 Task: Look for space in Molfetta, Italy from 6th September, 2023 to 10th September, 2023 for 1 adult in price range Rs.9000 to Rs.17000. Place can be private room with 1  bedroom having 1 bed and 1 bathroom. Property type can be house, flat, guest house, hotel. Booking option can be shelf check-in. Required host language is English.
Action: Mouse moved to (517, 145)
Screenshot: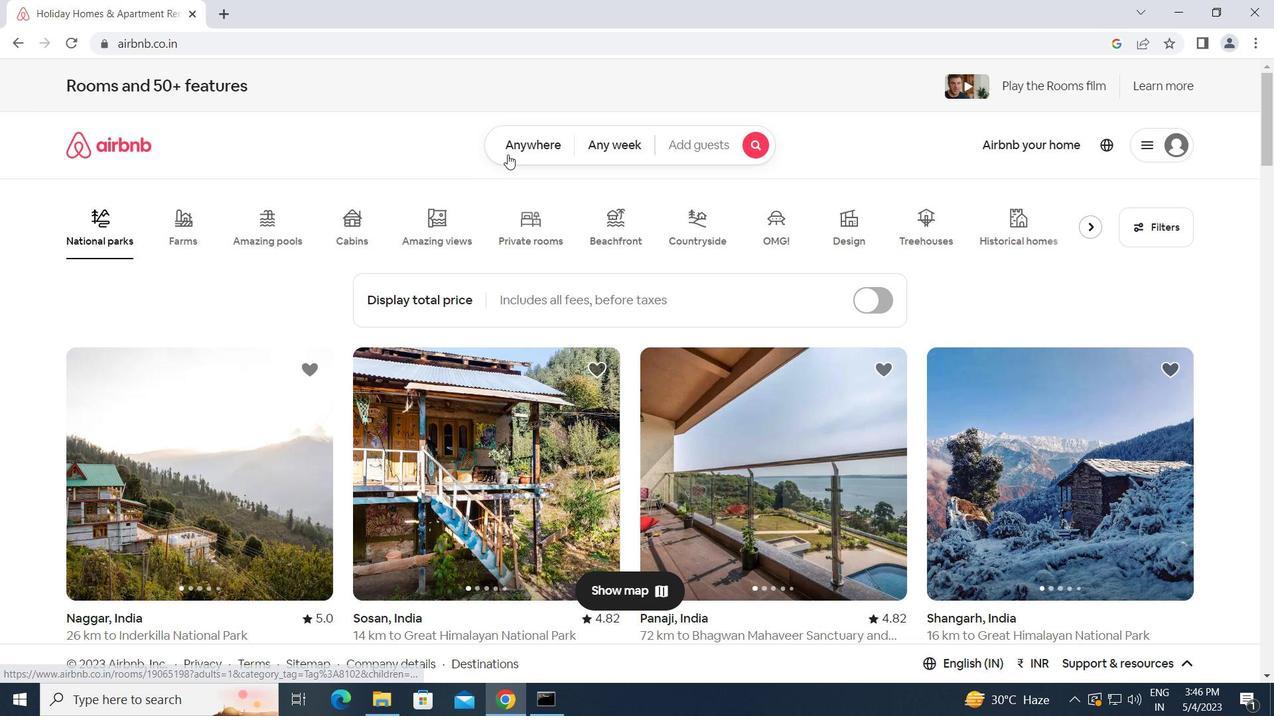 
Action: Mouse pressed left at (517, 145)
Screenshot: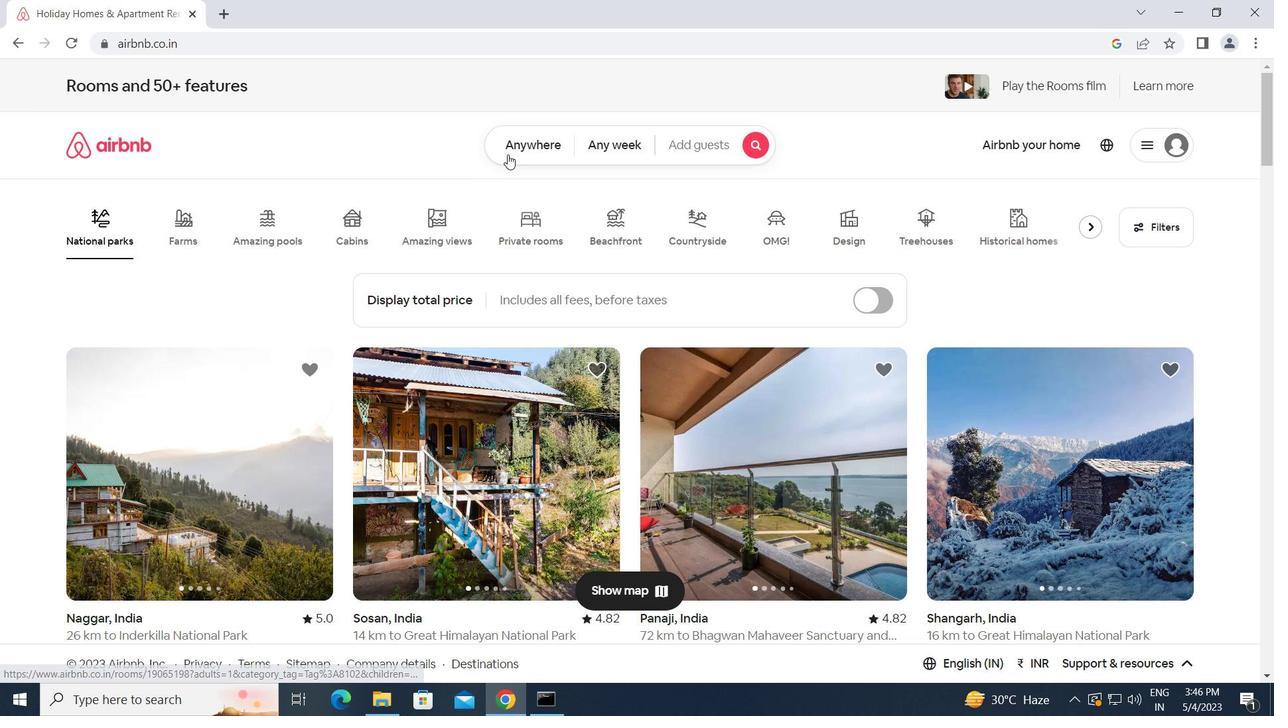 
Action: Mouse moved to (454, 194)
Screenshot: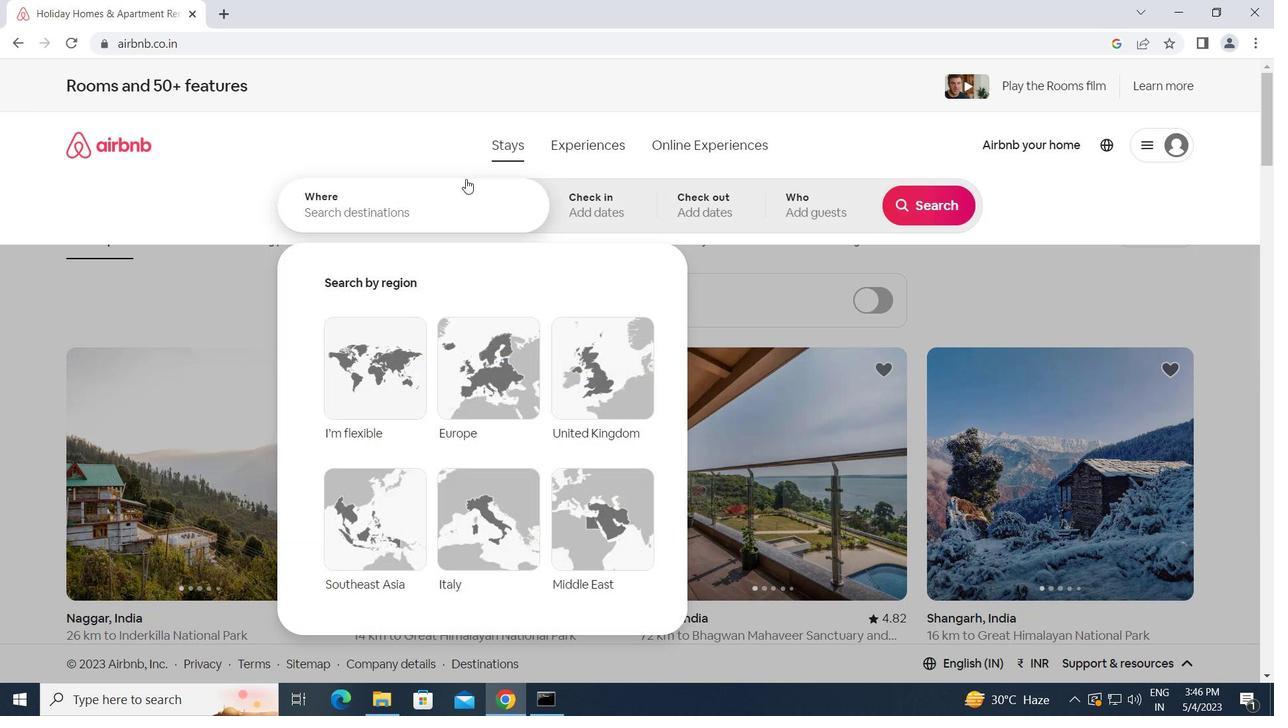 
Action: Mouse pressed left at (454, 194)
Screenshot: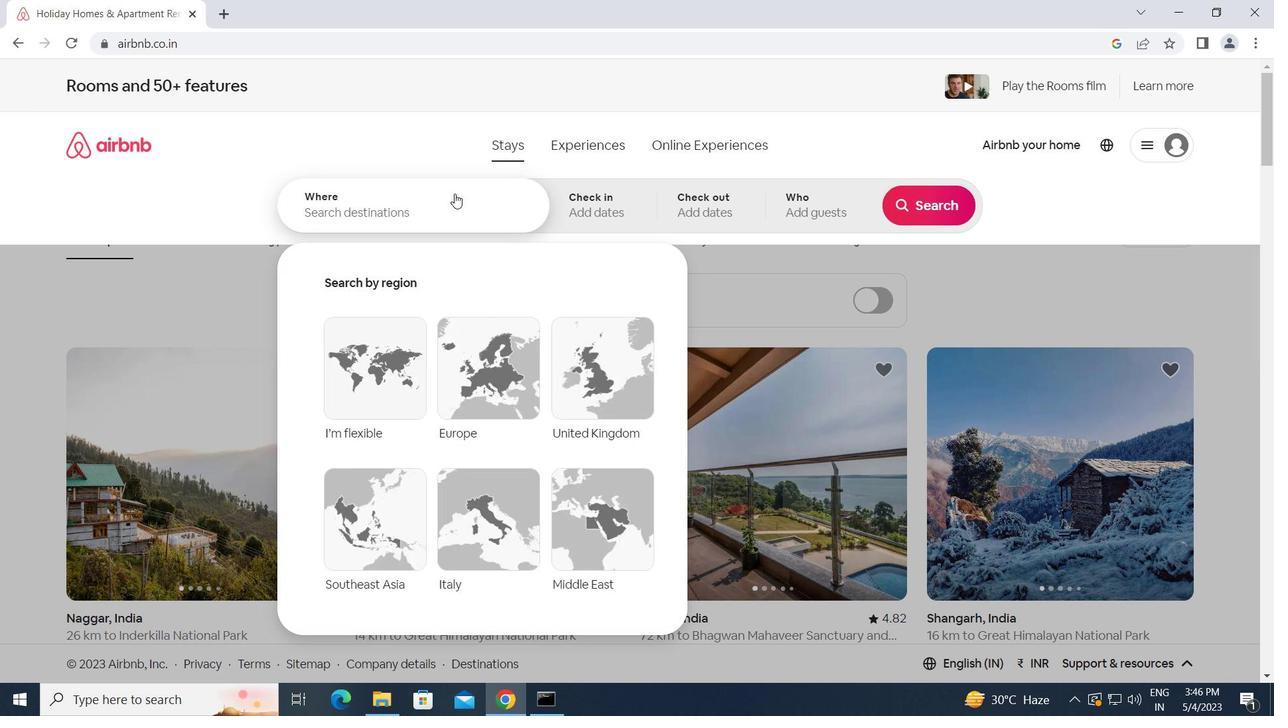 
Action: Key pressed m<Key.caps_lock>olfetta,<Key.space><Key.caps_lock>i<Key.caps_lock>taly<Key.enter>
Screenshot: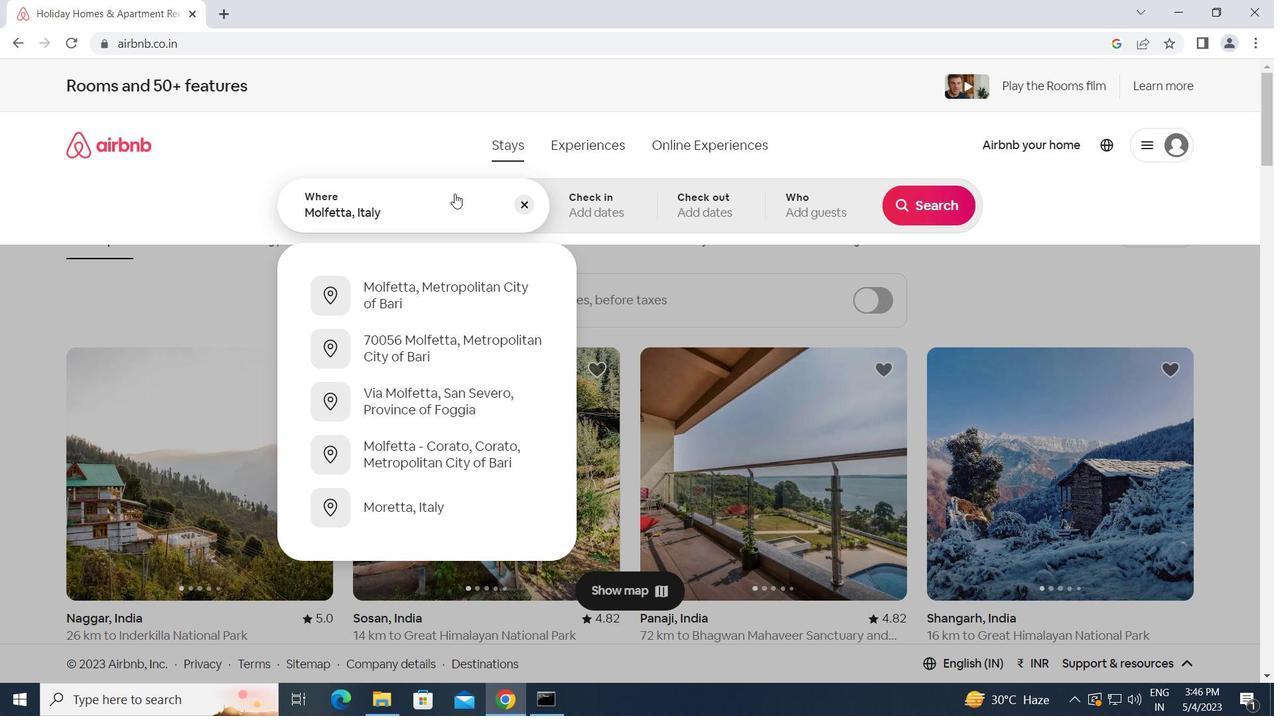 
Action: Mouse moved to (924, 339)
Screenshot: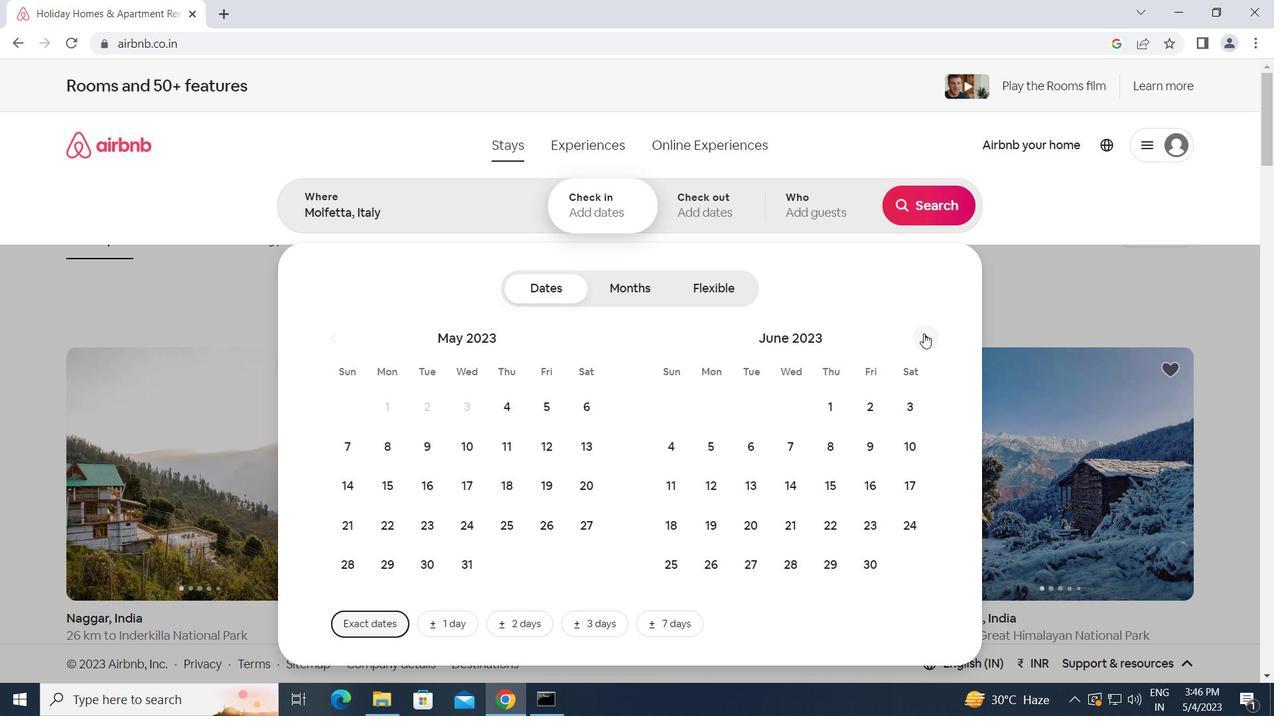 
Action: Mouse pressed left at (924, 339)
Screenshot: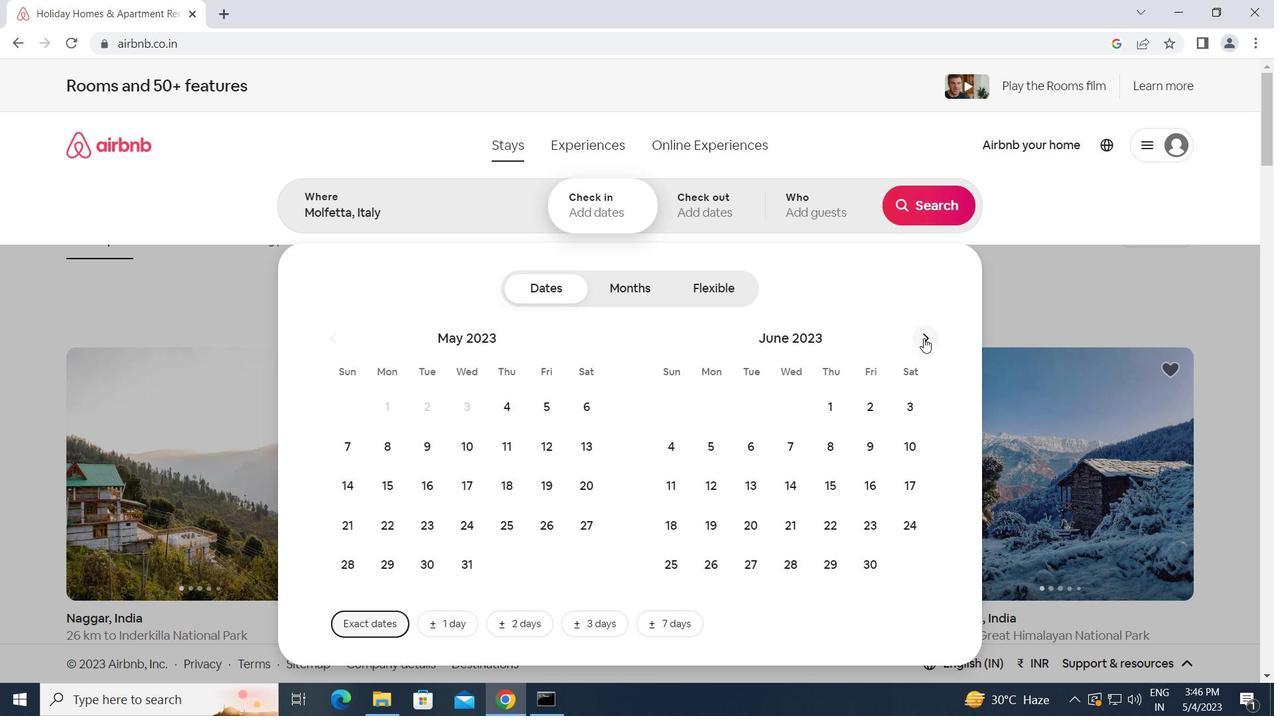 
Action: Mouse pressed left at (924, 339)
Screenshot: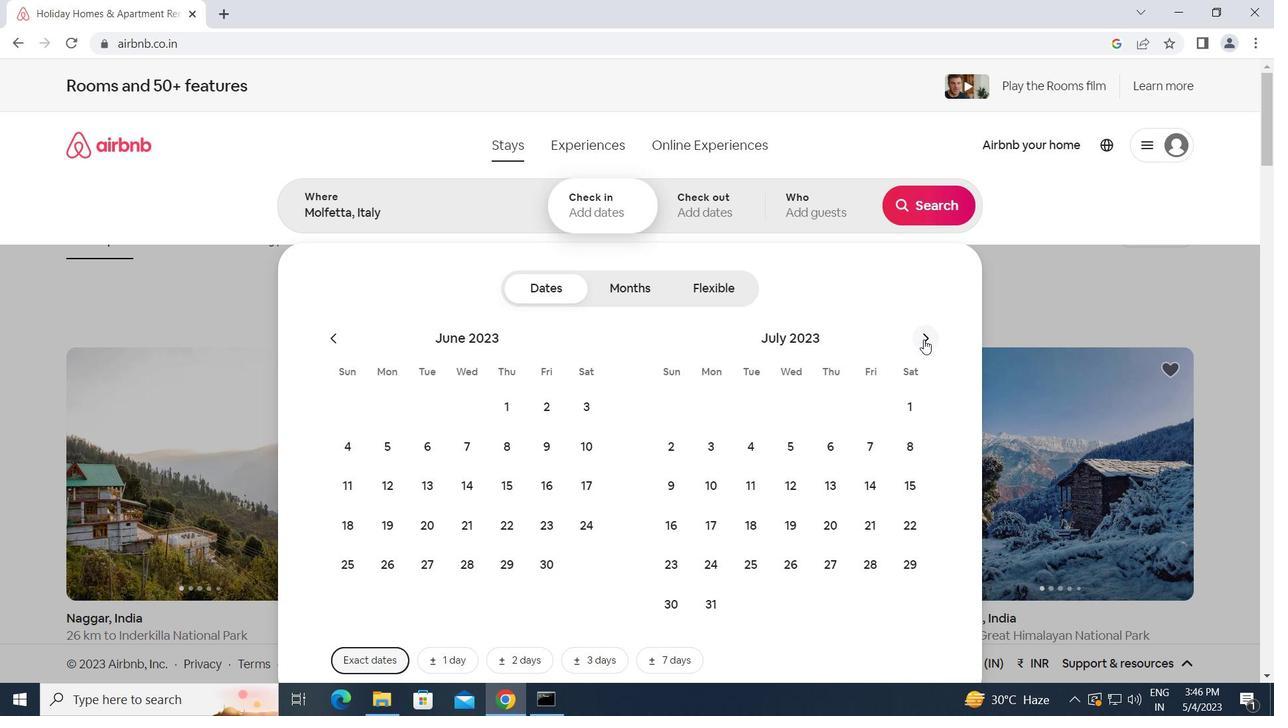 
Action: Mouse pressed left at (924, 339)
Screenshot: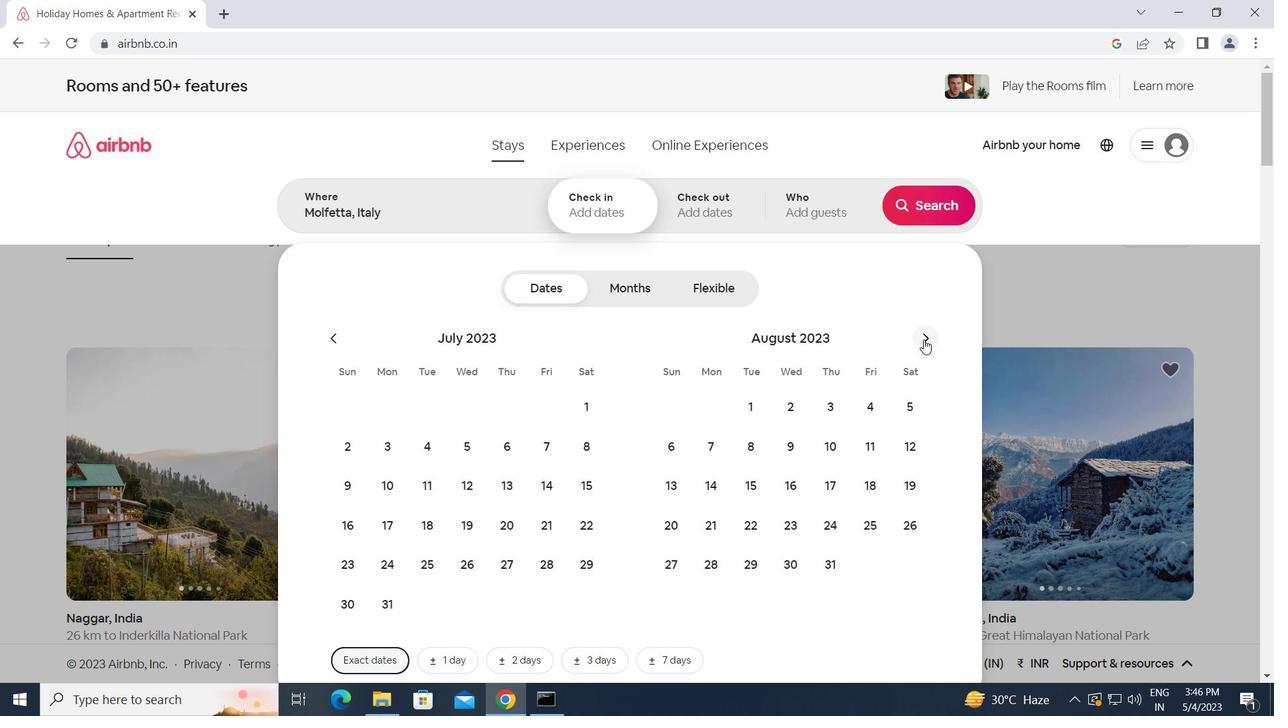 
Action: Mouse moved to (793, 442)
Screenshot: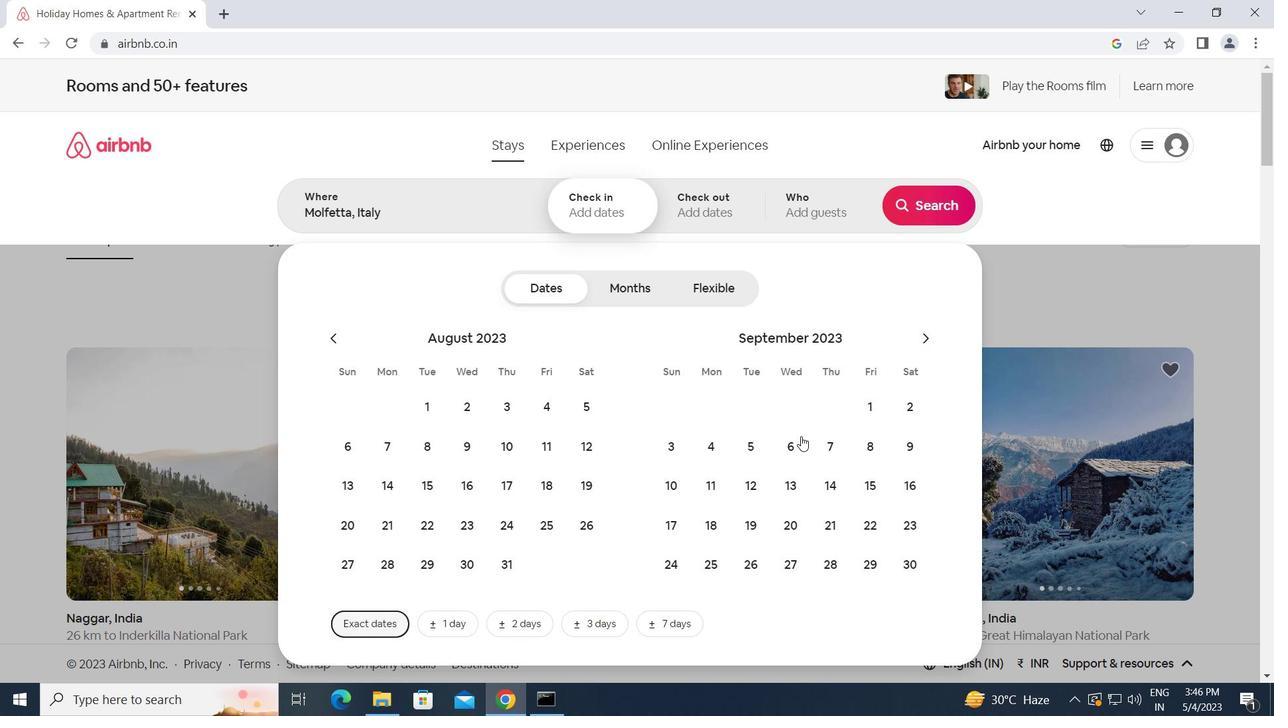 
Action: Mouse pressed left at (793, 442)
Screenshot: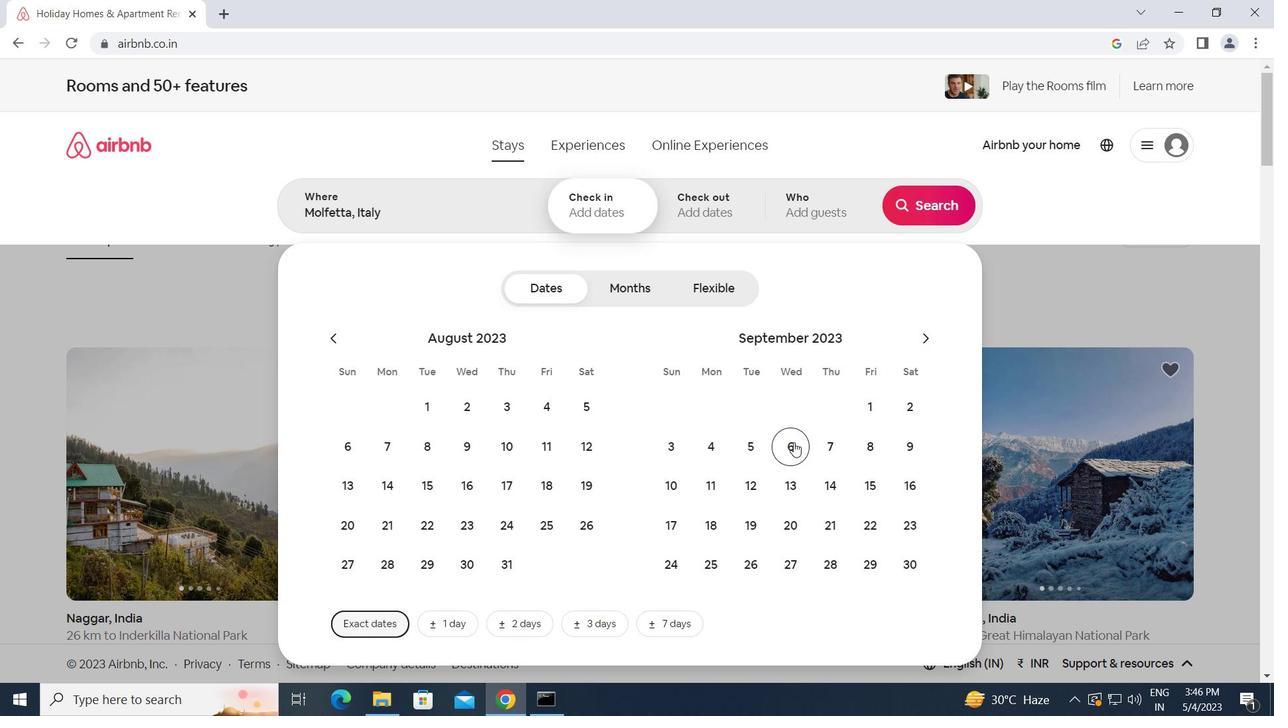 
Action: Mouse moved to (665, 486)
Screenshot: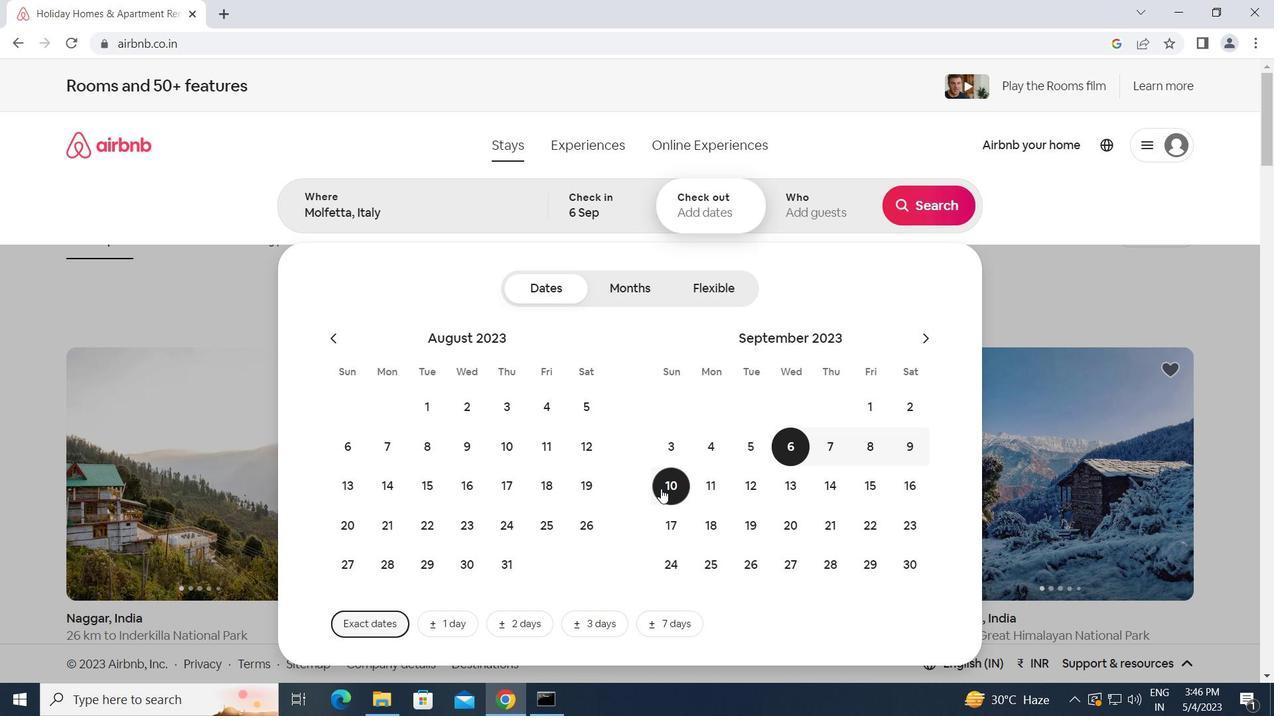 
Action: Mouse pressed left at (665, 486)
Screenshot: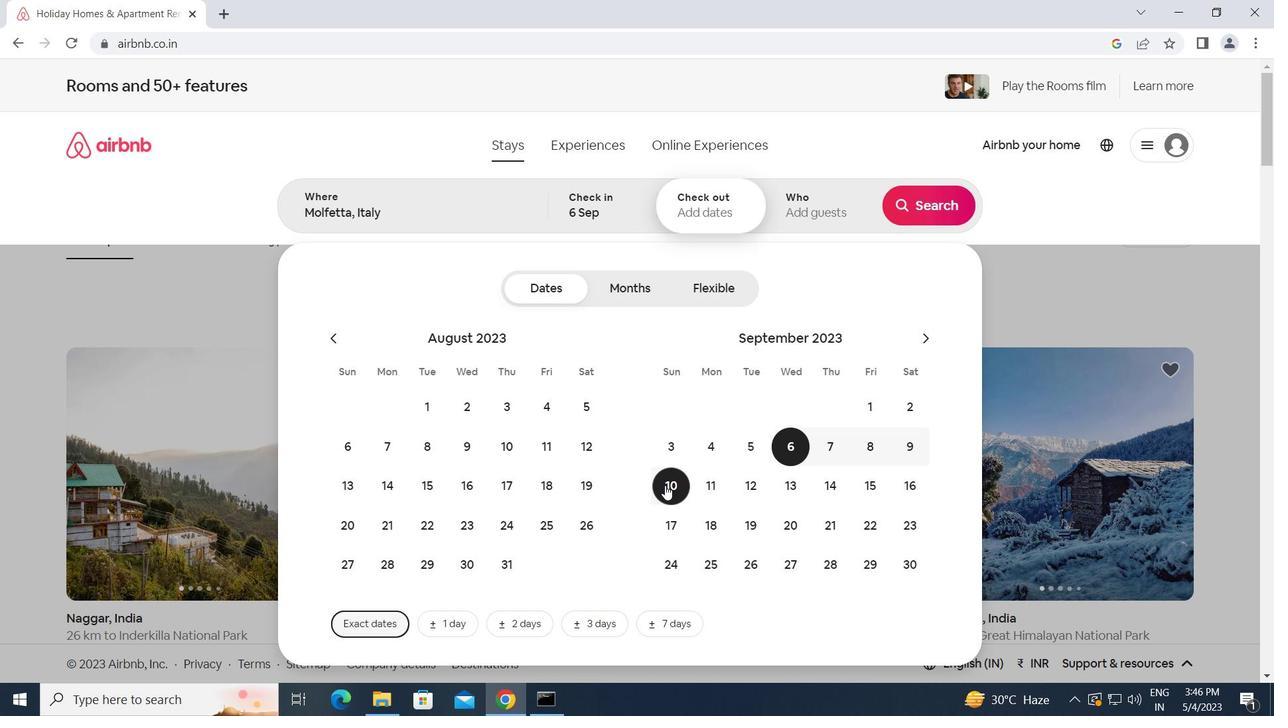 
Action: Mouse moved to (816, 207)
Screenshot: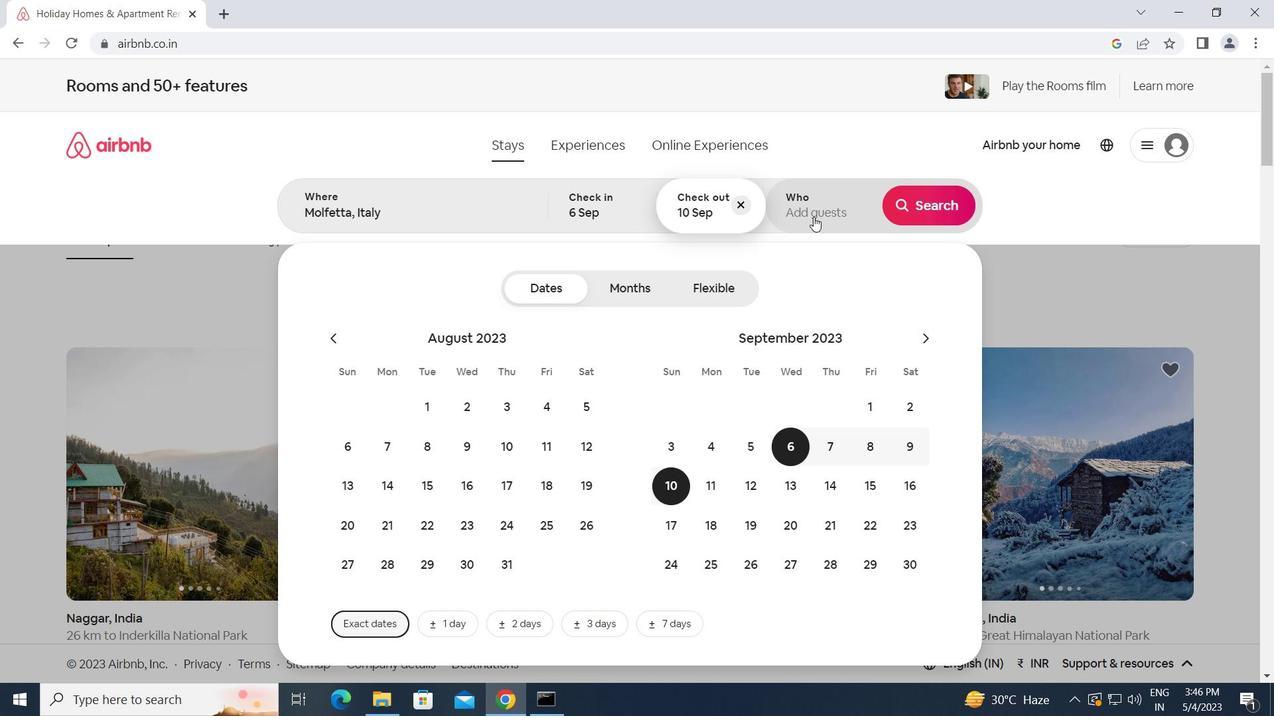 
Action: Mouse pressed left at (816, 207)
Screenshot: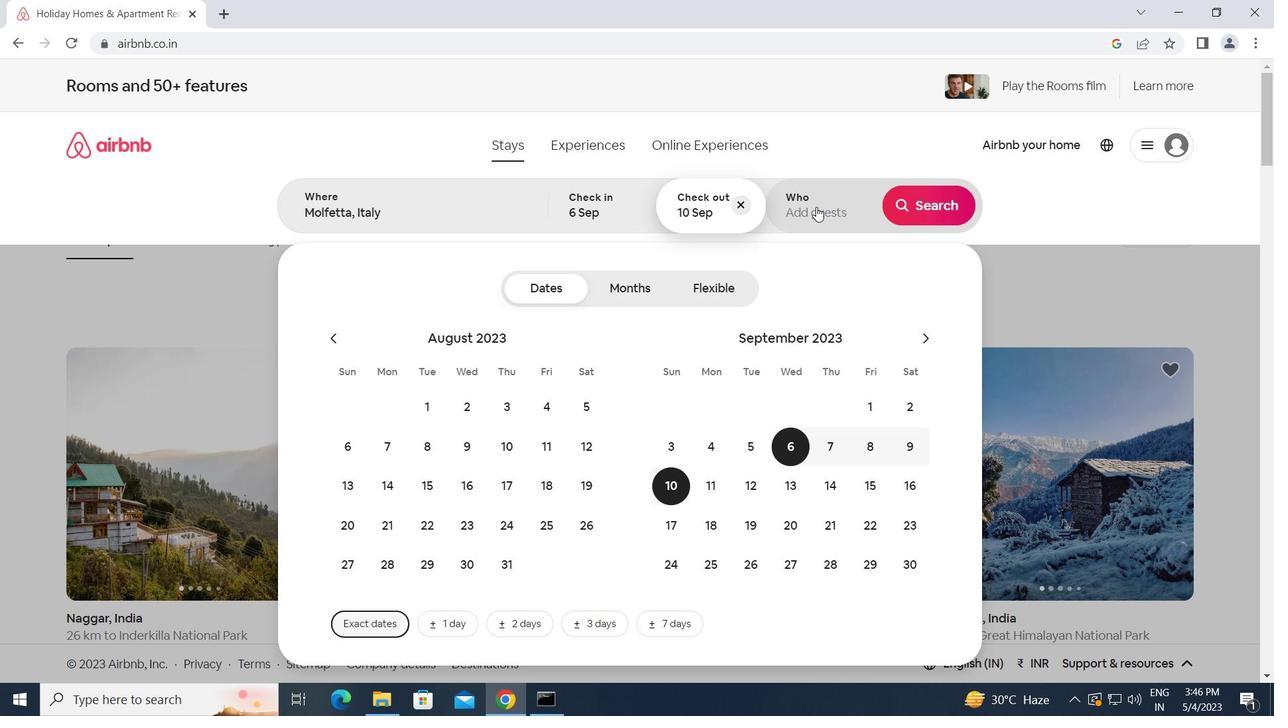 
Action: Mouse moved to (946, 293)
Screenshot: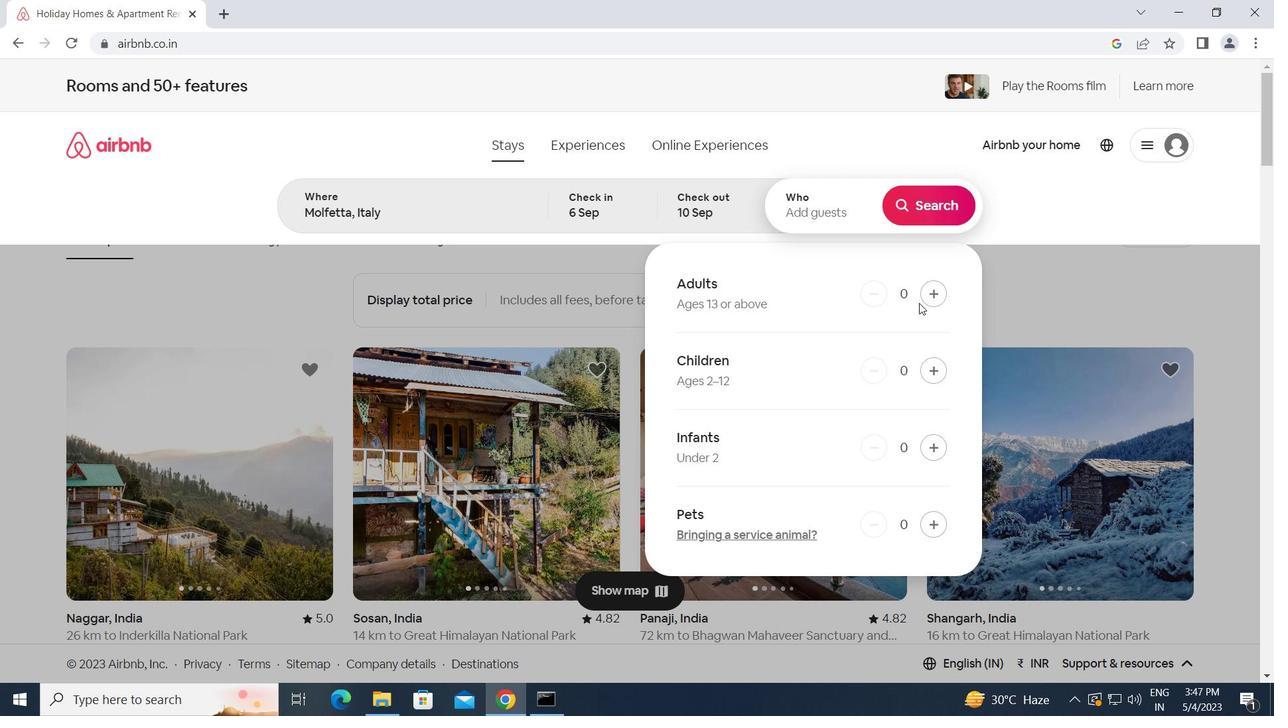 
Action: Mouse pressed left at (946, 293)
Screenshot: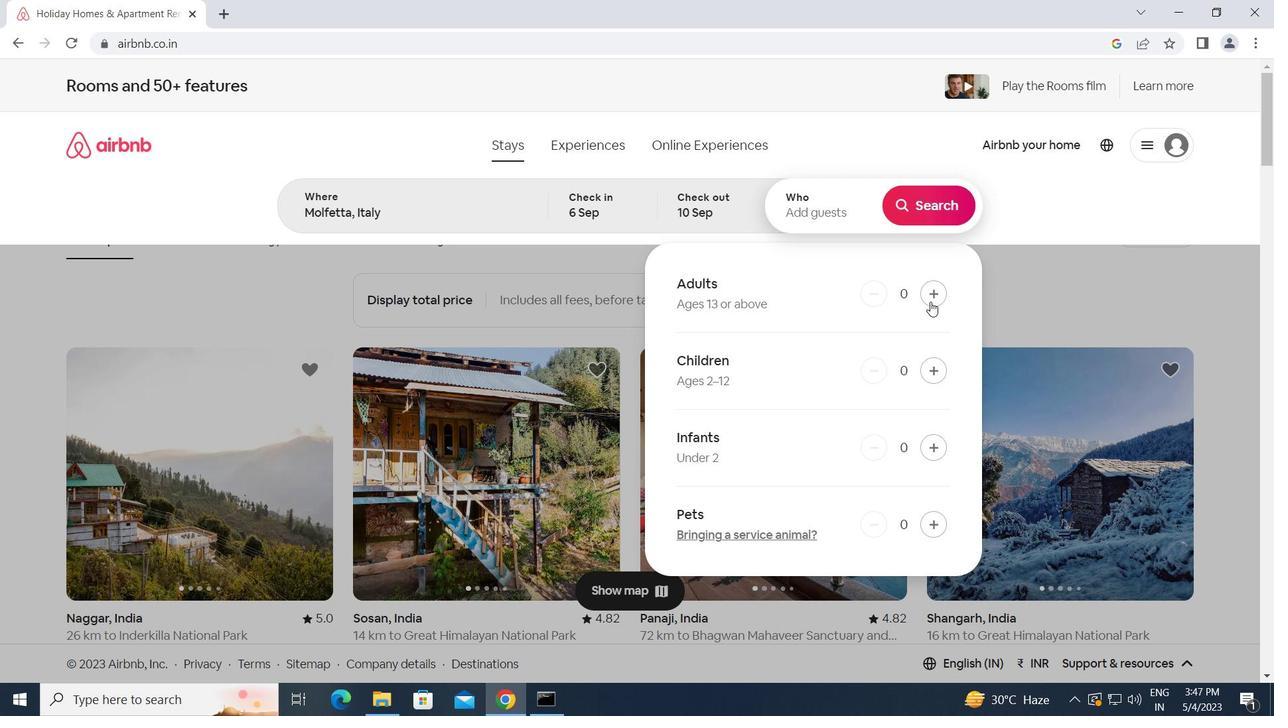 
Action: Mouse moved to (934, 205)
Screenshot: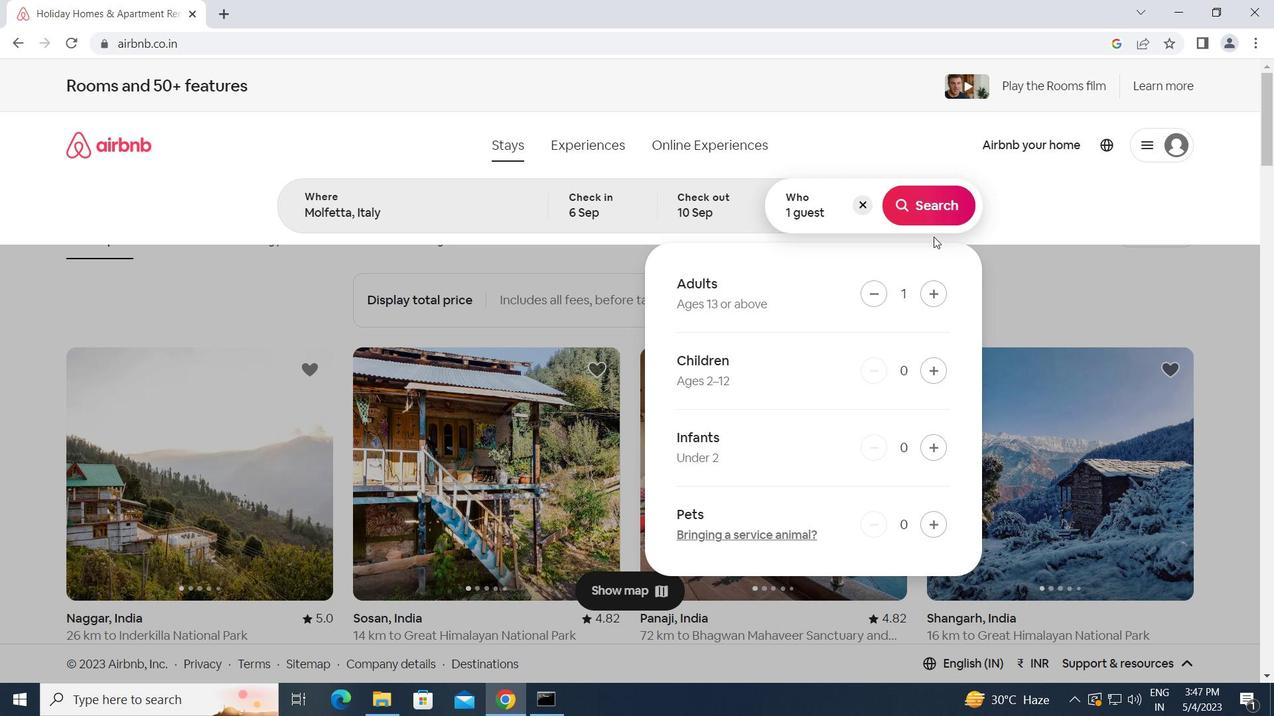 
Action: Mouse pressed left at (934, 205)
Screenshot: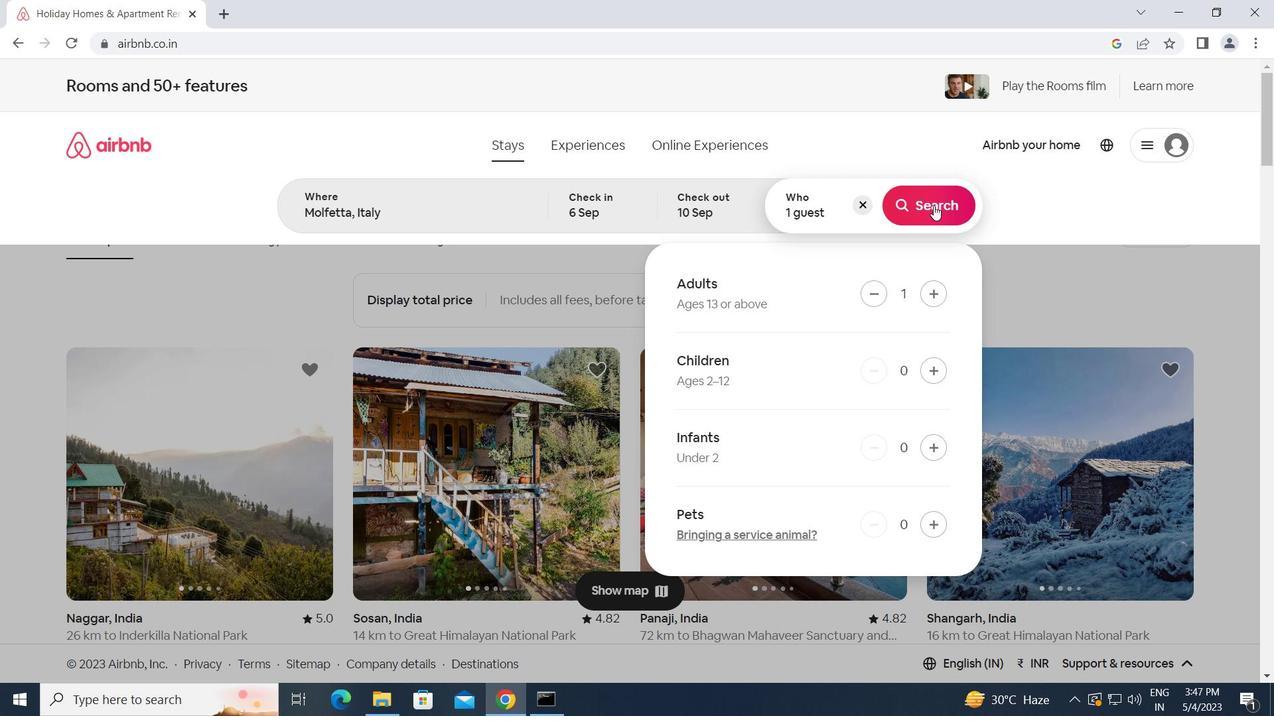 
Action: Mouse moved to (1195, 159)
Screenshot: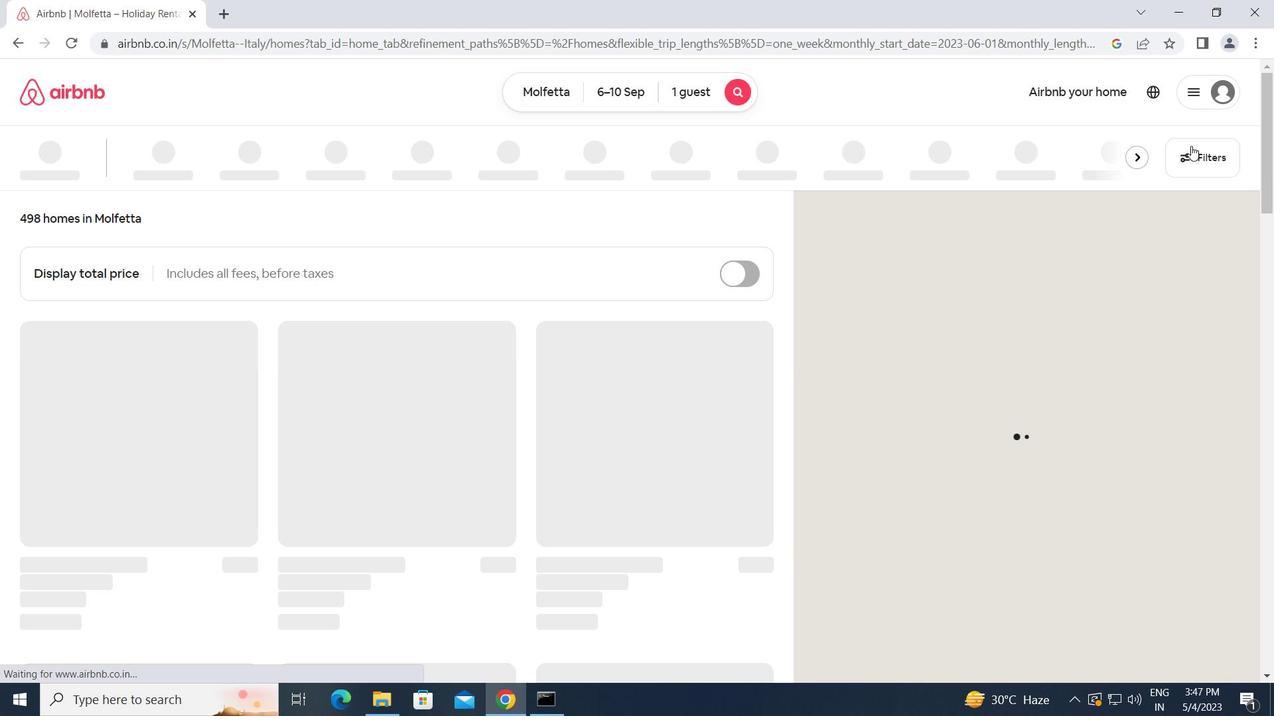 
Action: Mouse pressed left at (1195, 159)
Screenshot: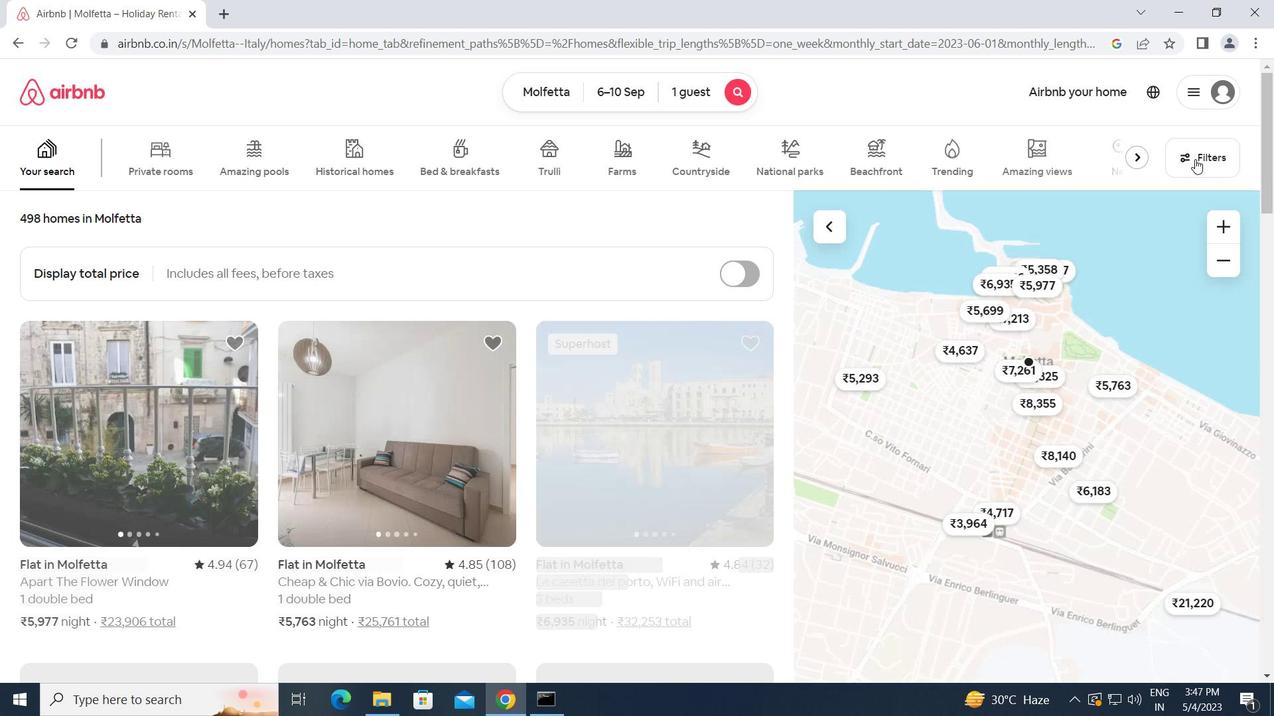 
Action: Mouse moved to (425, 373)
Screenshot: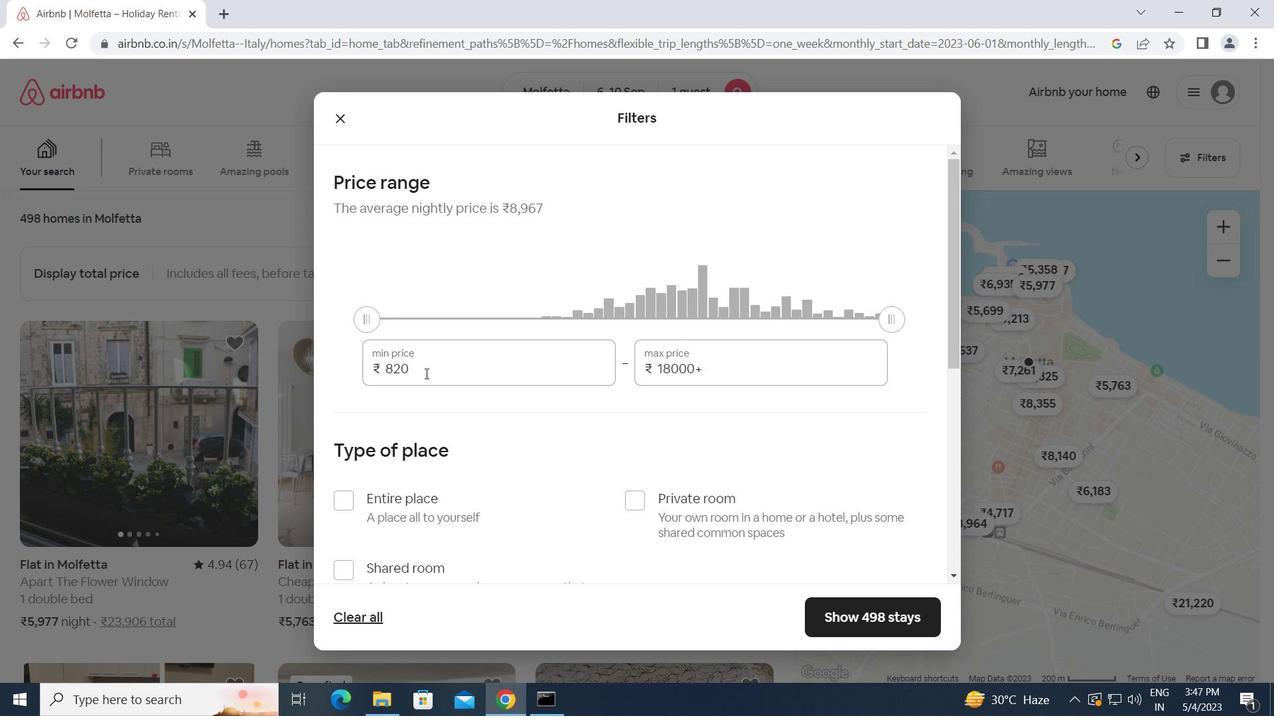 
Action: Mouse pressed left at (425, 373)
Screenshot: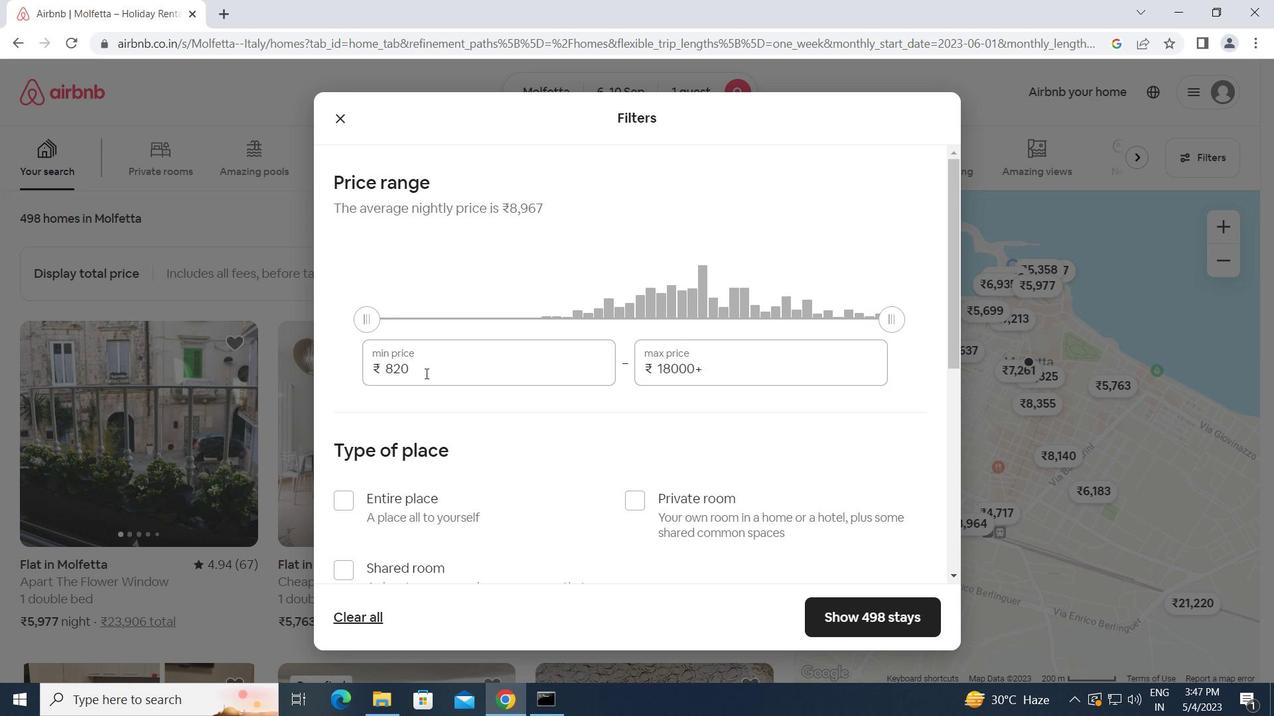 
Action: Mouse moved to (315, 368)
Screenshot: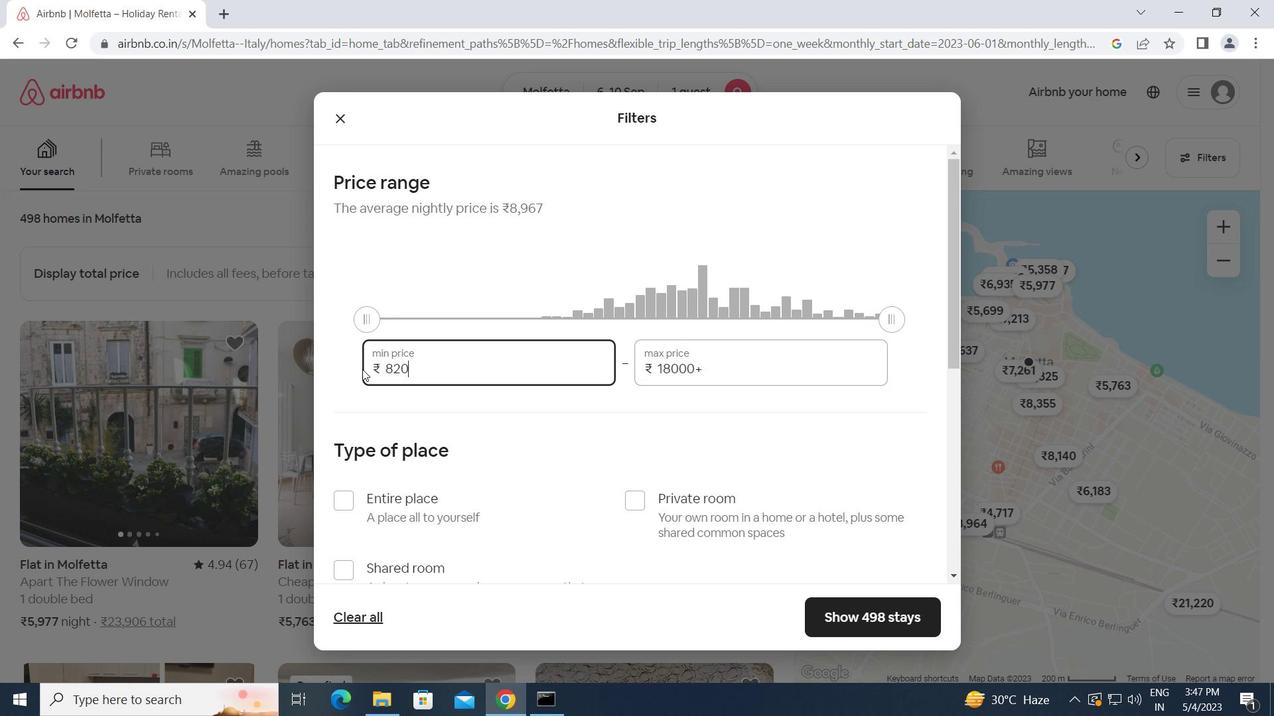 
Action: Key pressed 9000<Key.tab>17000
Screenshot: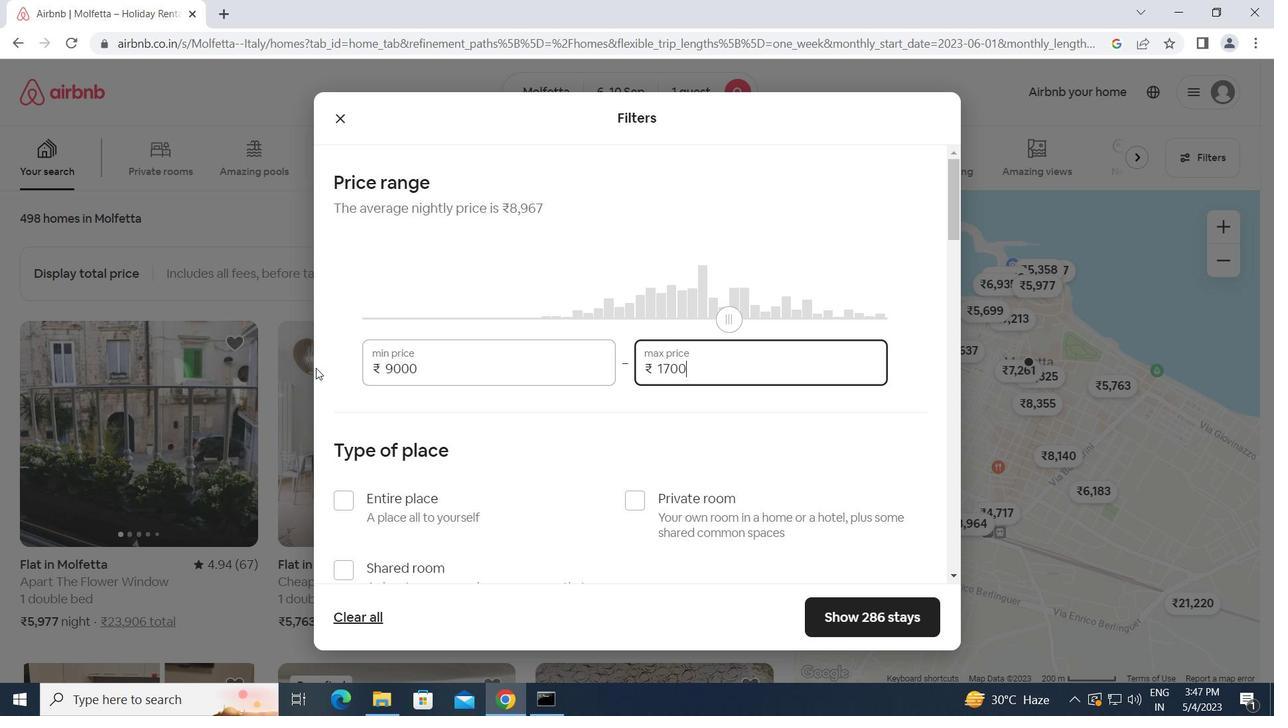 
Action: Mouse moved to (319, 448)
Screenshot: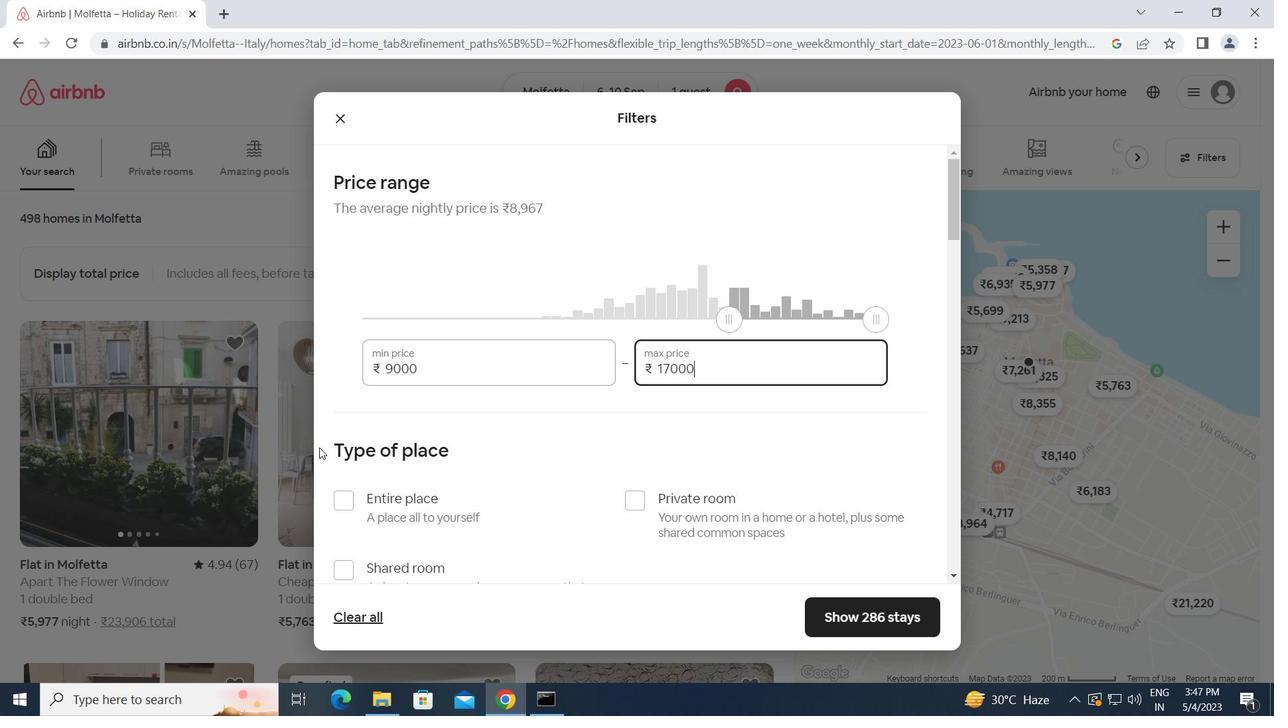 
Action: Mouse scrolled (319, 447) with delta (0, 0)
Screenshot: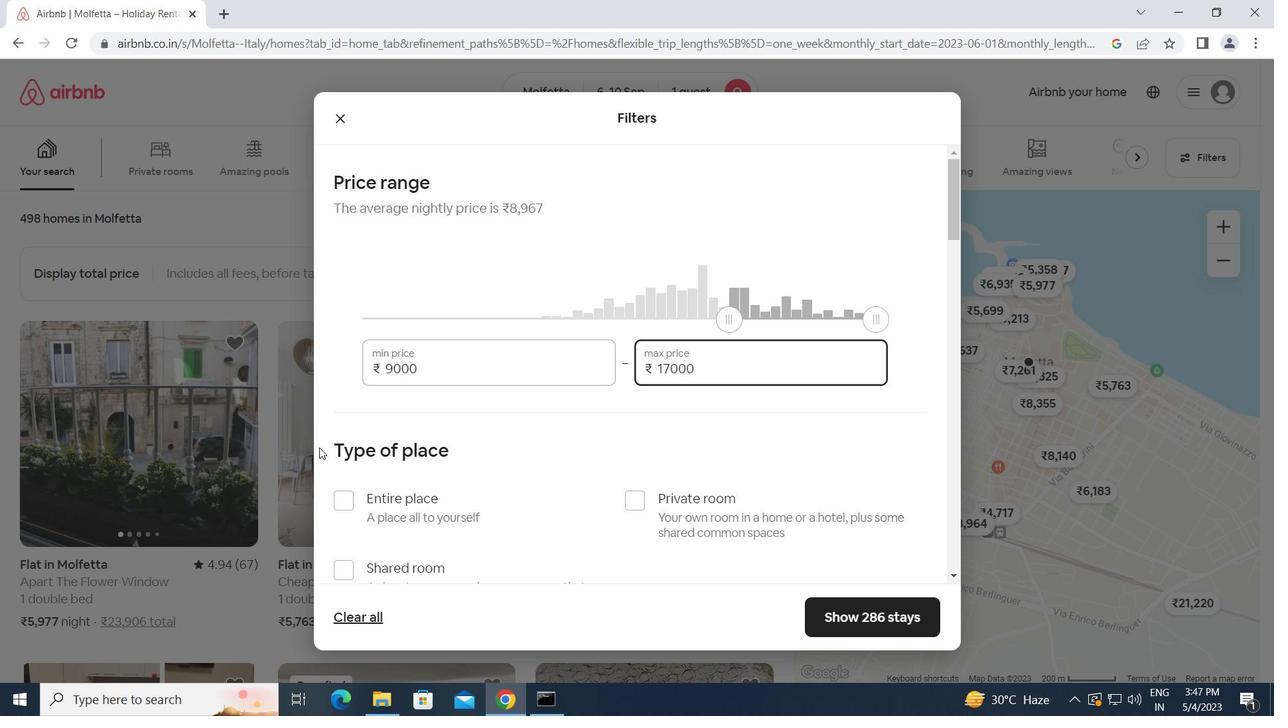 
Action: Mouse moved to (633, 425)
Screenshot: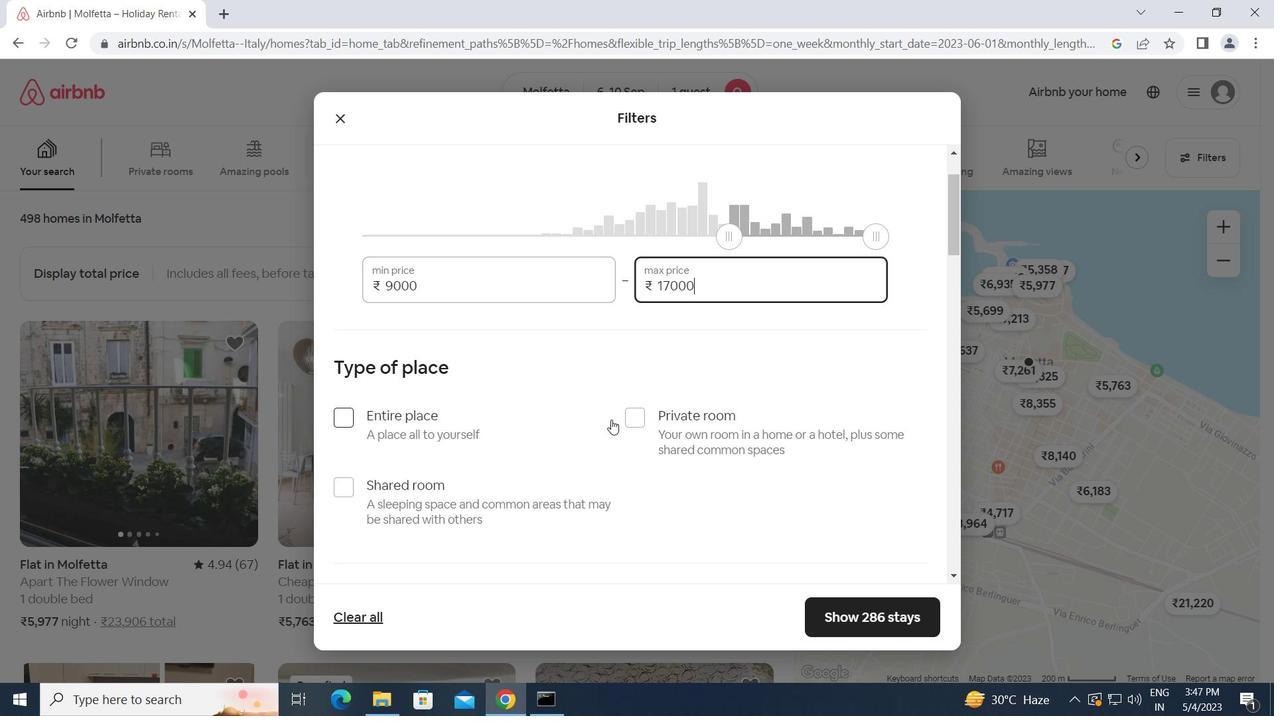 
Action: Mouse pressed left at (633, 425)
Screenshot: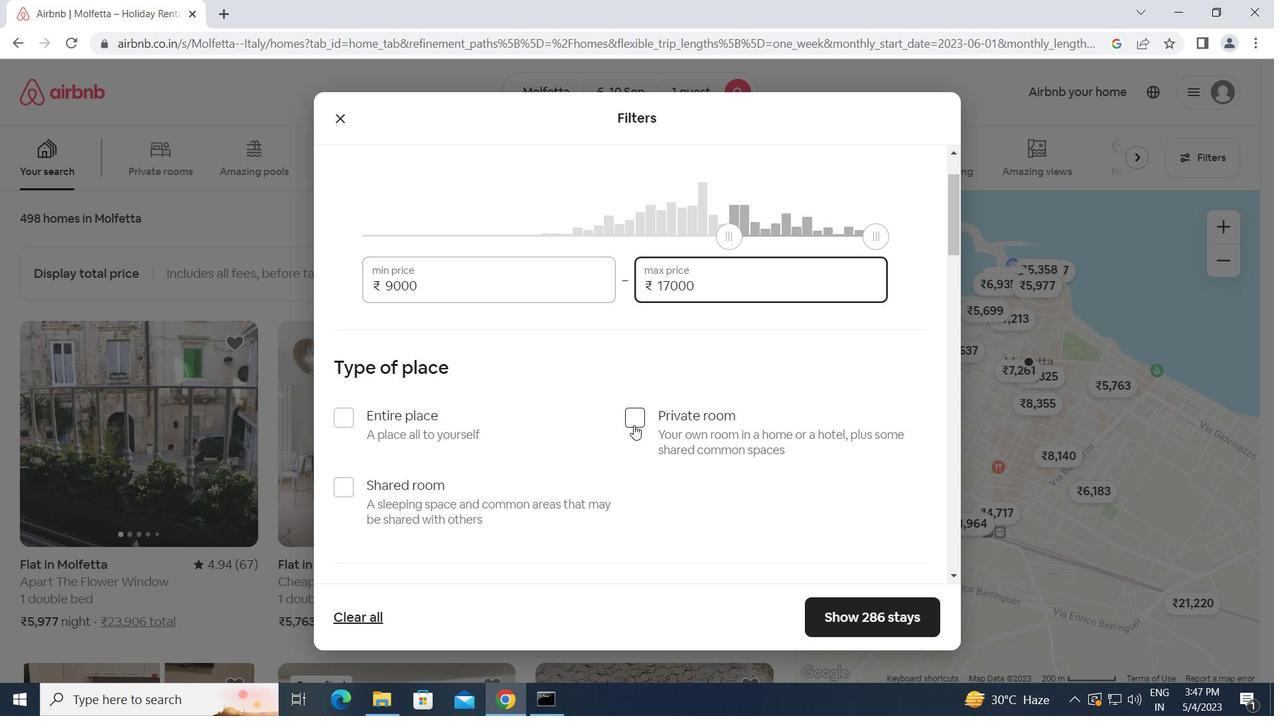 
Action: Mouse moved to (585, 454)
Screenshot: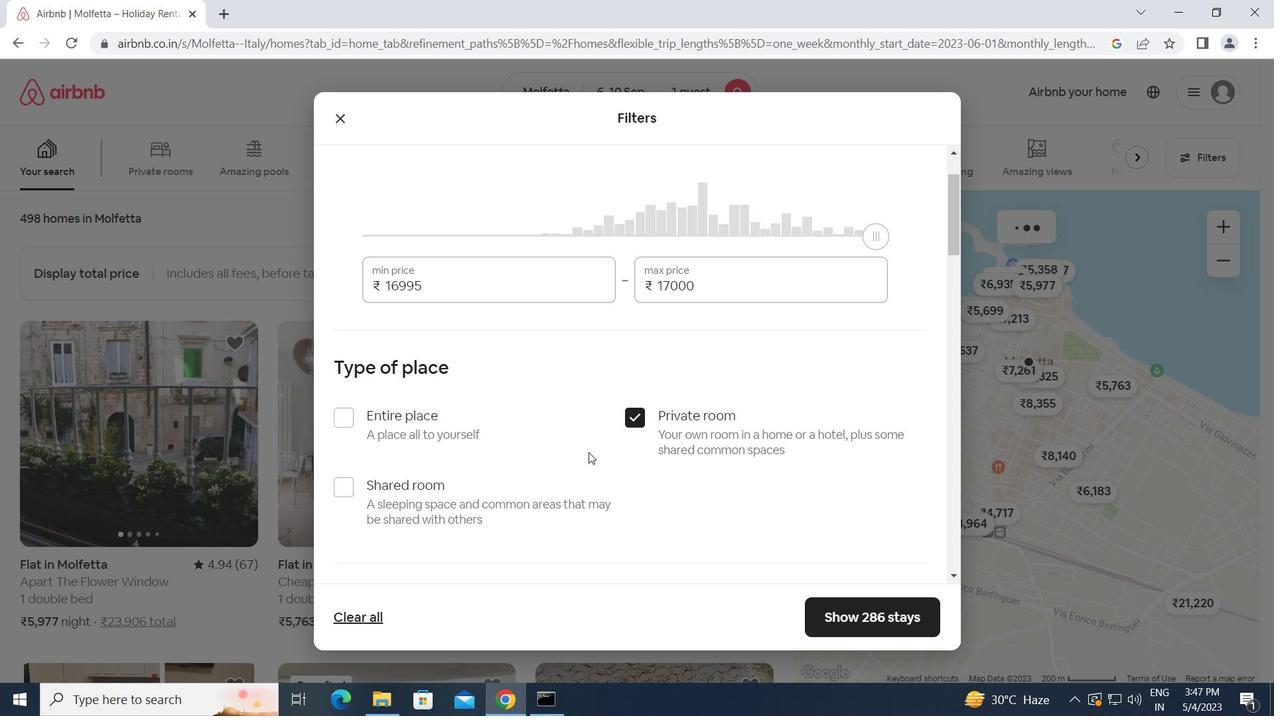 
Action: Mouse scrolled (585, 454) with delta (0, 0)
Screenshot: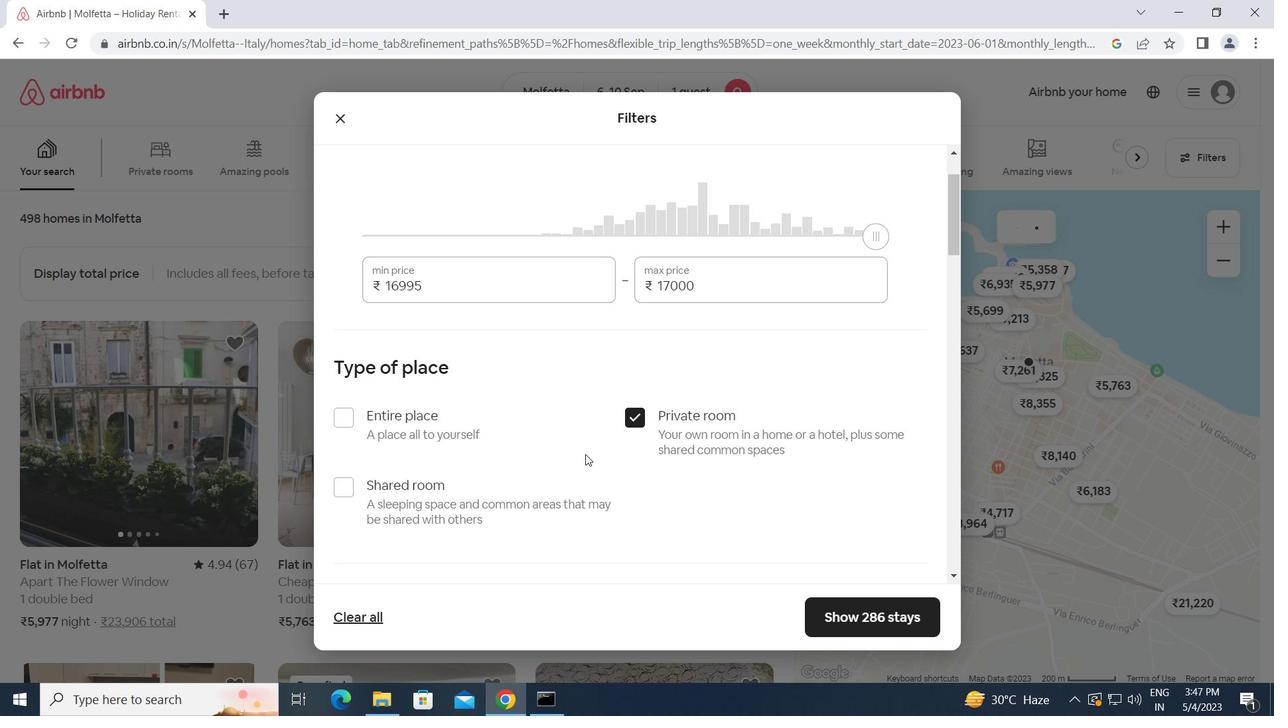 
Action: Mouse scrolled (585, 454) with delta (0, 0)
Screenshot: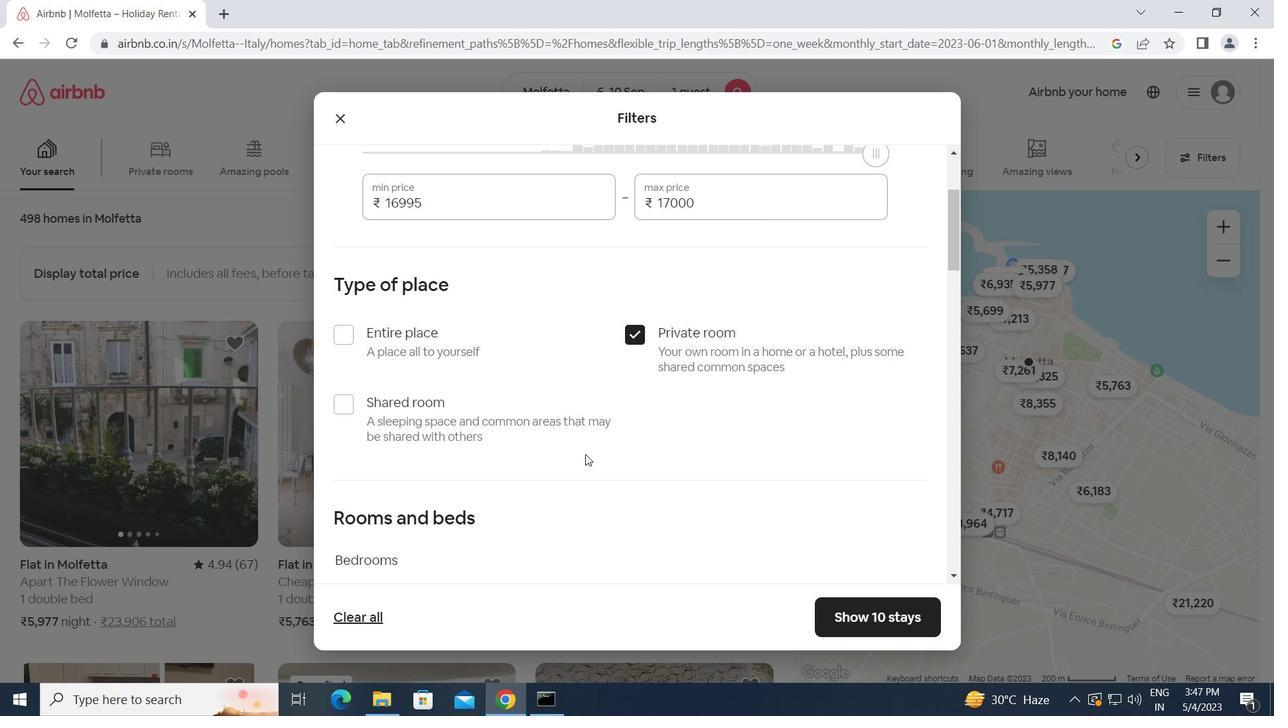 
Action: Mouse moved to (440, 507)
Screenshot: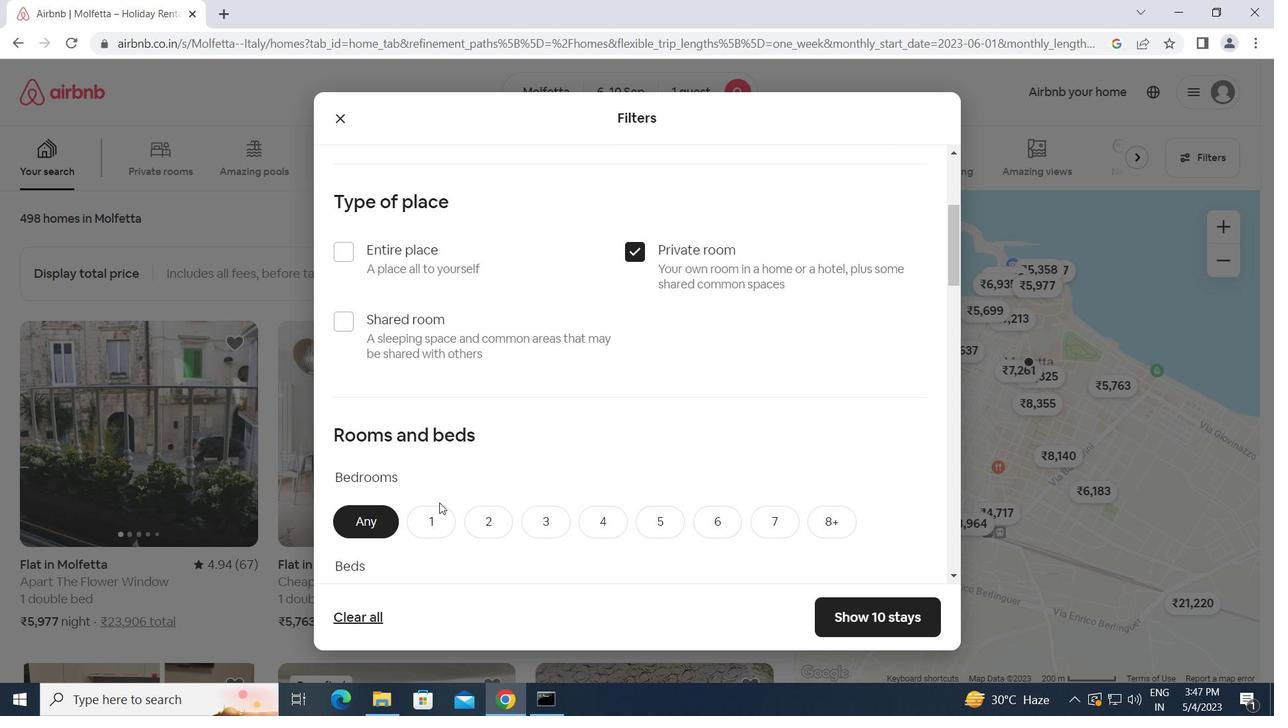 
Action: Mouse pressed left at (440, 507)
Screenshot: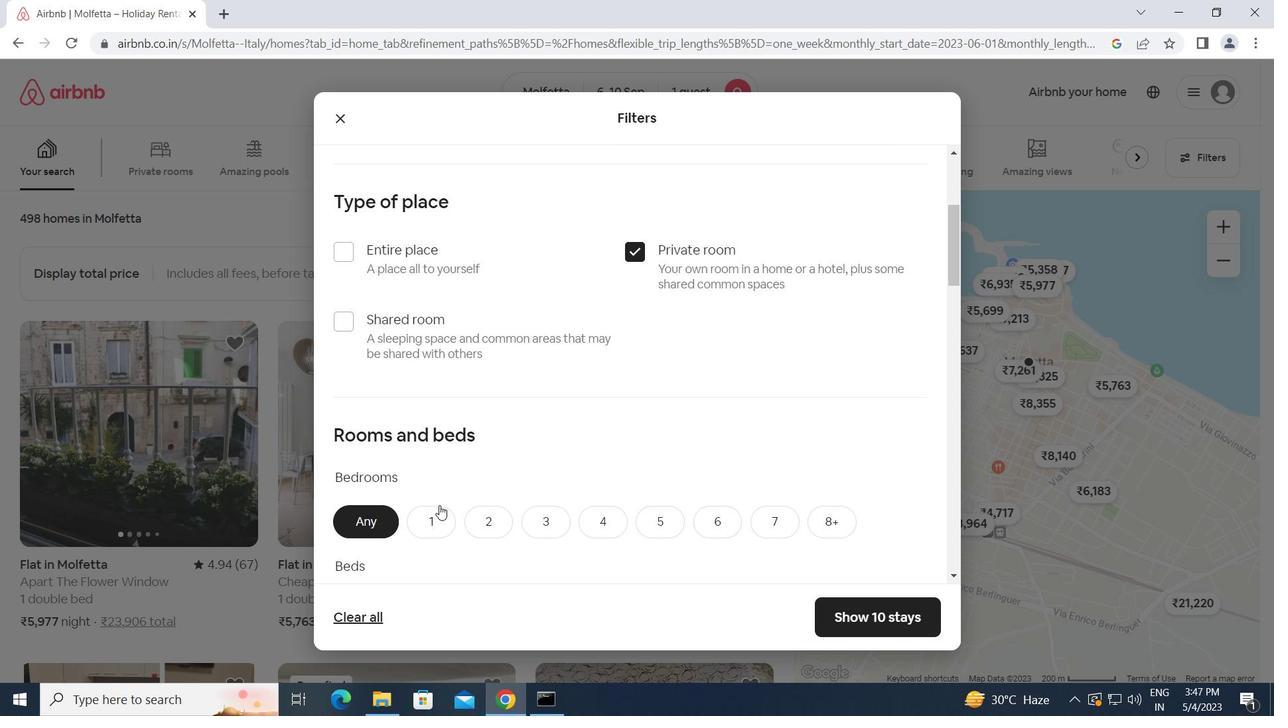
Action: Mouse moved to (439, 507)
Screenshot: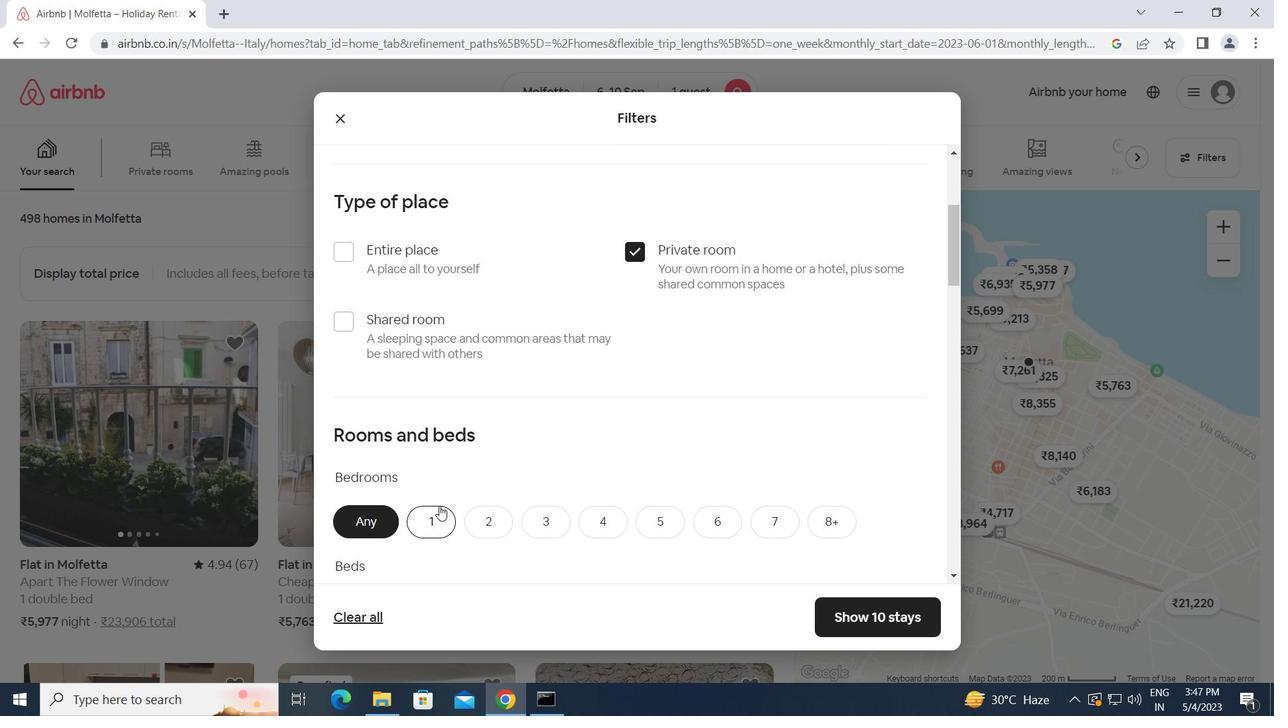 
Action: Mouse scrolled (439, 507) with delta (0, 0)
Screenshot: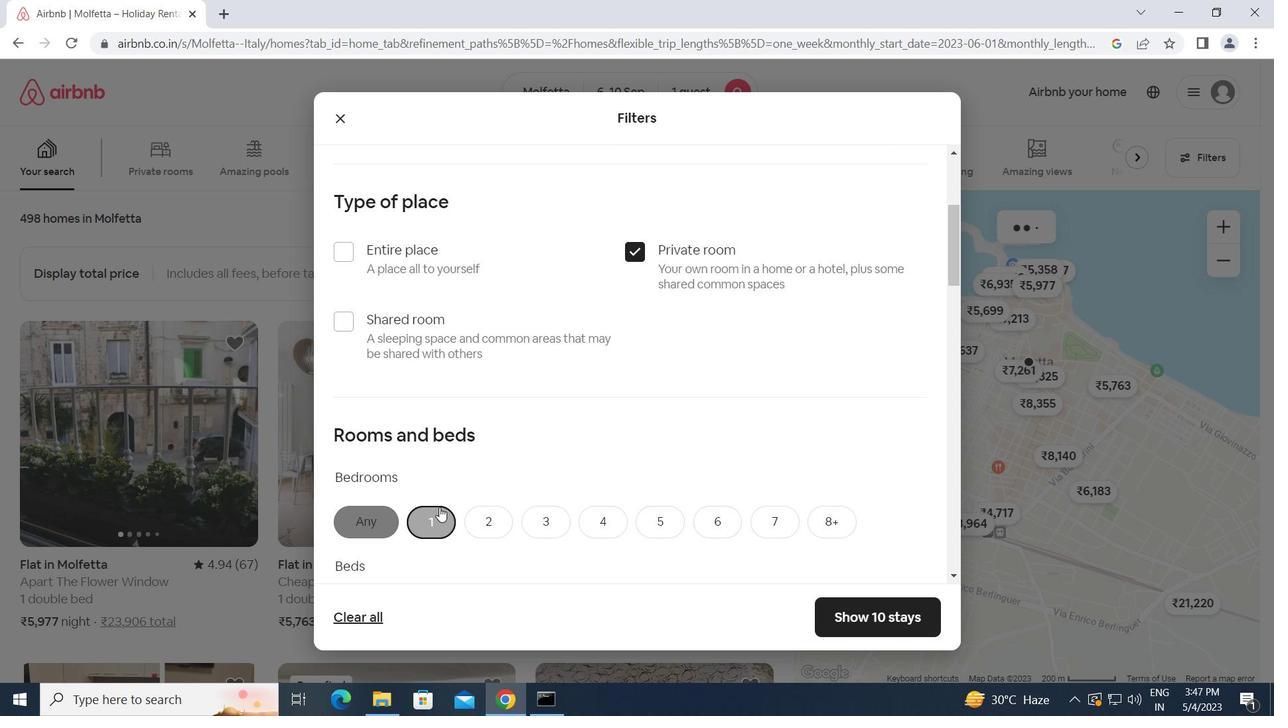 
Action: Mouse scrolled (439, 507) with delta (0, 0)
Screenshot: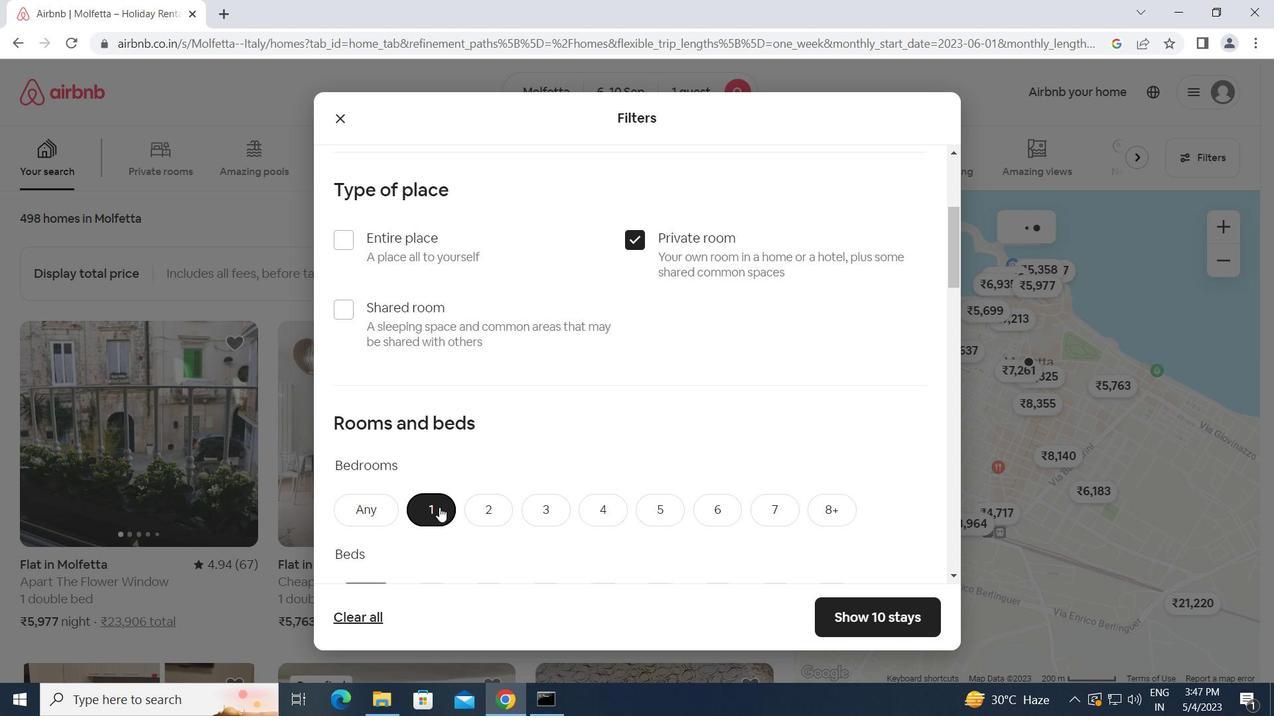 
Action: Mouse moved to (438, 453)
Screenshot: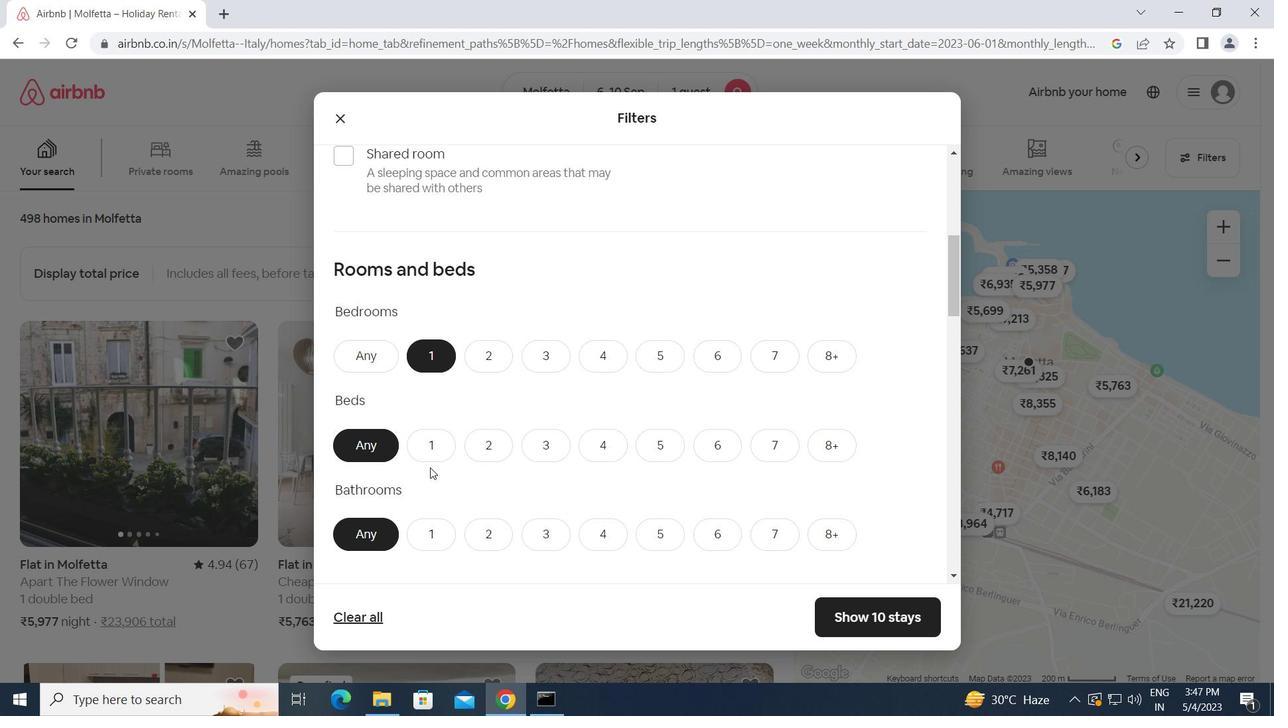 
Action: Mouse pressed left at (438, 453)
Screenshot: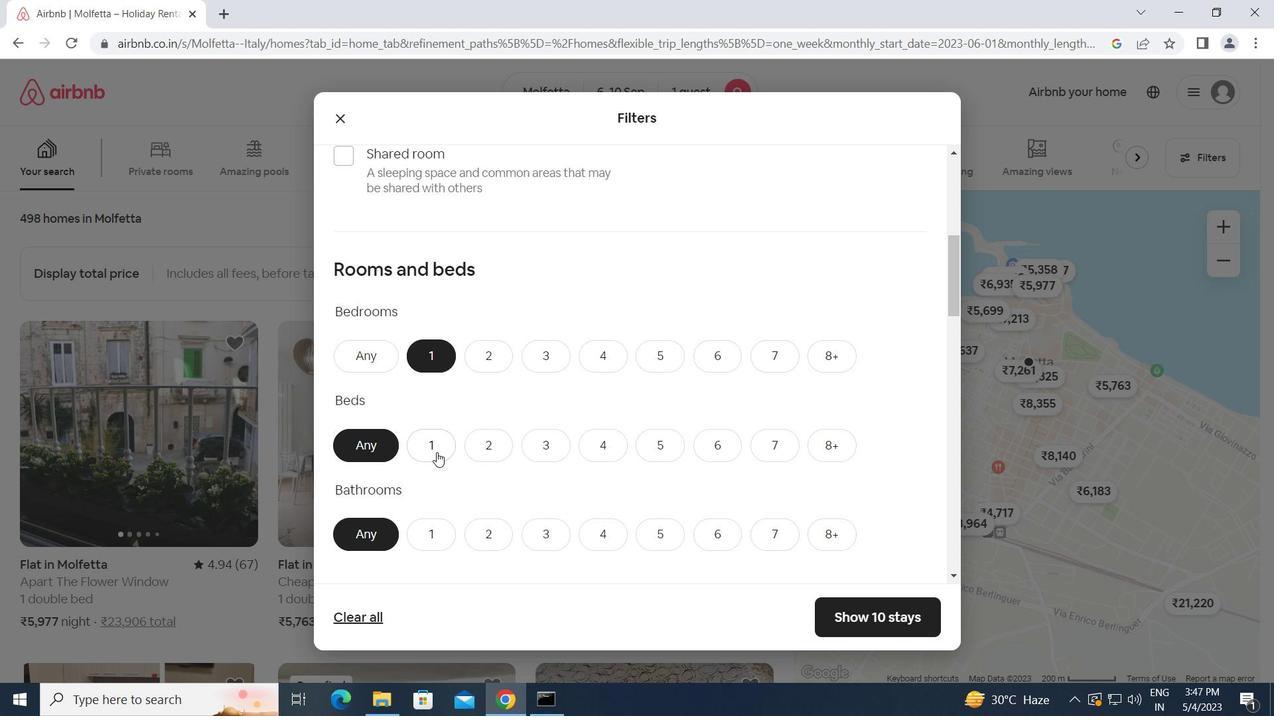 
Action: Mouse moved to (431, 531)
Screenshot: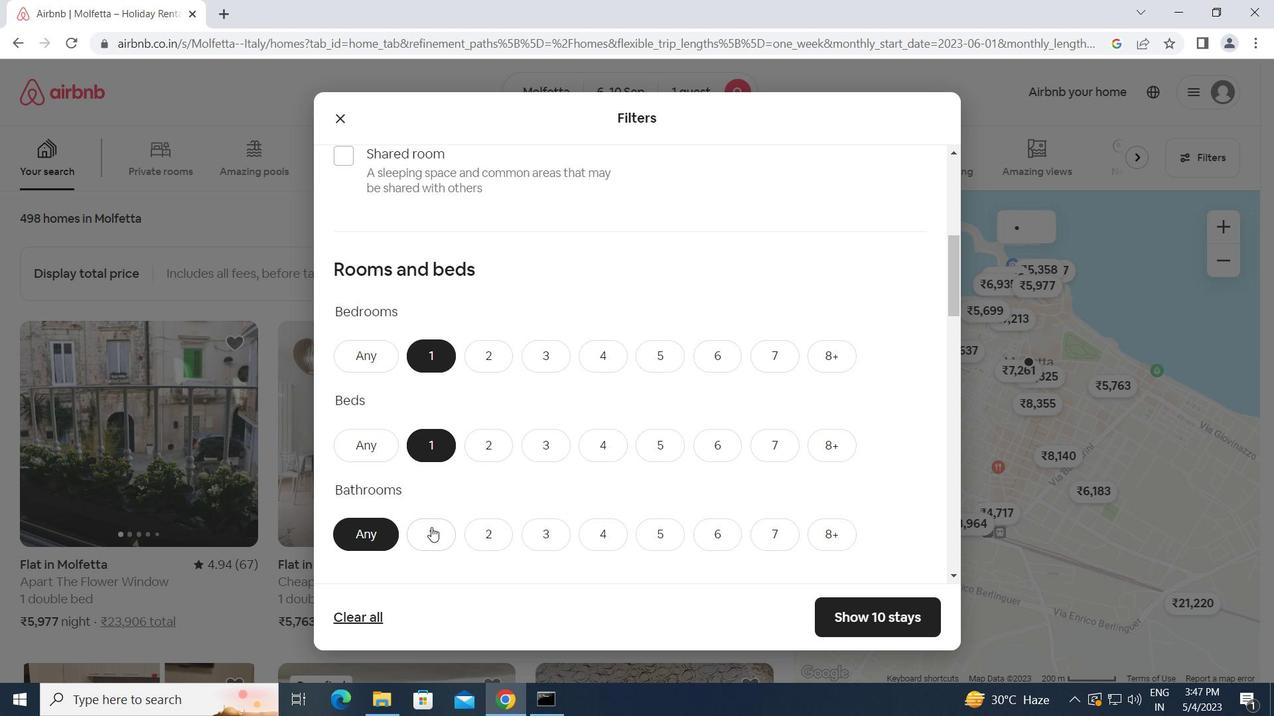 
Action: Mouse pressed left at (431, 531)
Screenshot: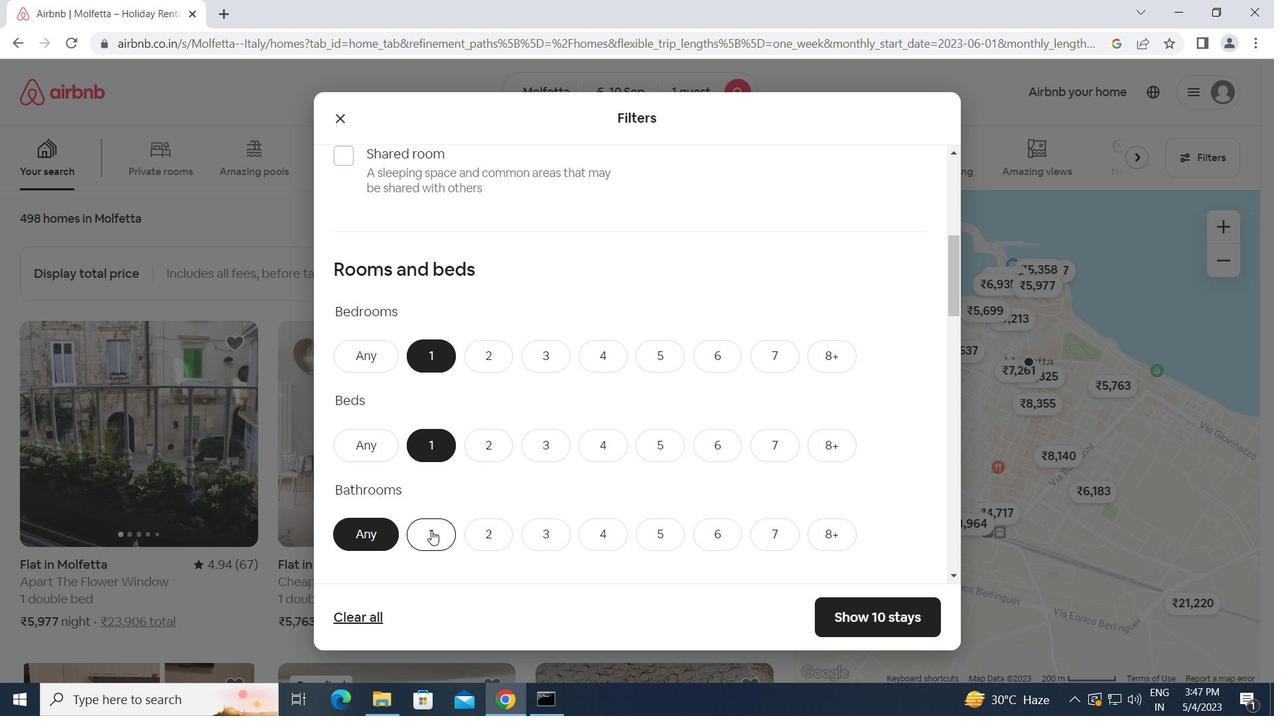 
Action: Mouse scrolled (431, 530) with delta (0, 0)
Screenshot: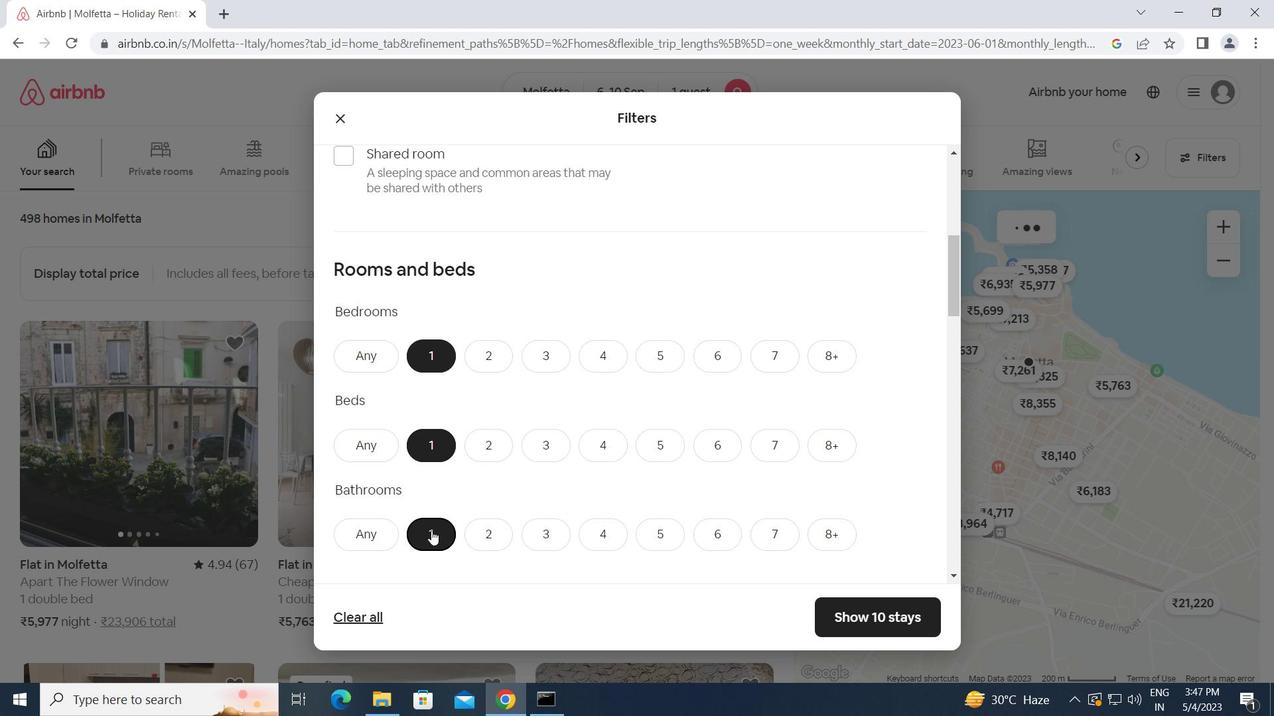 
Action: Mouse scrolled (431, 530) with delta (0, 0)
Screenshot: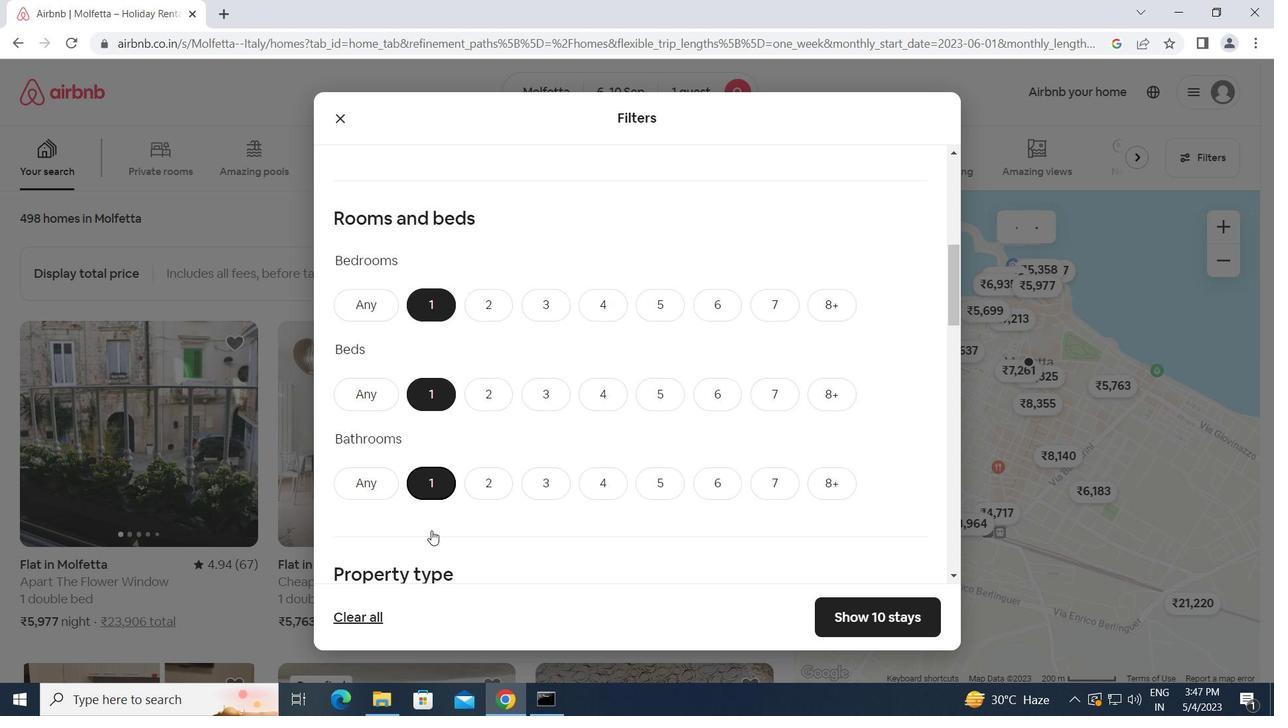
Action: Mouse scrolled (431, 530) with delta (0, 0)
Screenshot: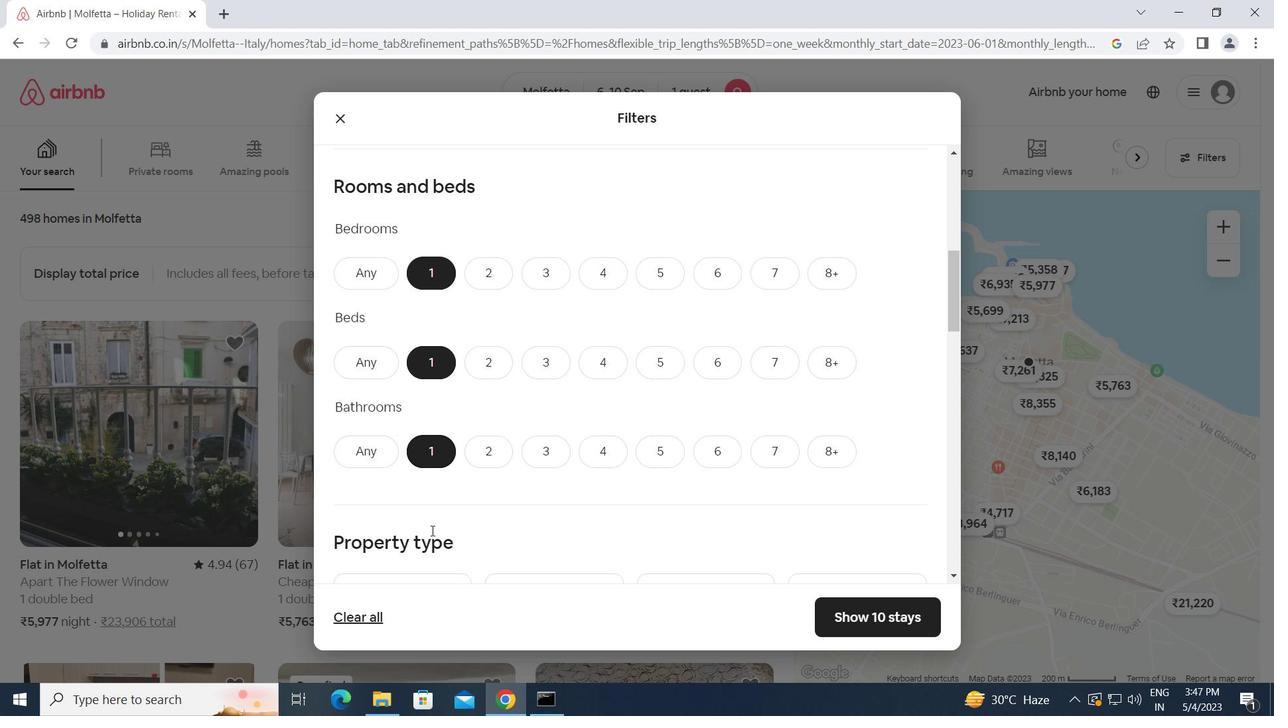 
Action: Mouse moved to (422, 485)
Screenshot: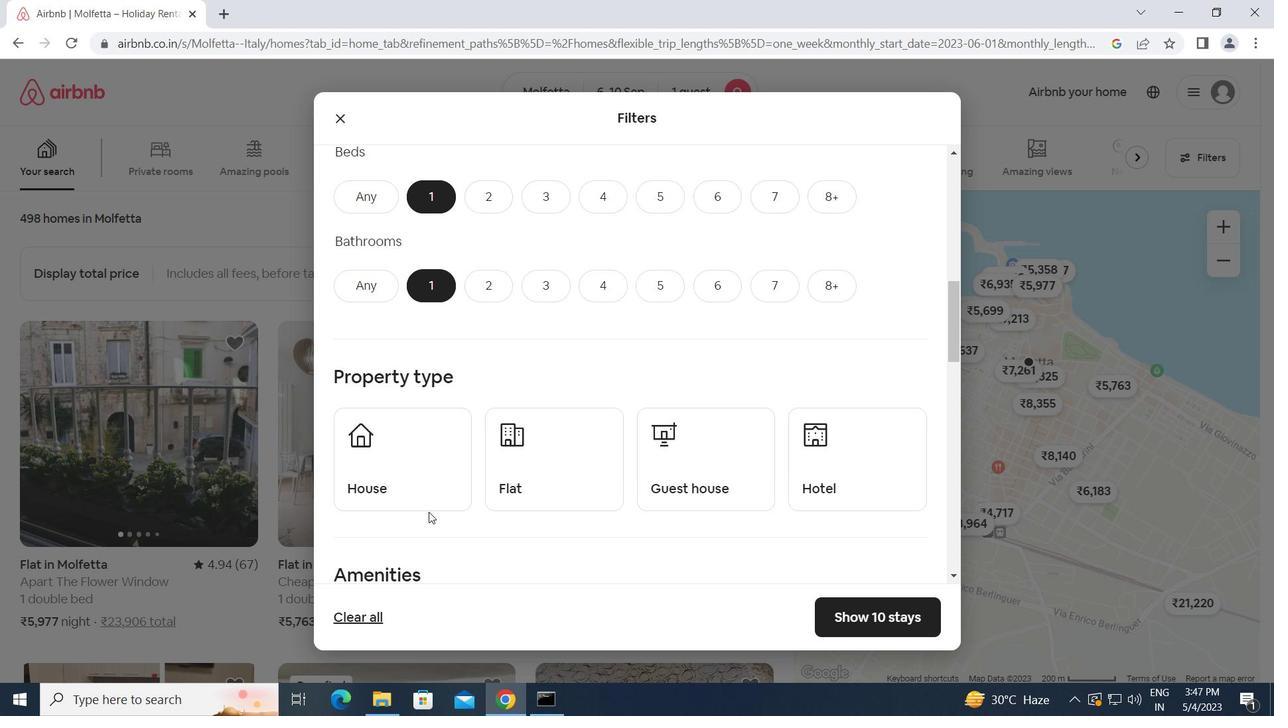 
Action: Mouse pressed left at (422, 485)
Screenshot: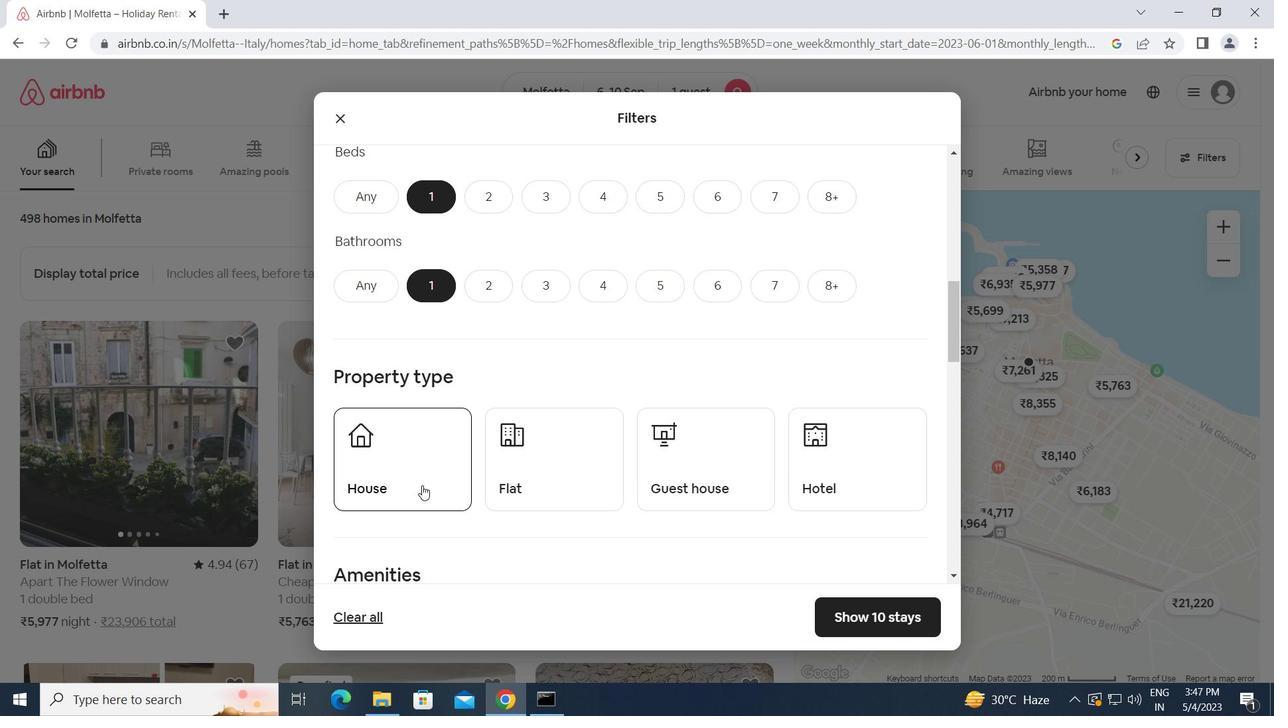 
Action: Mouse moved to (518, 475)
Screenshot: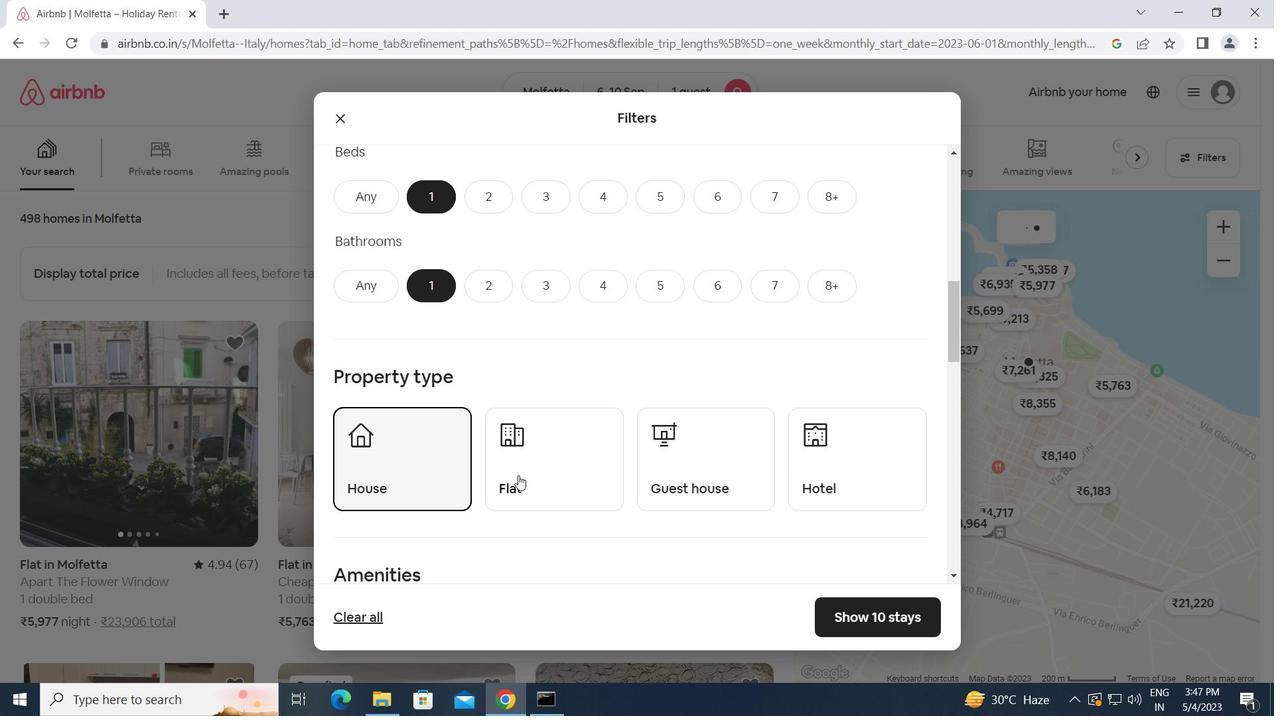 
Action: Mouse pressed left at (518, 475)
Screenshot: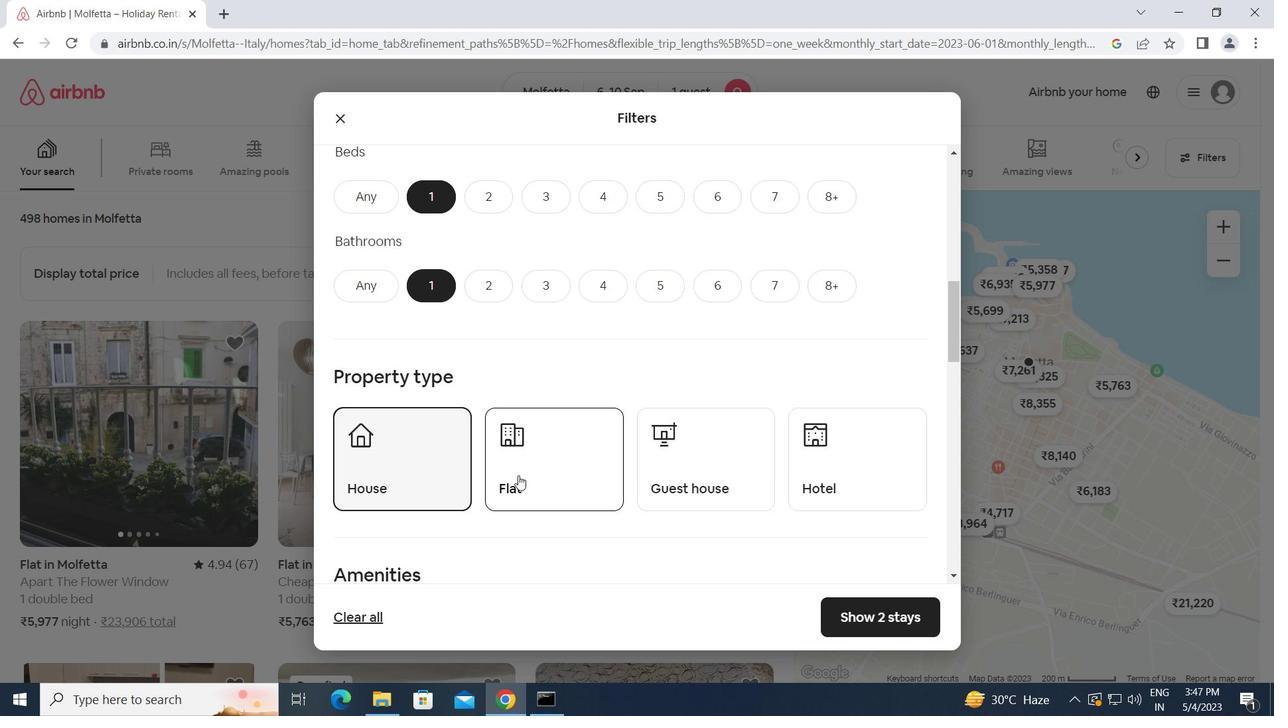 
Action: Mouse moved to (691, 463)
Screenshot: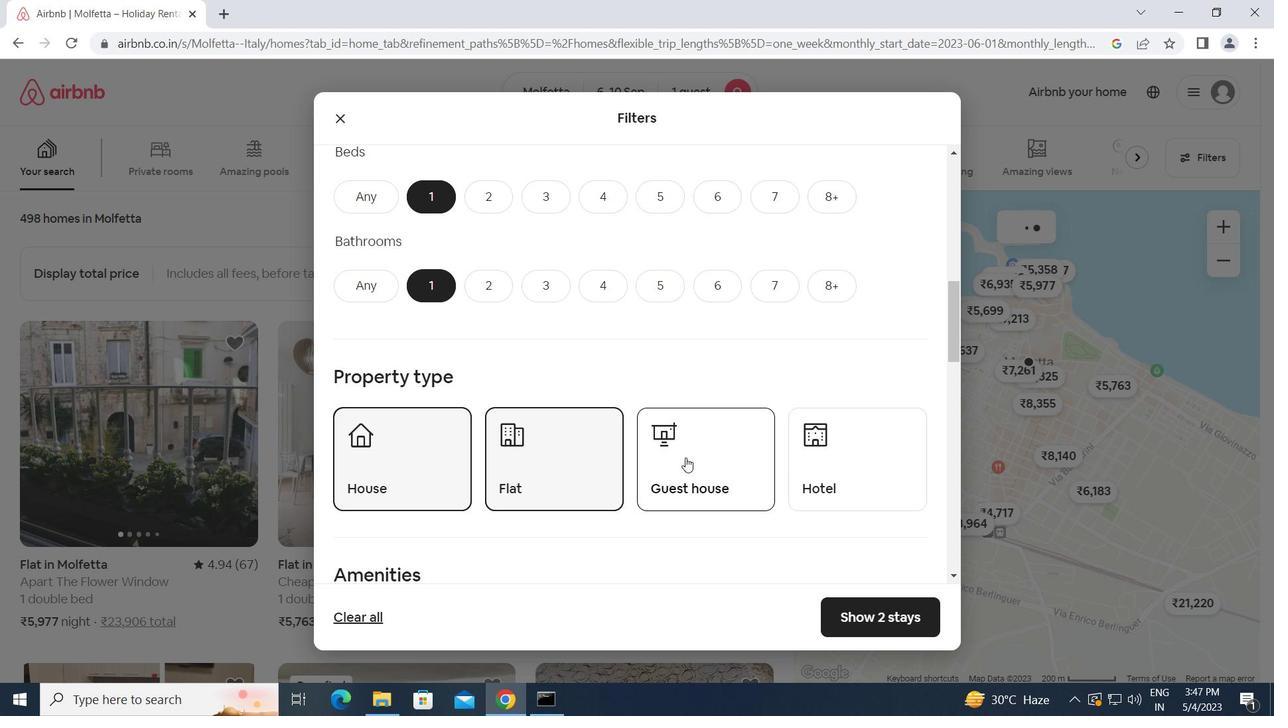 
Action: Mouse pressed left at (691, 463)
Screenshot: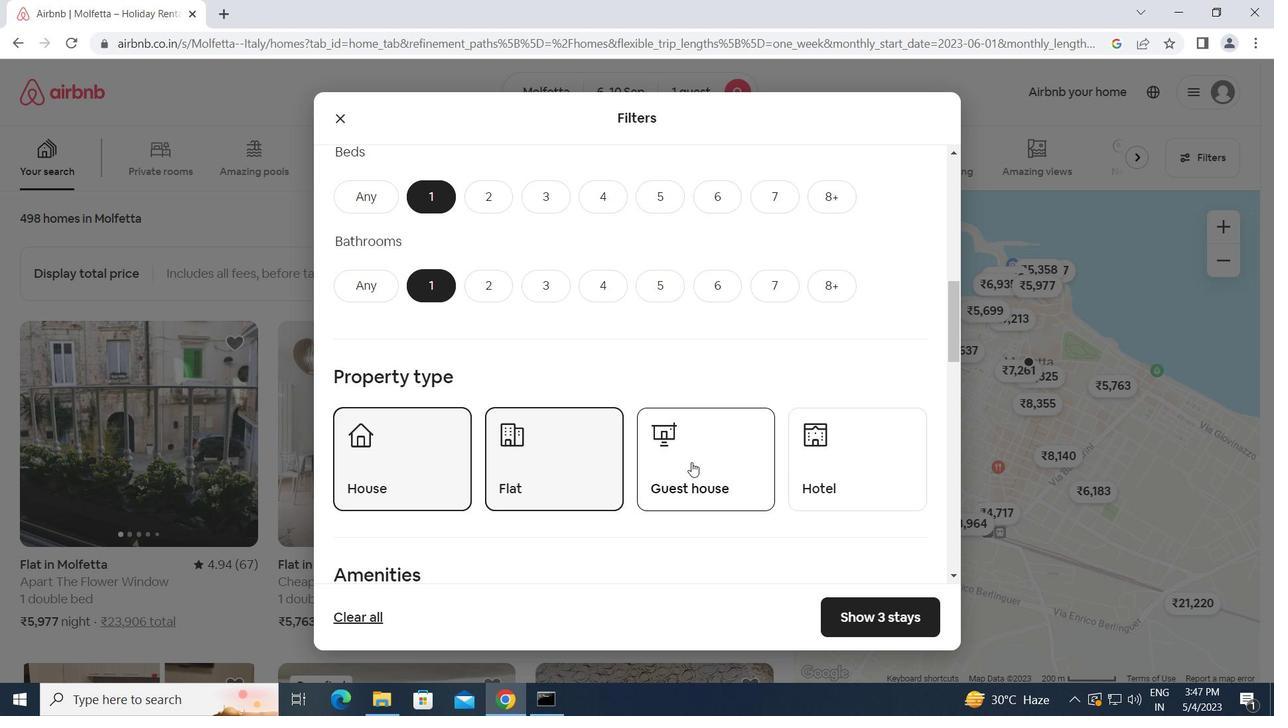 
Action: Mouse moved to (848, 454)
Screenshot: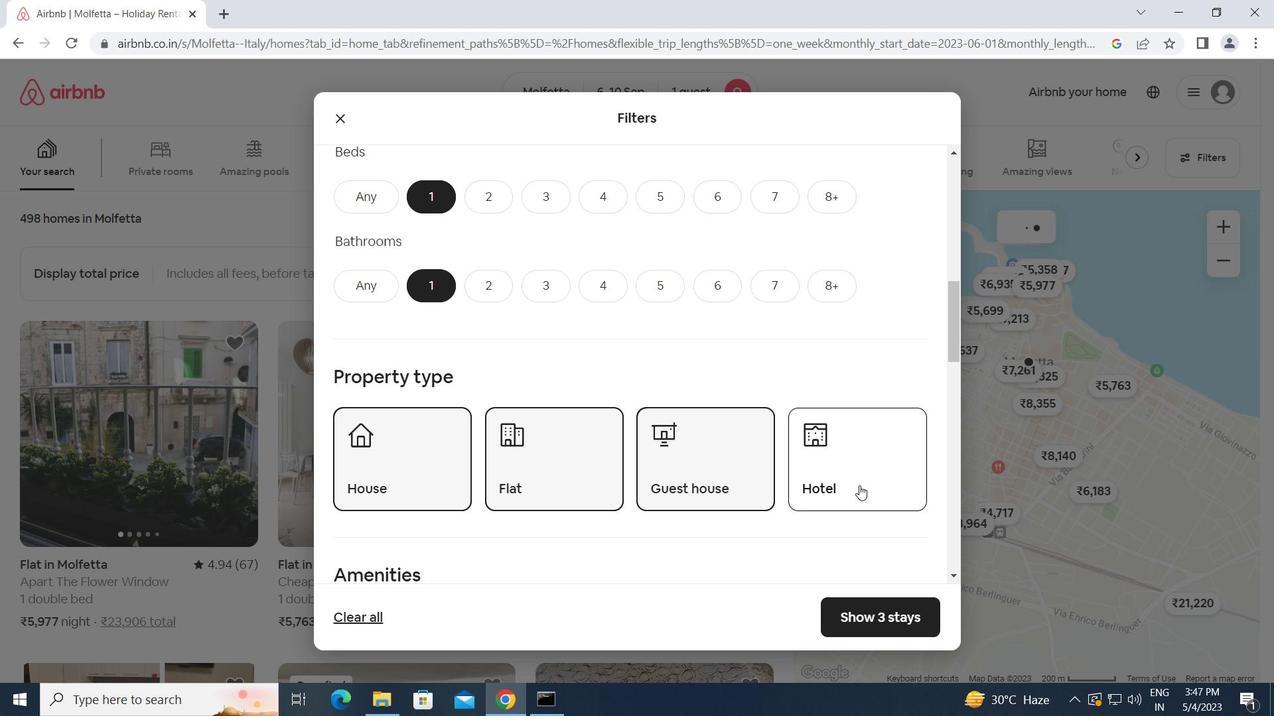 
Action: Mouse pressed left at (848, 454)
Screenshot: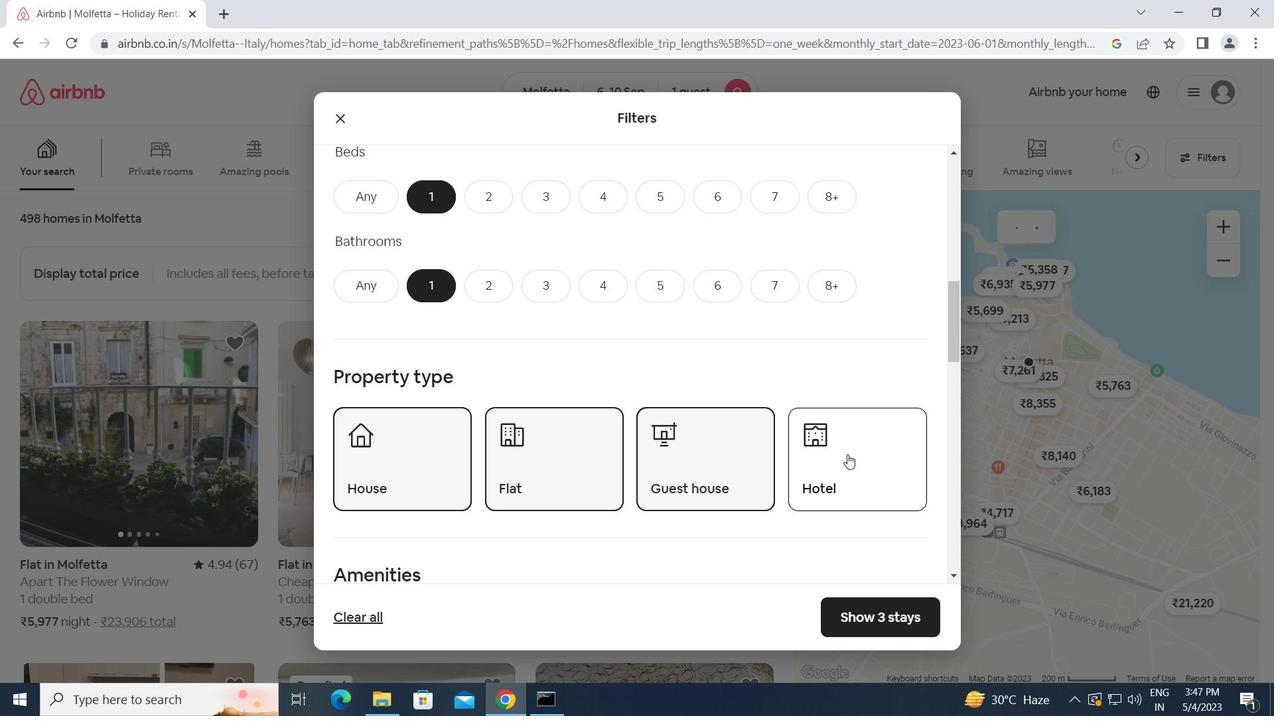 
Action: Mouse moved to (703, 515)
Screenshot: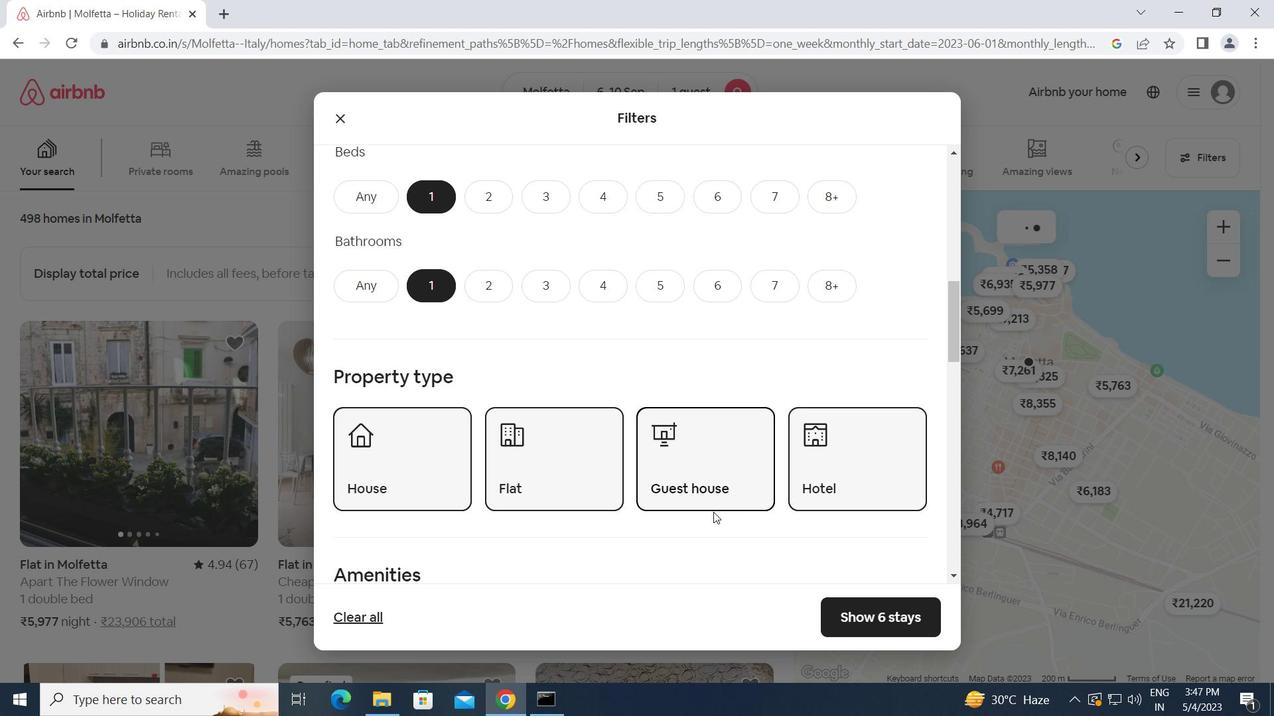
Action: Mouse scrolled (703, 515) with delta (0, 0)
Screenshot: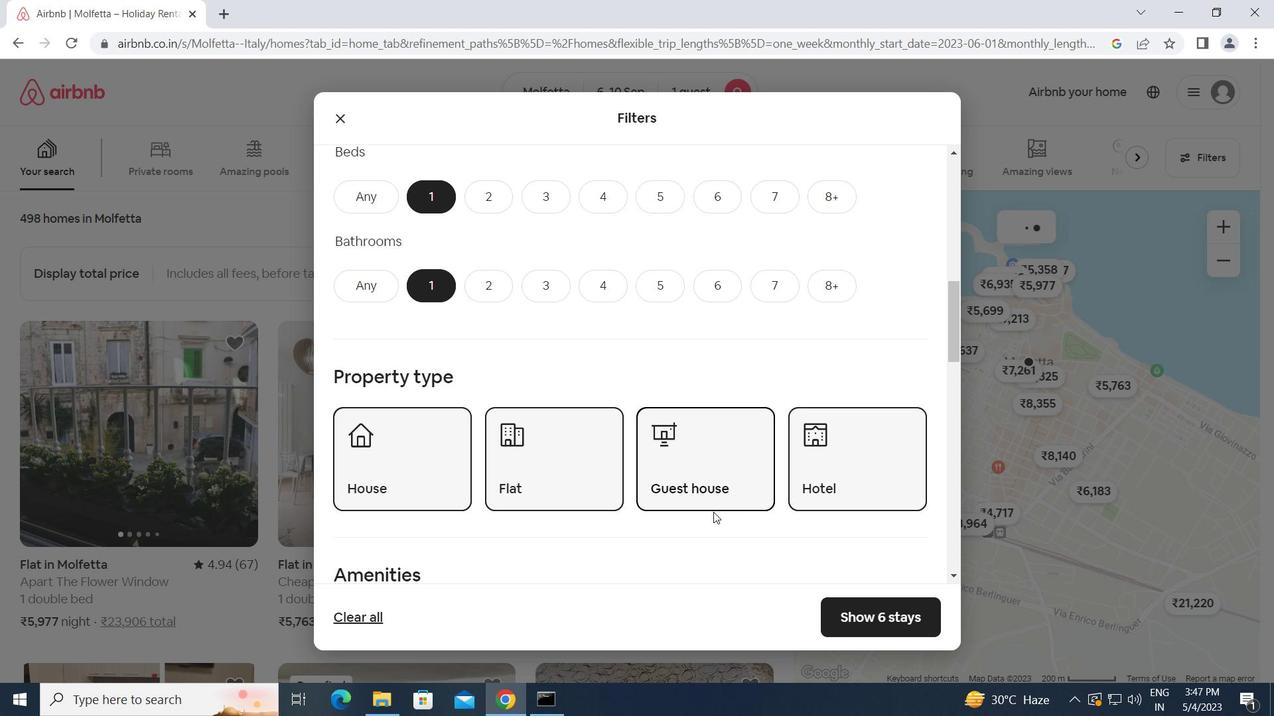 
Action: Mouse scrolled (703, 515) with delta (0, 0)
Screenshot: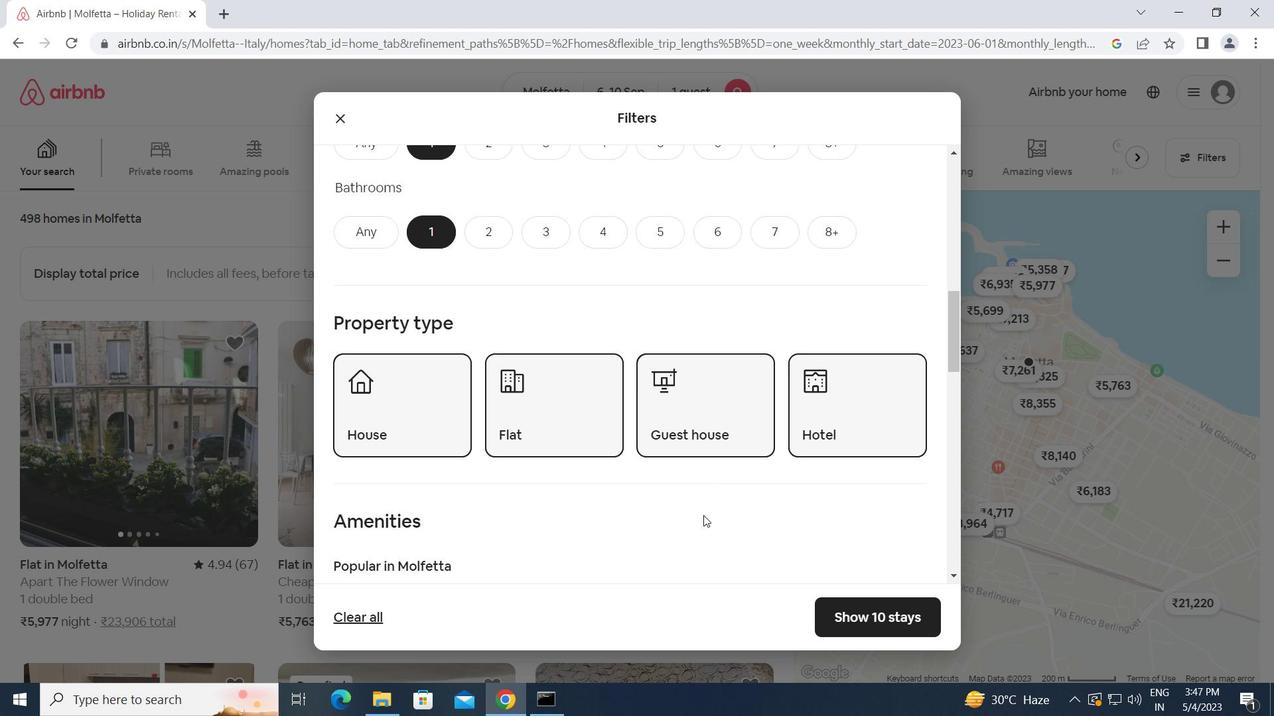 
Action: Mouse scrolled (703, 515) with delta (0, 0)
Screenshot: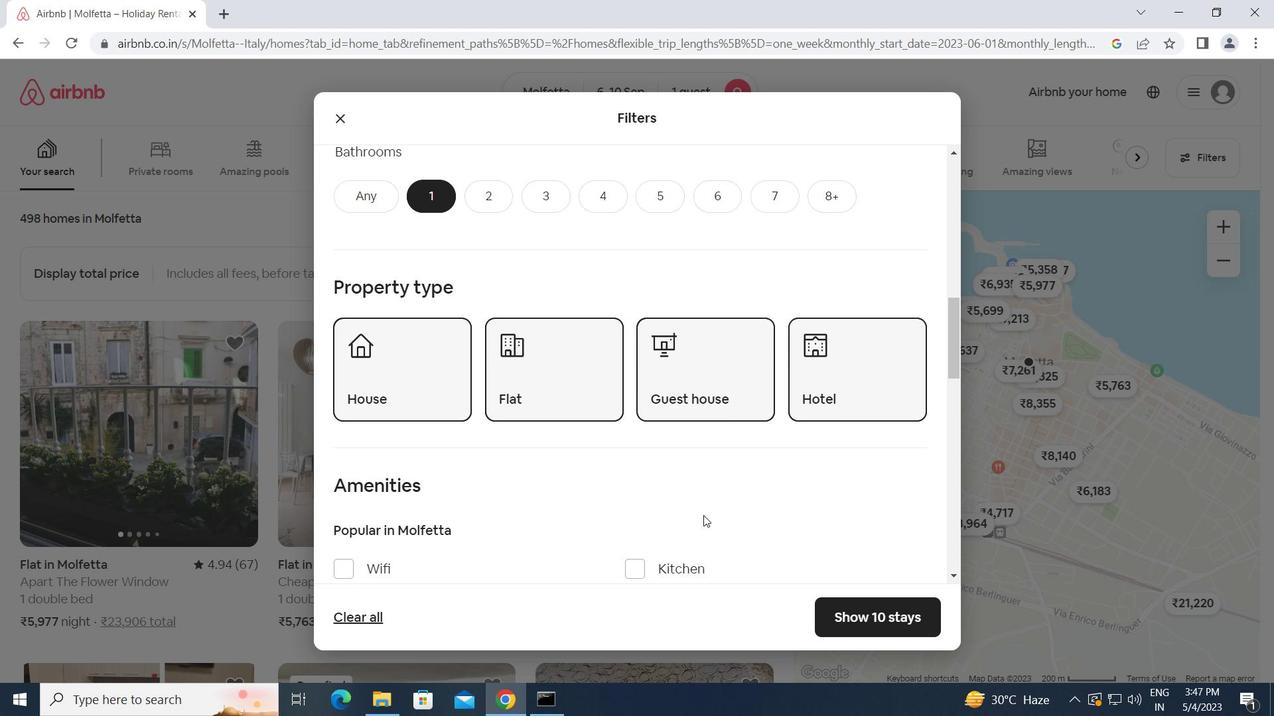 
Action: Mouse moved to (702, 515)
Screenshot: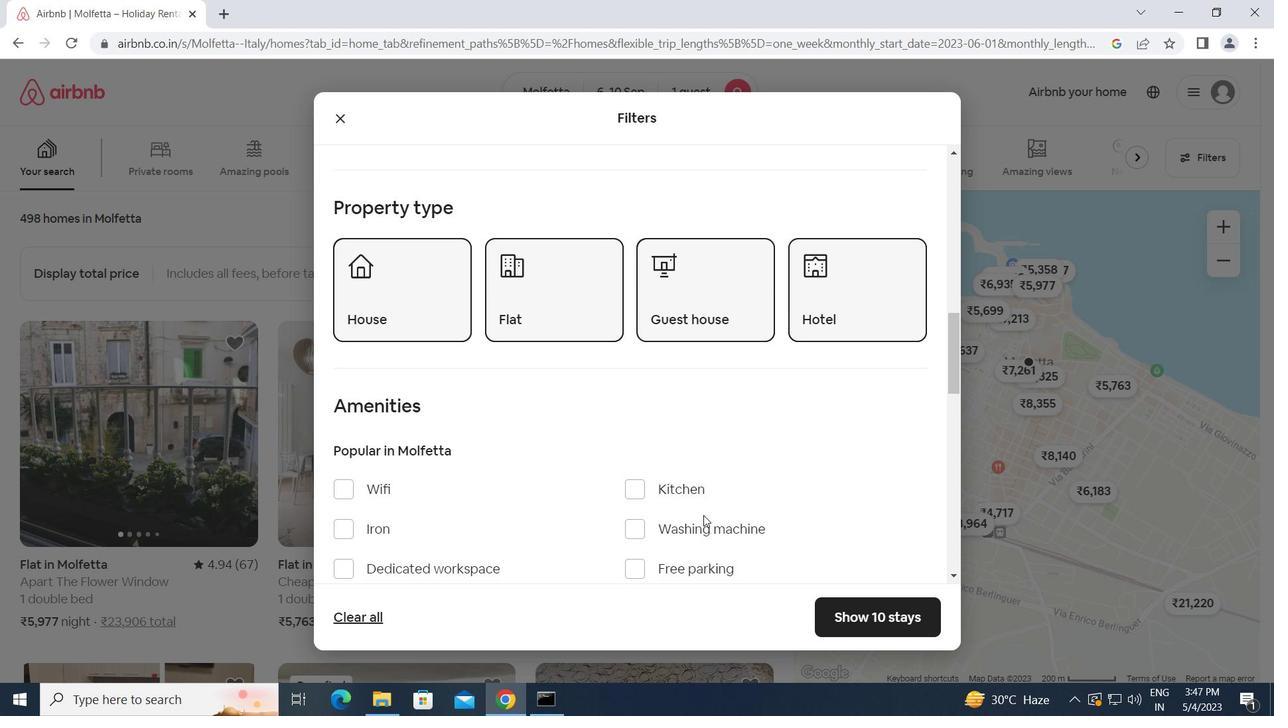 
Action: Mouse scrolled (702, 515) with delta (0, 0)
Screenshot: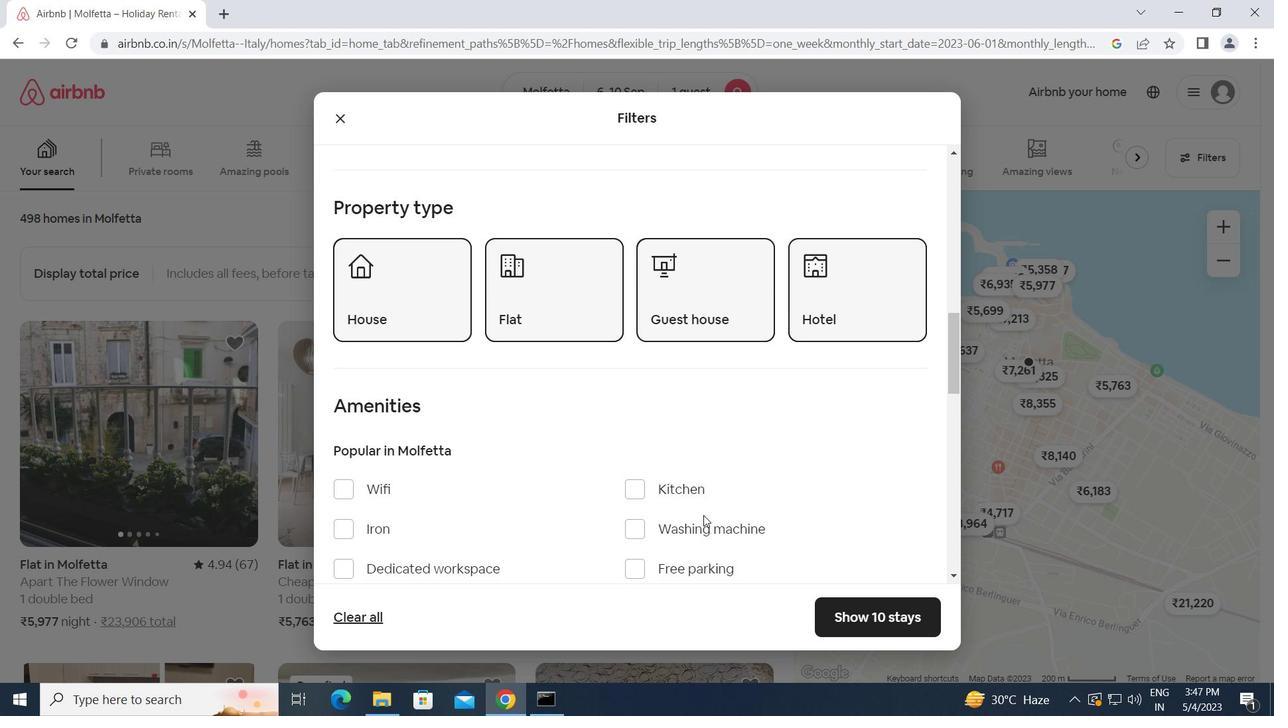 
Action: Mouse scrolled (702, 515) with delta (0, 0)
Screenshot: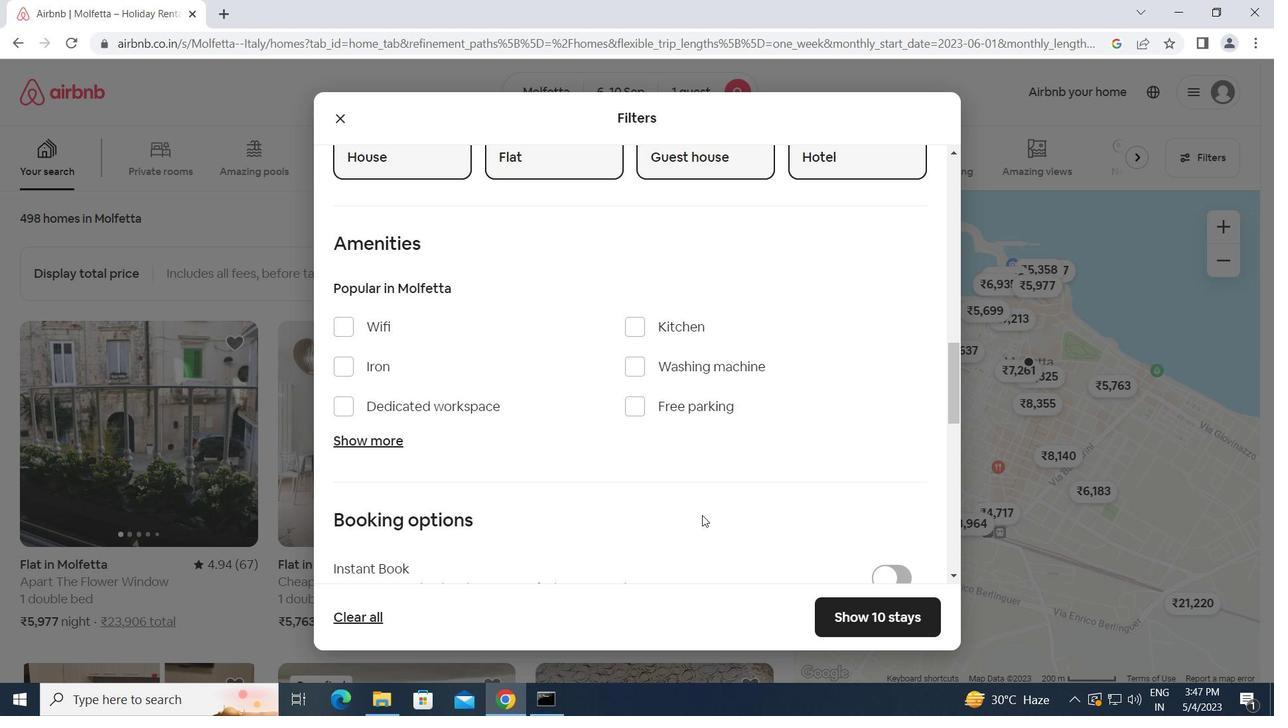 
Action: Mouse scrolled (702, 515) with delta (0, 0)
Screenshot: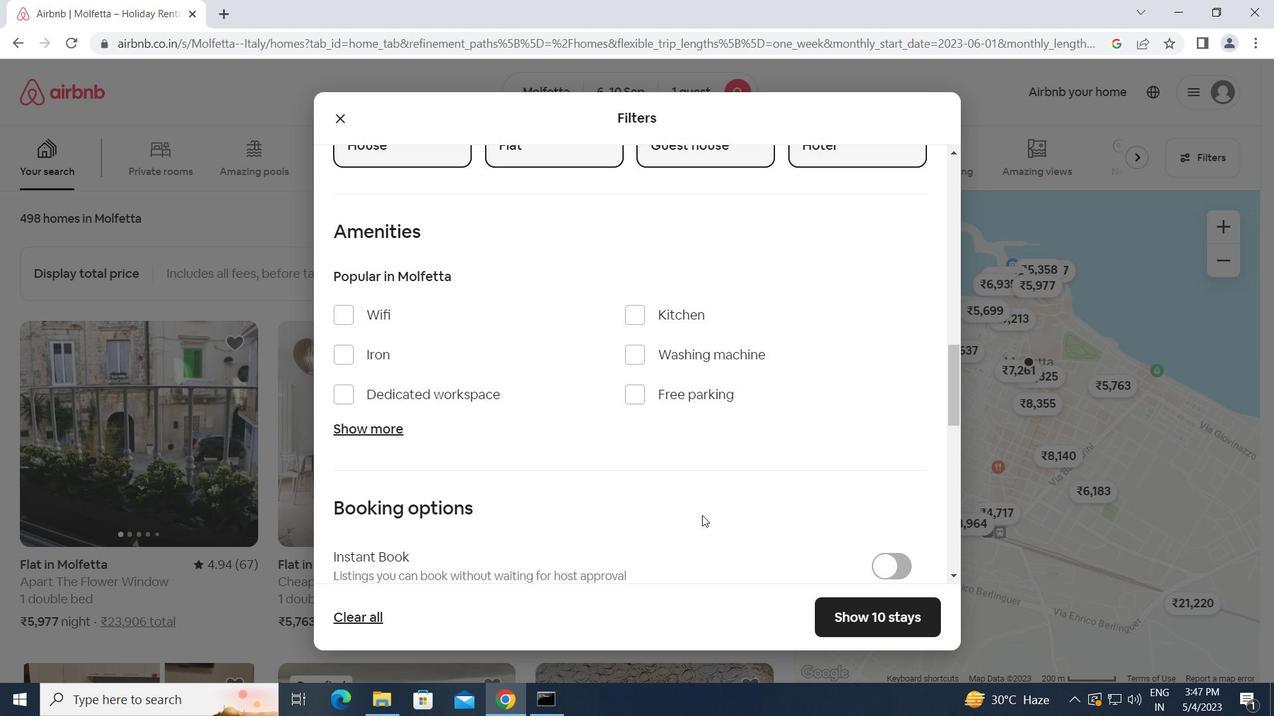 
Action: Mouse moved to (883, 469)
Screenshot: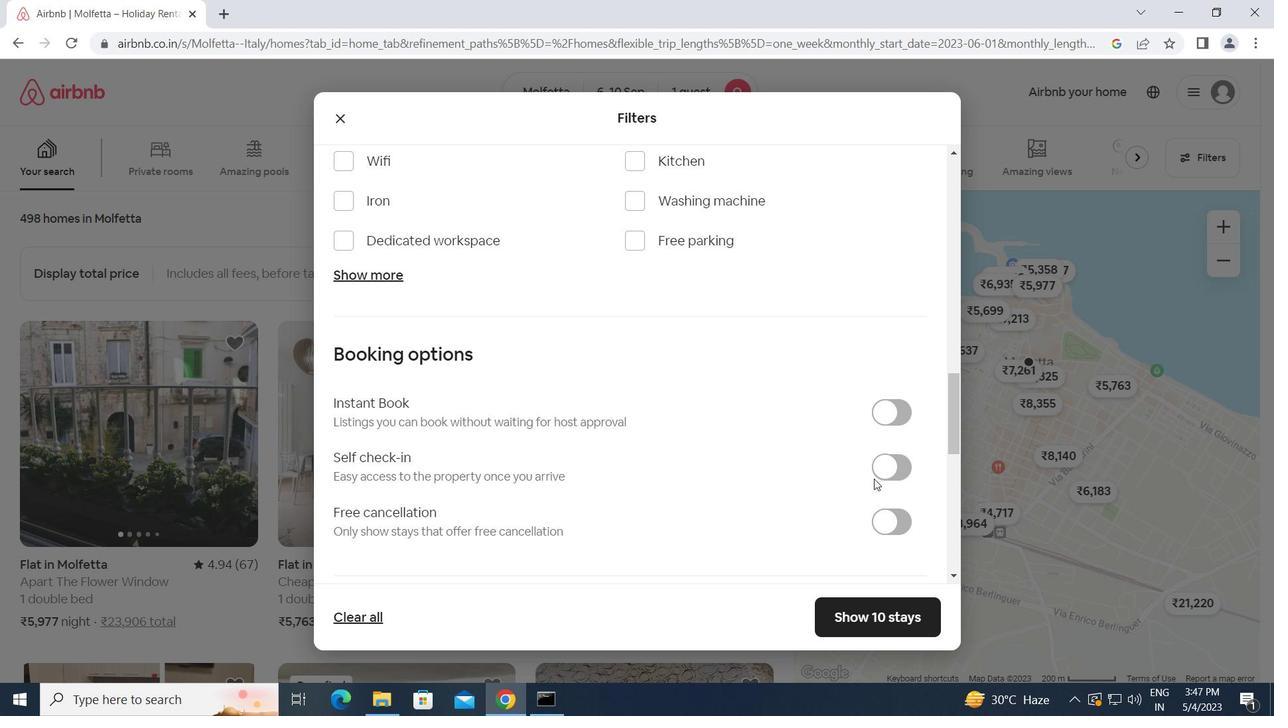 
Action: Mouse pressed left at (883, 469)
Screenshot: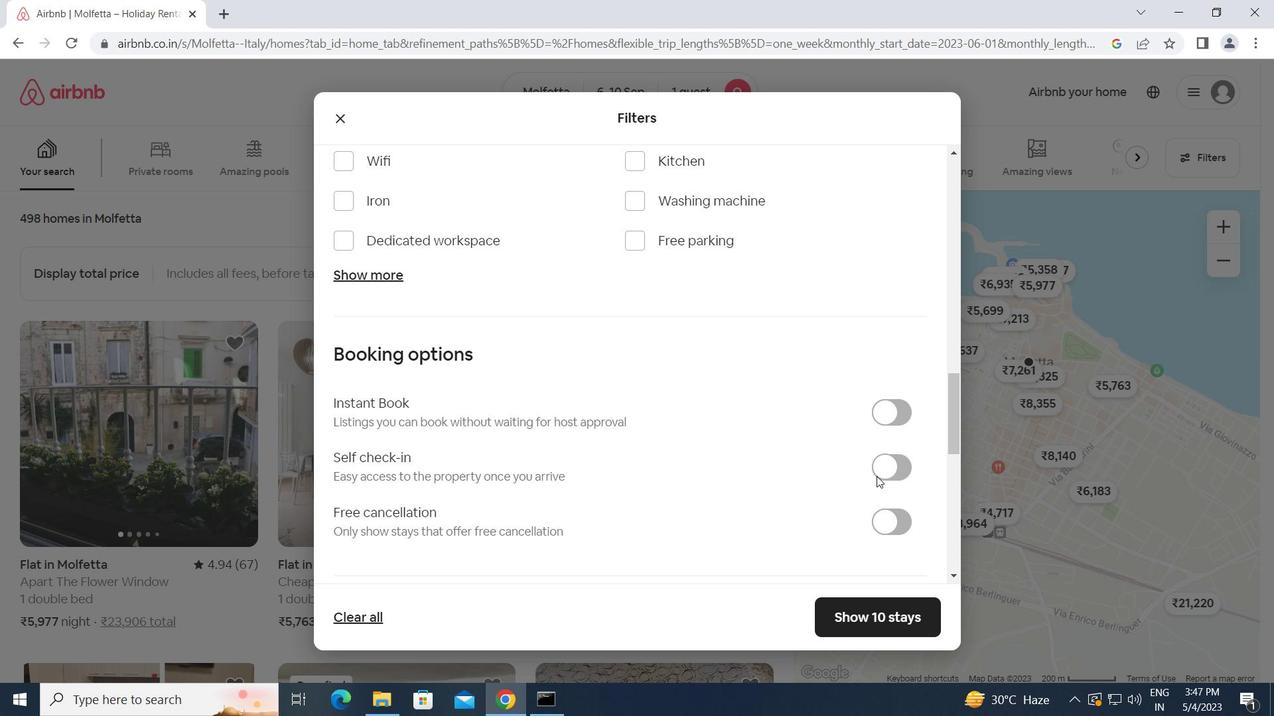
Action: Mouse moved to (727, 508)
Screenshot: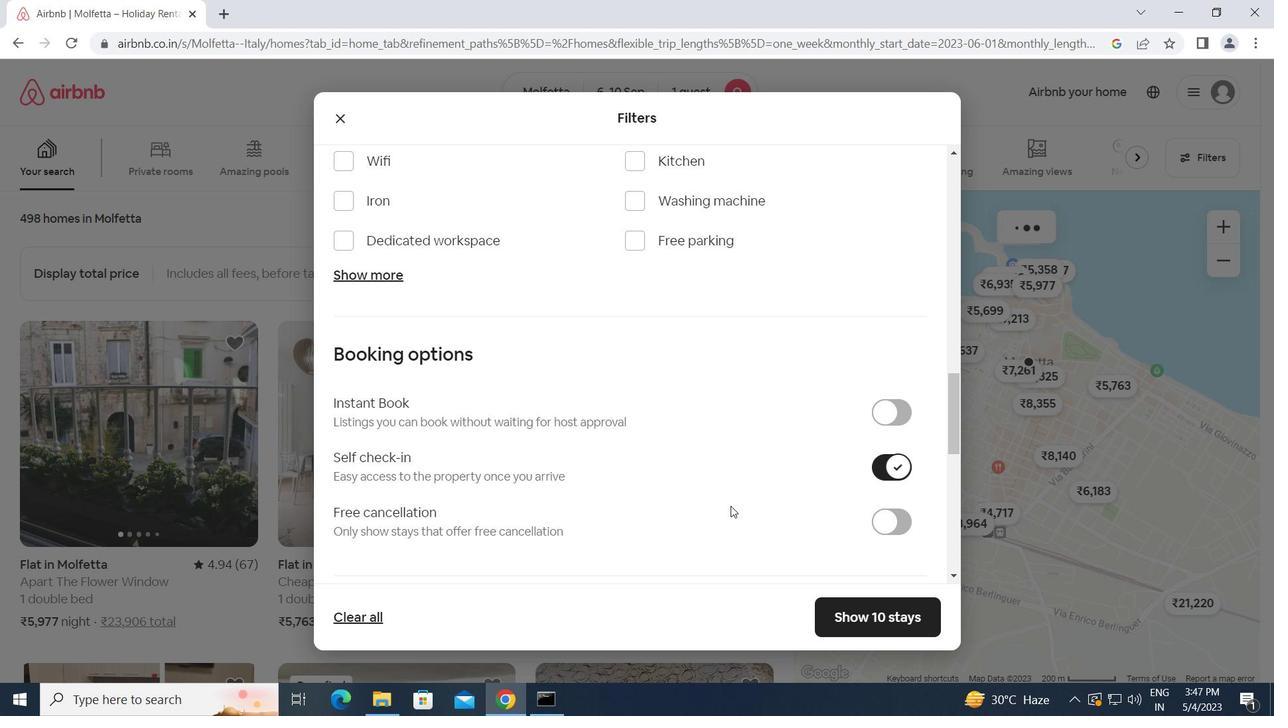 
Action: Mouse scrolled (727, 507) with delta (0, 0)
Screenshot: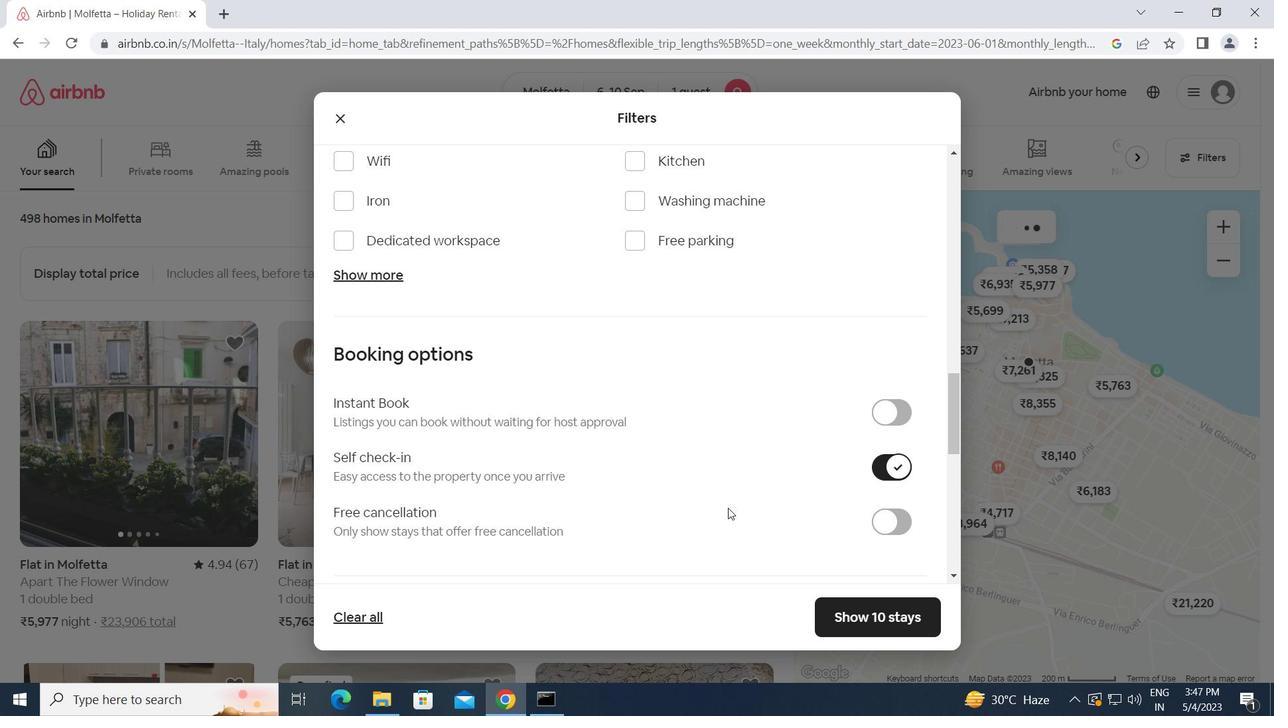 
Action: Mouse scrolled (727, 507) with delta (0, 0)
Screenshot: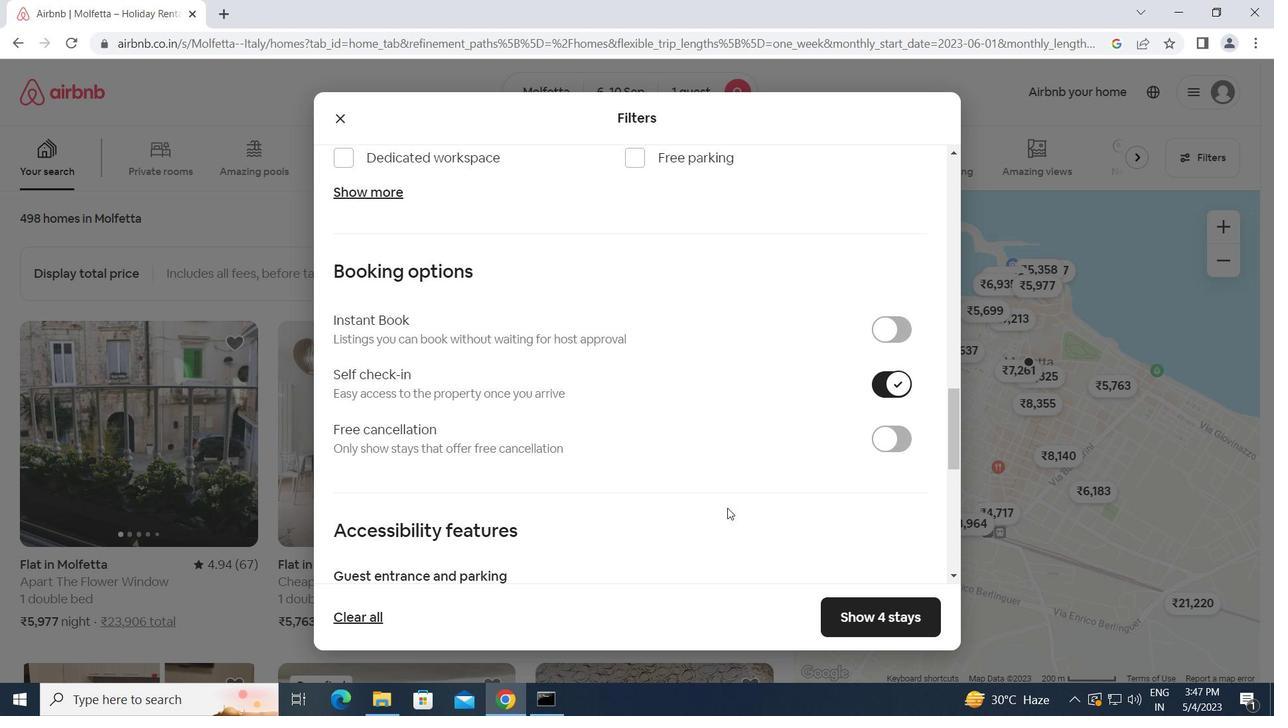 
Action: Mouse scrolled (727, 507) with delta (0, 0)
Screenshot: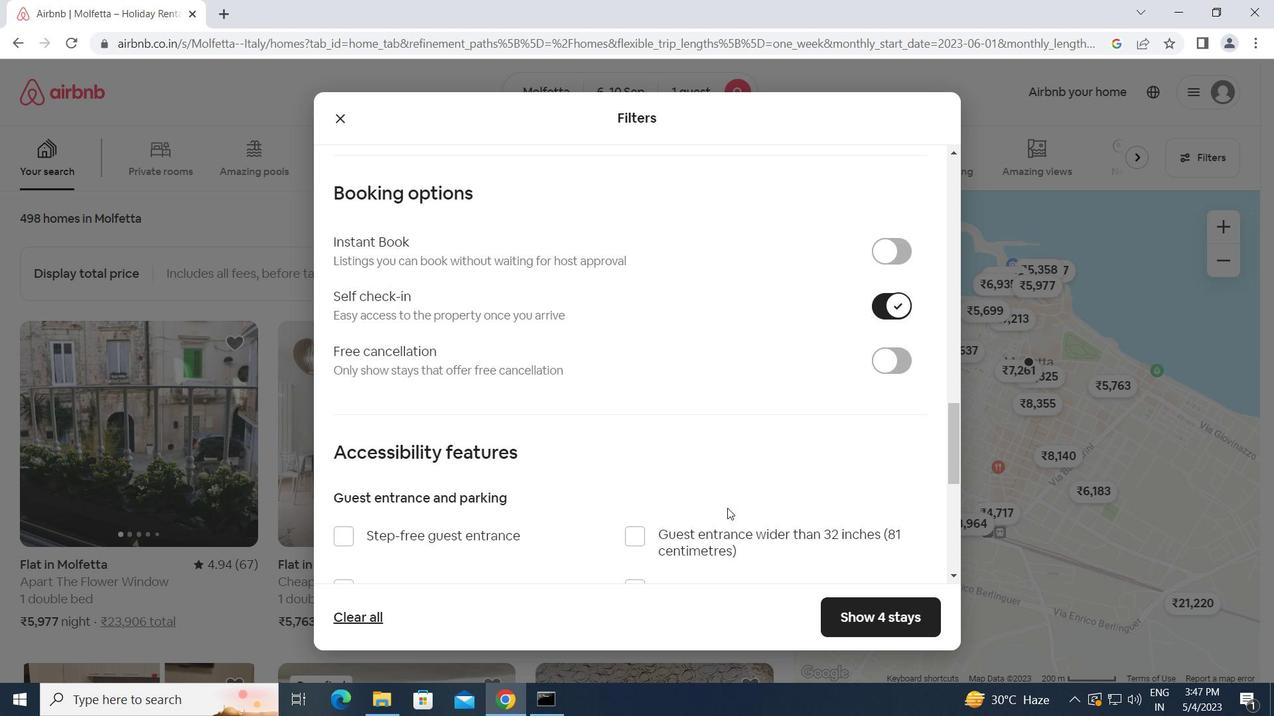 
Action: Mouse scrolled (727, 507) with delta (0, 0)
Screenshot: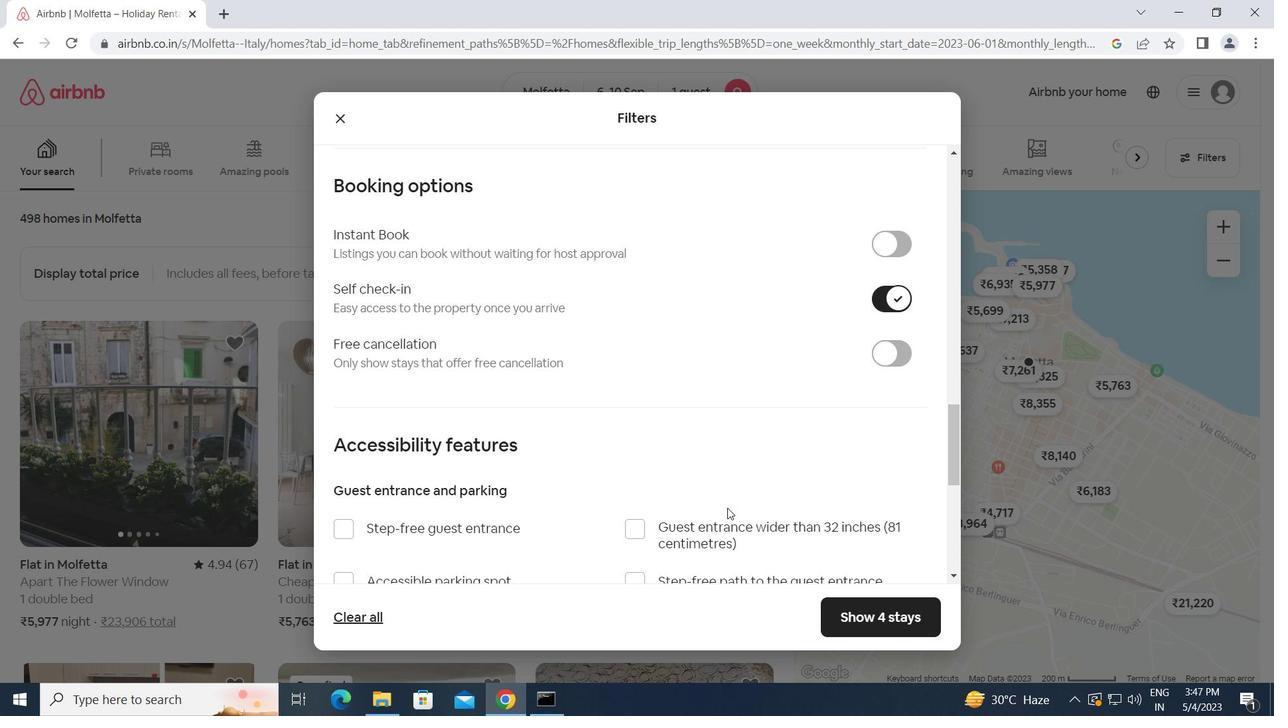 
Action: Mouse scrolled (727, 507) with delta (0, 0)
Screenshot: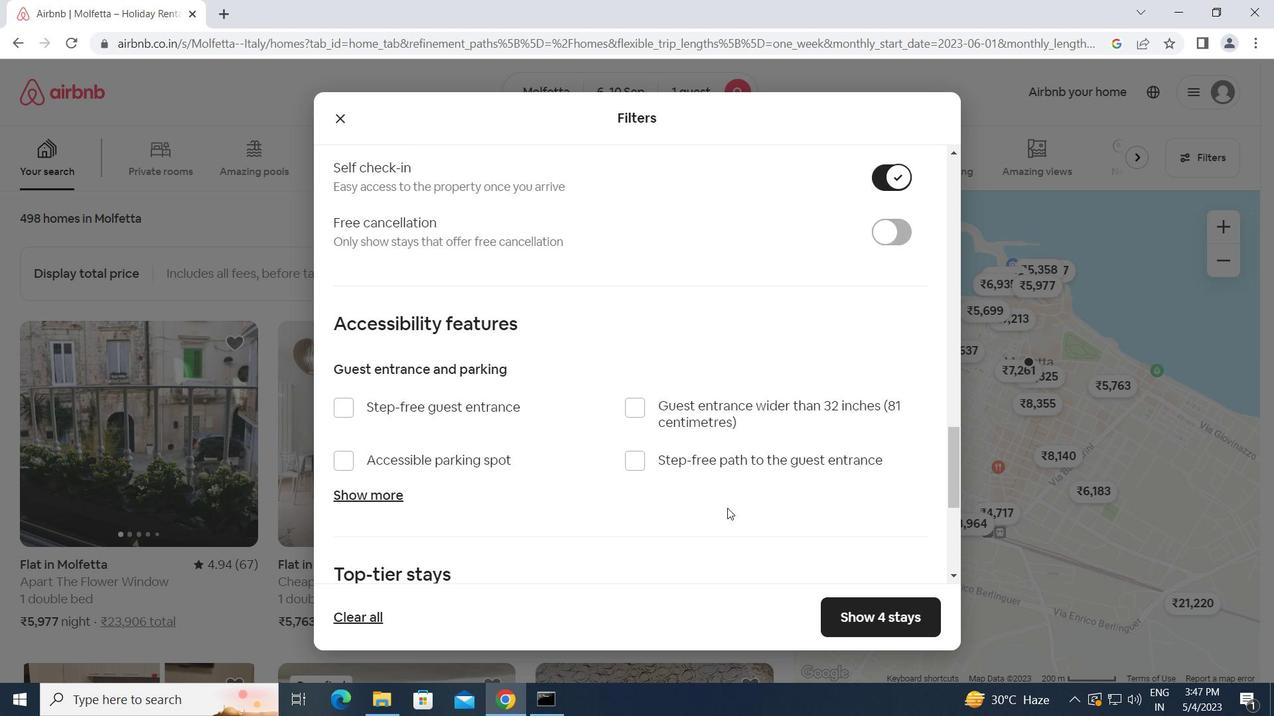 
Action: Mouse scrolled (727, 507) with delta (0, 0)
Screenshot: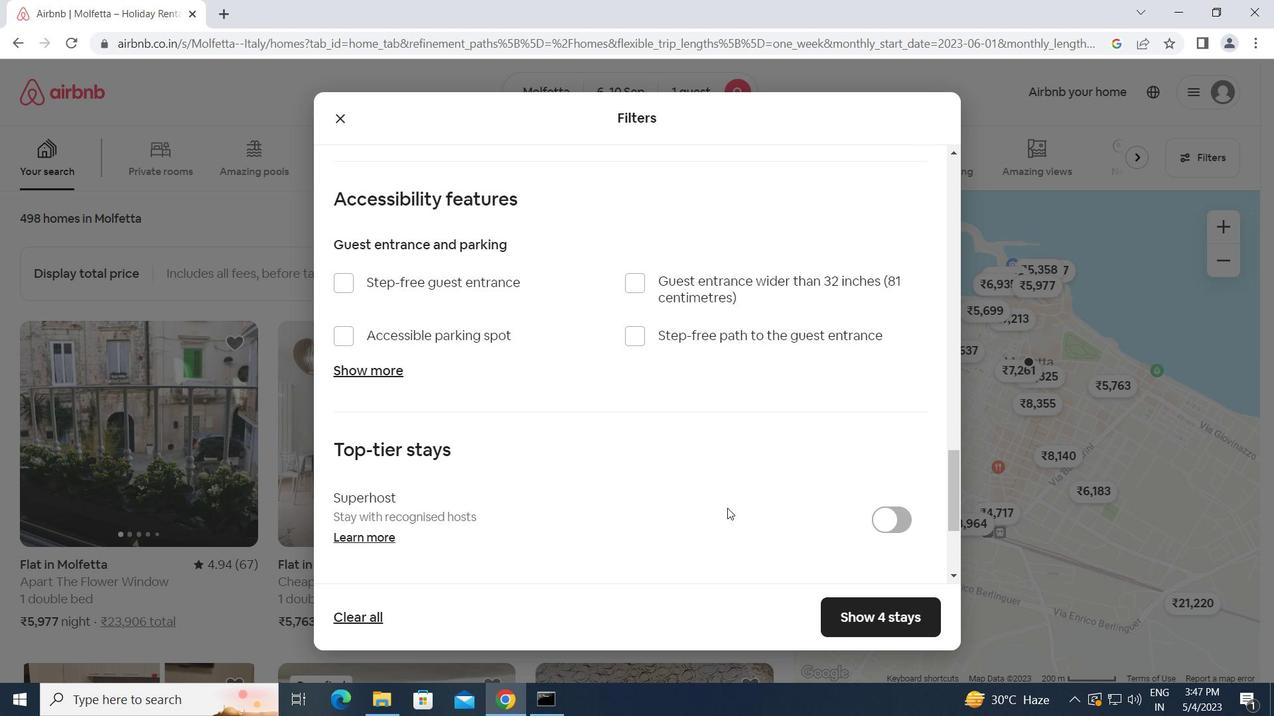 
Action: Mouse scrolled (727, 507) with delta (0, 0)
Screenshot: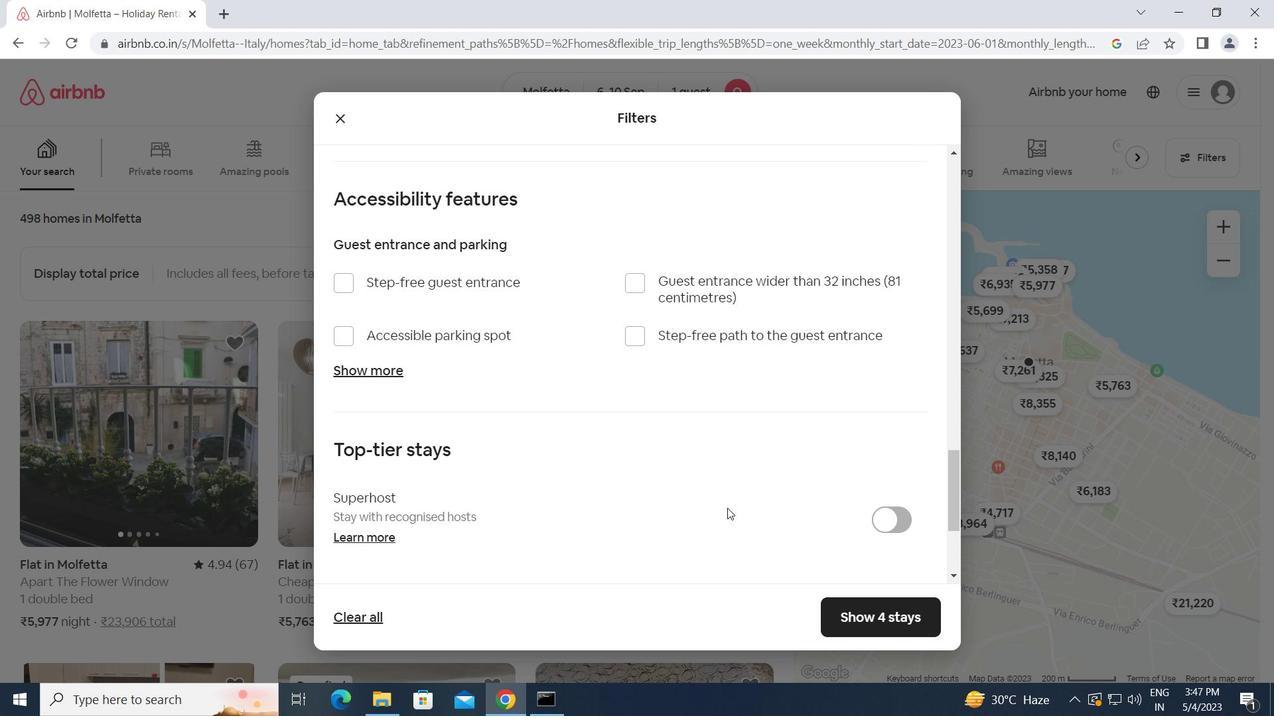 
Action: Mouse scrolled (727, 507) with delta (0, 0)
Screenshot: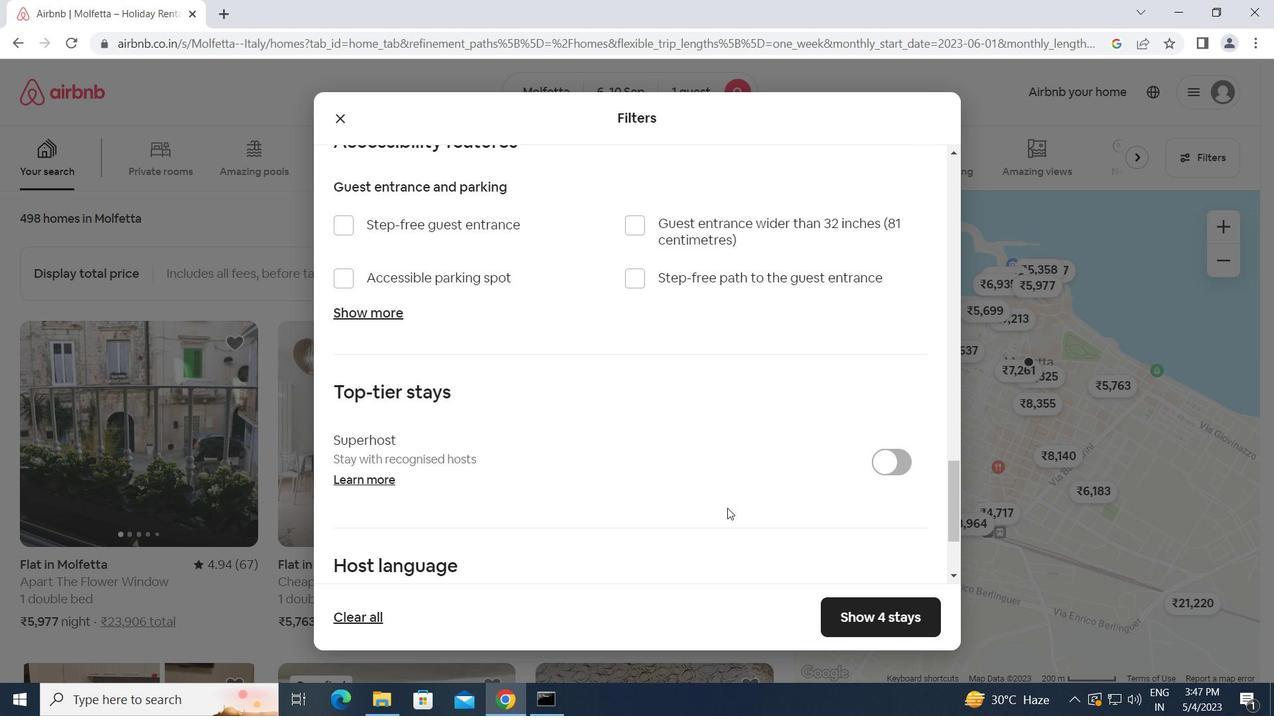 
Action: Mouse scrolled (727, 507) with delta (0, 0)
Screenshot: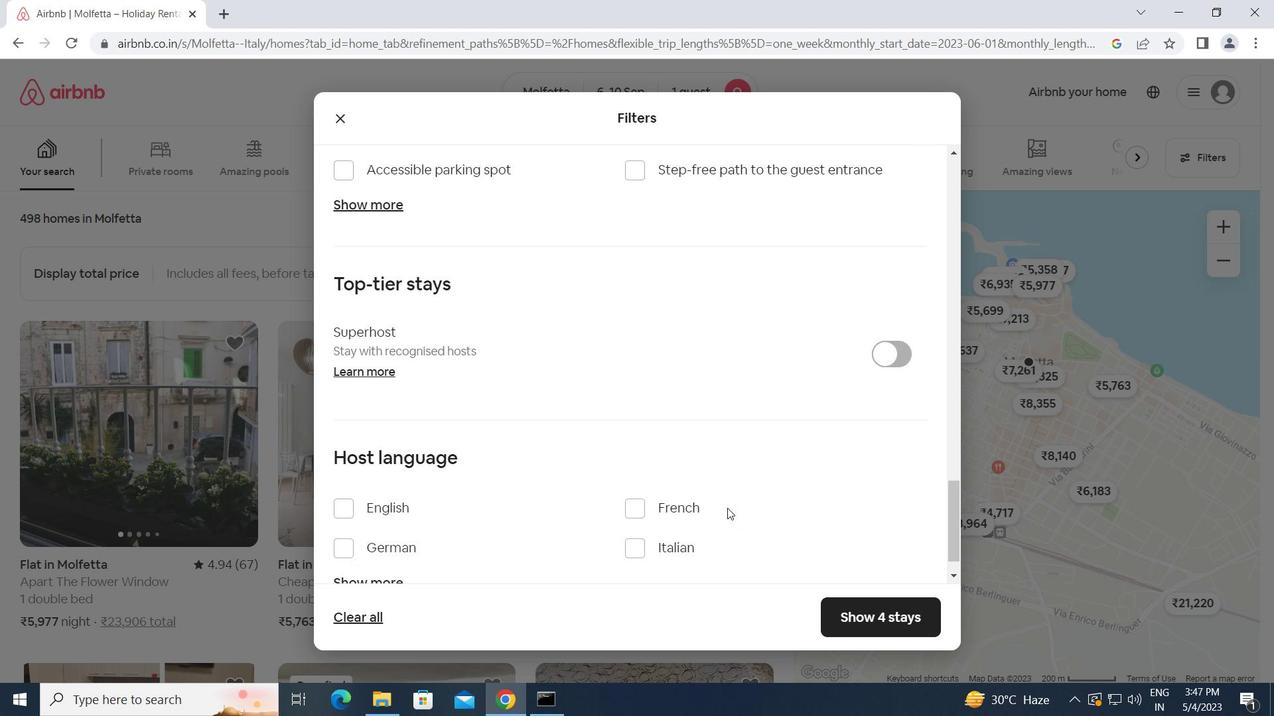 
Action: Mouse moved to (338, 465)
Screenshot: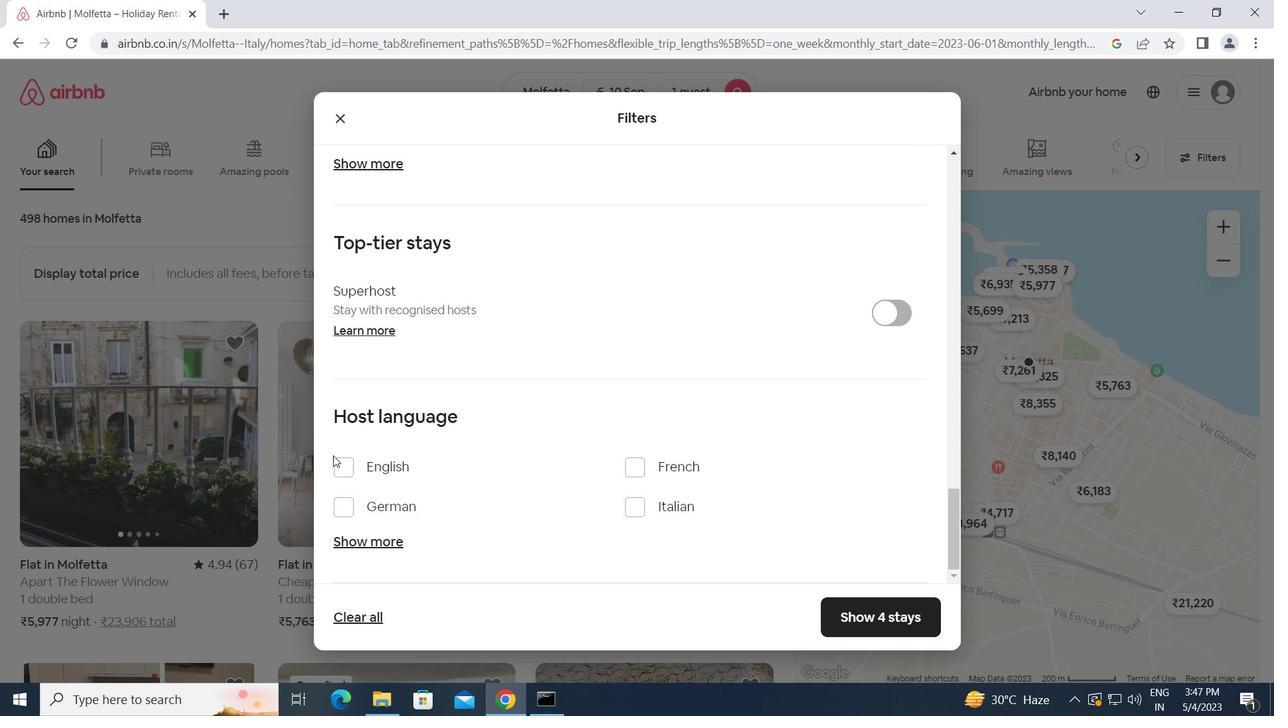 
Action: Mouse pressed left at (338, 465)
Screenshot: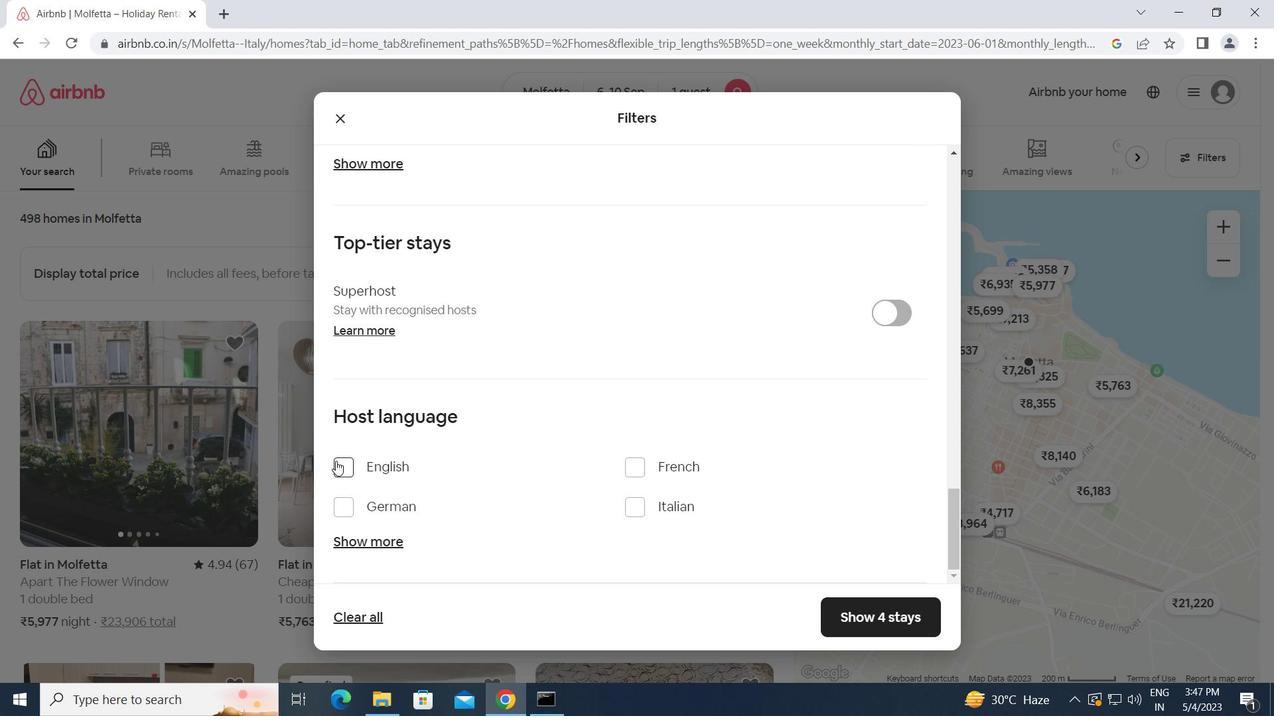 
Action: Mouse moved to (845, 618)
Screenshot: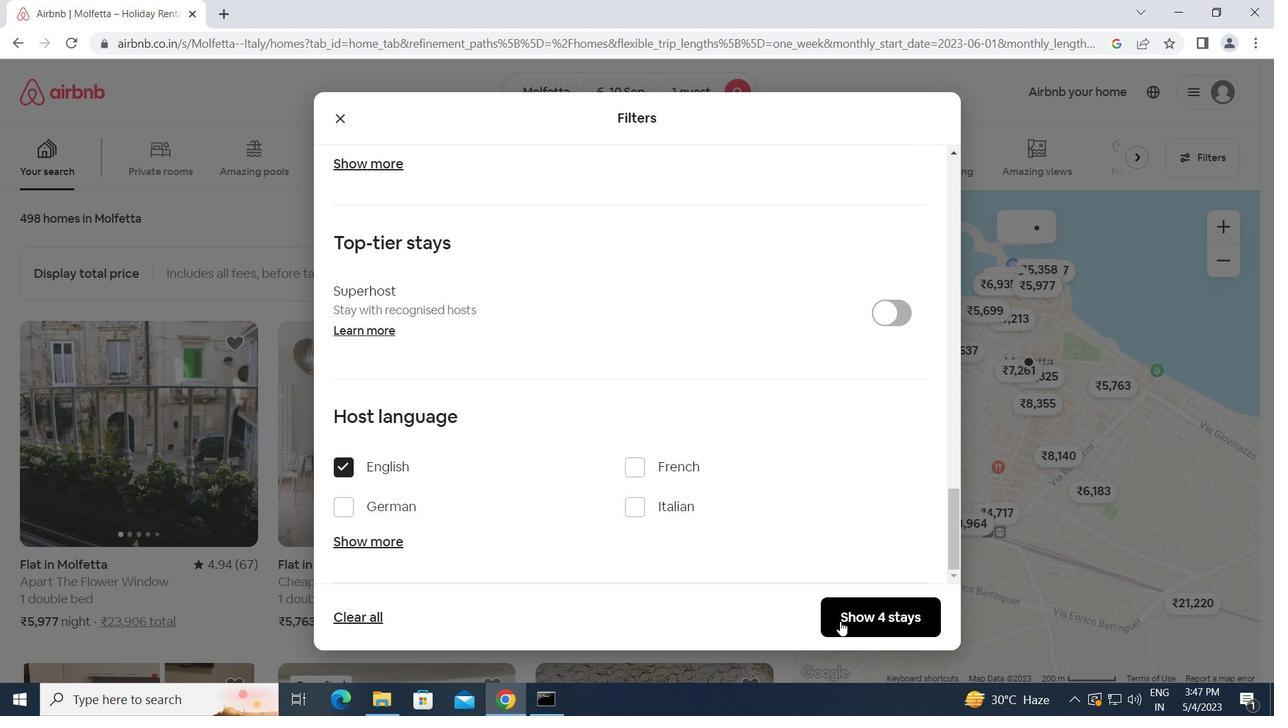 
Action: Mouse pressed left at (845, 618)
Screenshot: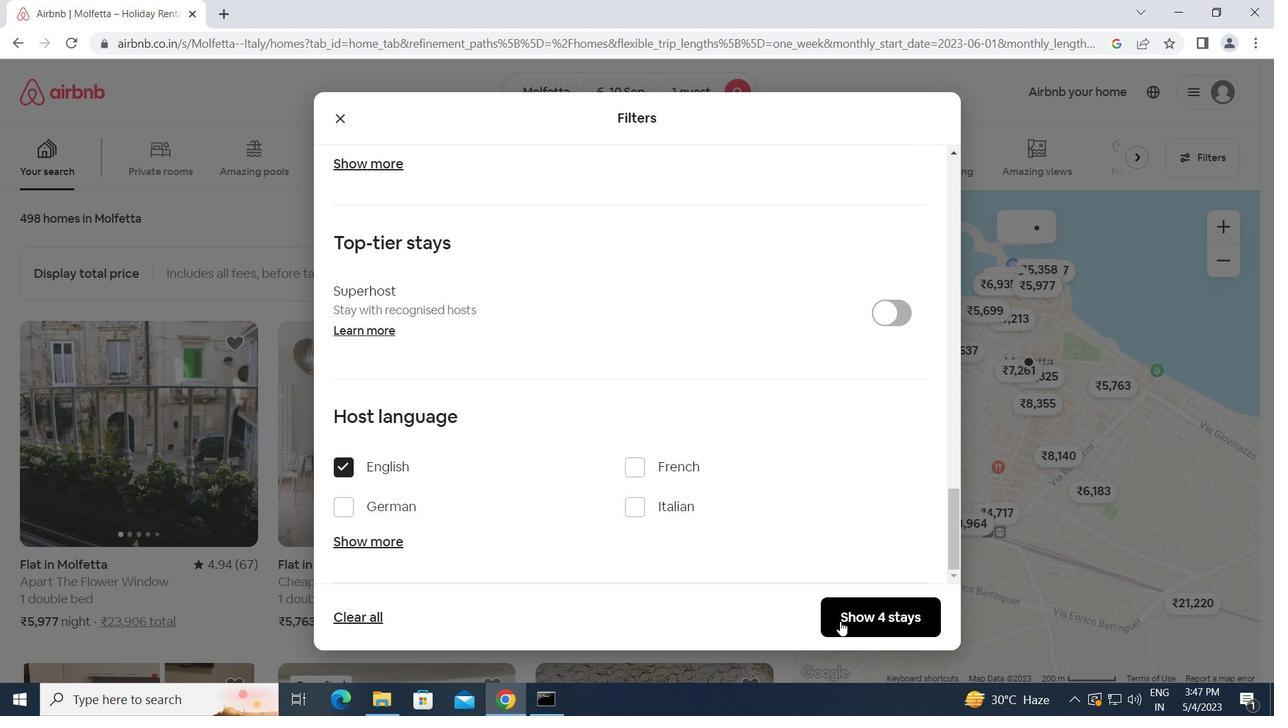 
Action: Mouse moved to (827, 588)
Screenshot: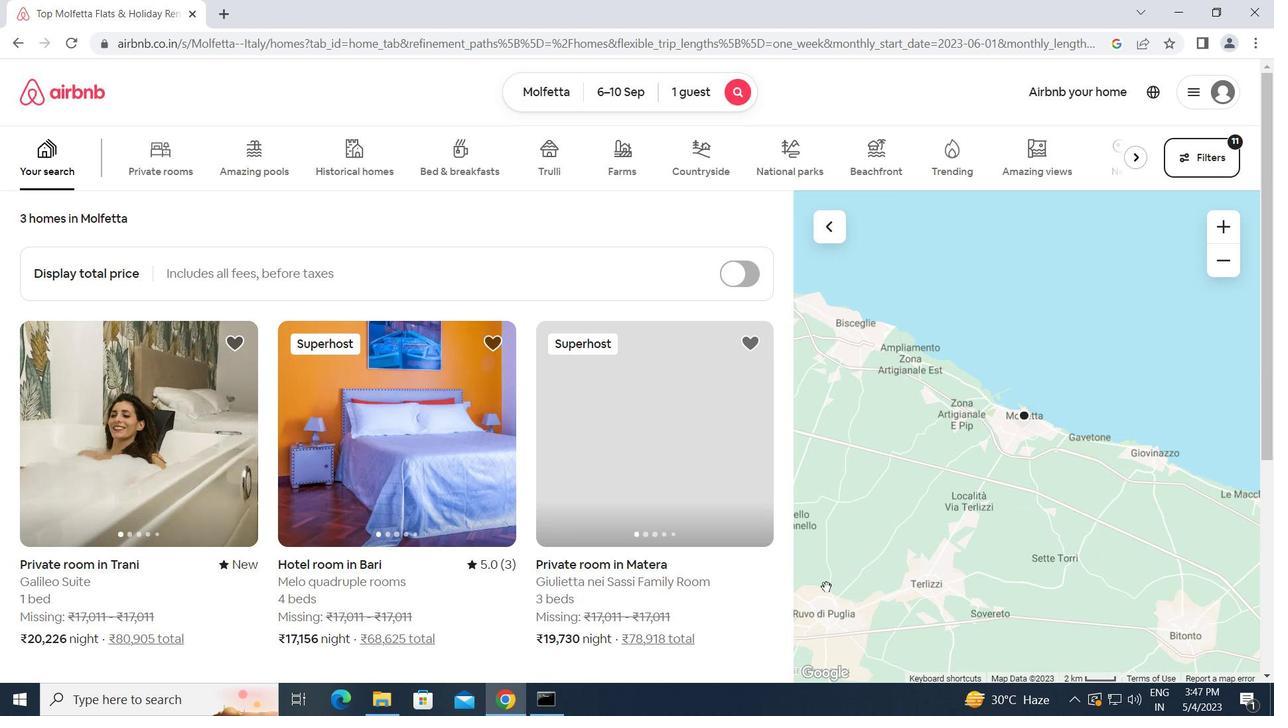 
